 Task: Buy 4 Slave Cylinder Kits from Alignment Tools section under best seller category for shipping address: Dylan Clark, 1080 Charack Road, Terre Haute, Indiana 47807, Cell Number 8122376812. Pay from credit card ending with 5759, CVV 953
Action: Key pressed amazon.com<Key.enter>
Screenshot: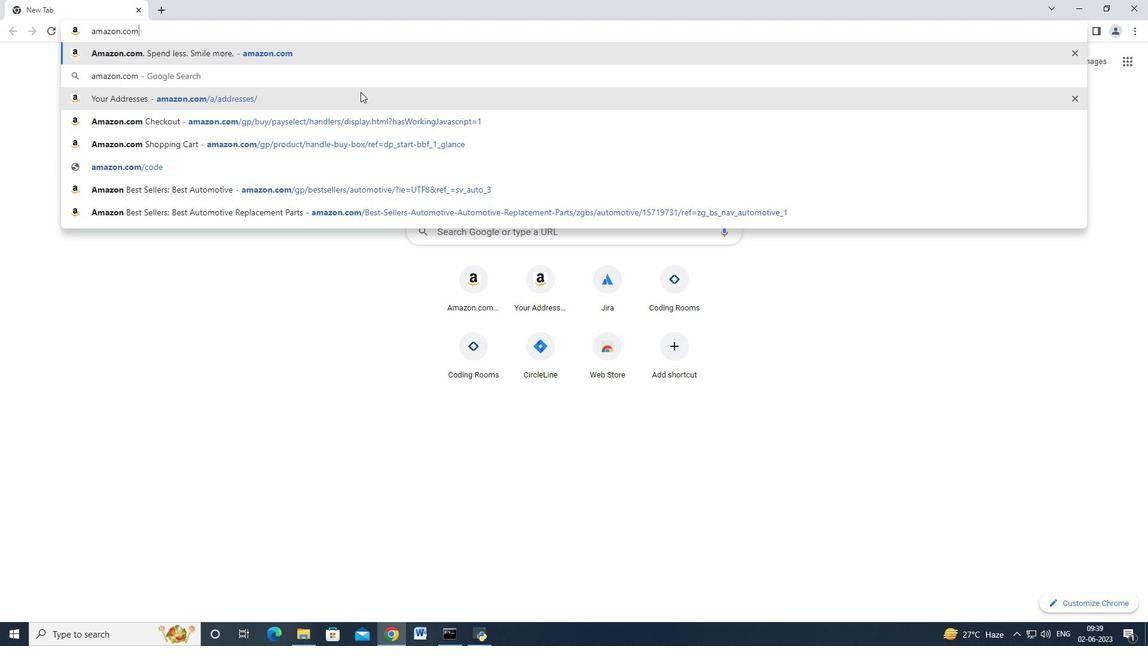 
Action: Mouse moved to (20, 94)
Screenshot: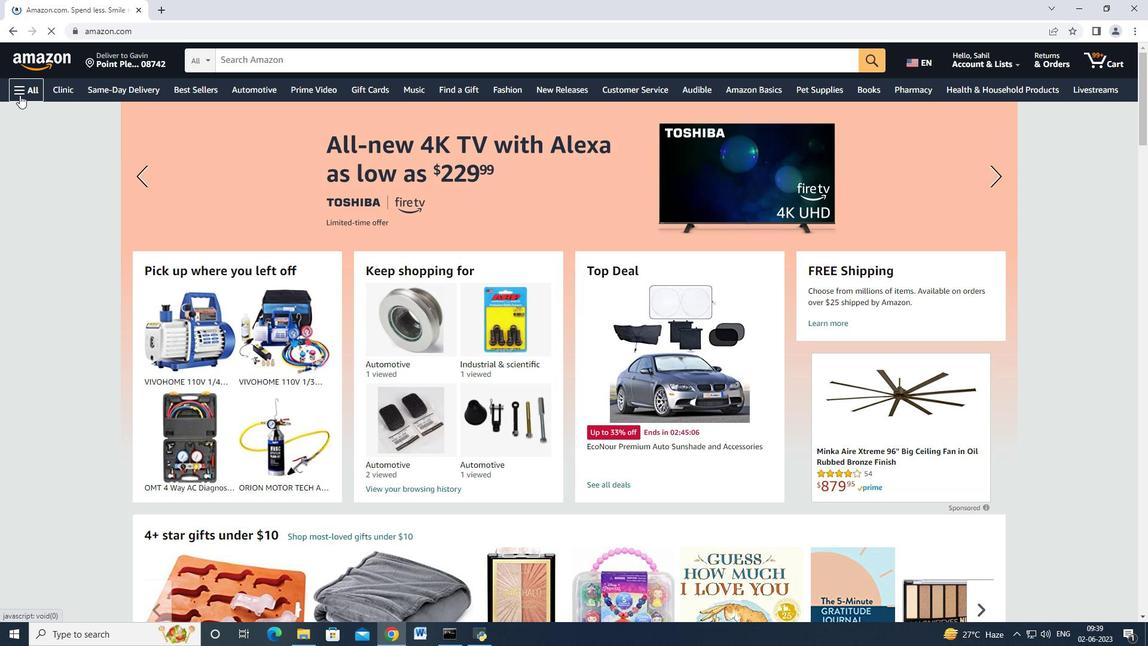 
Action: Mouse pressed left at (20, 94)
Screenshot: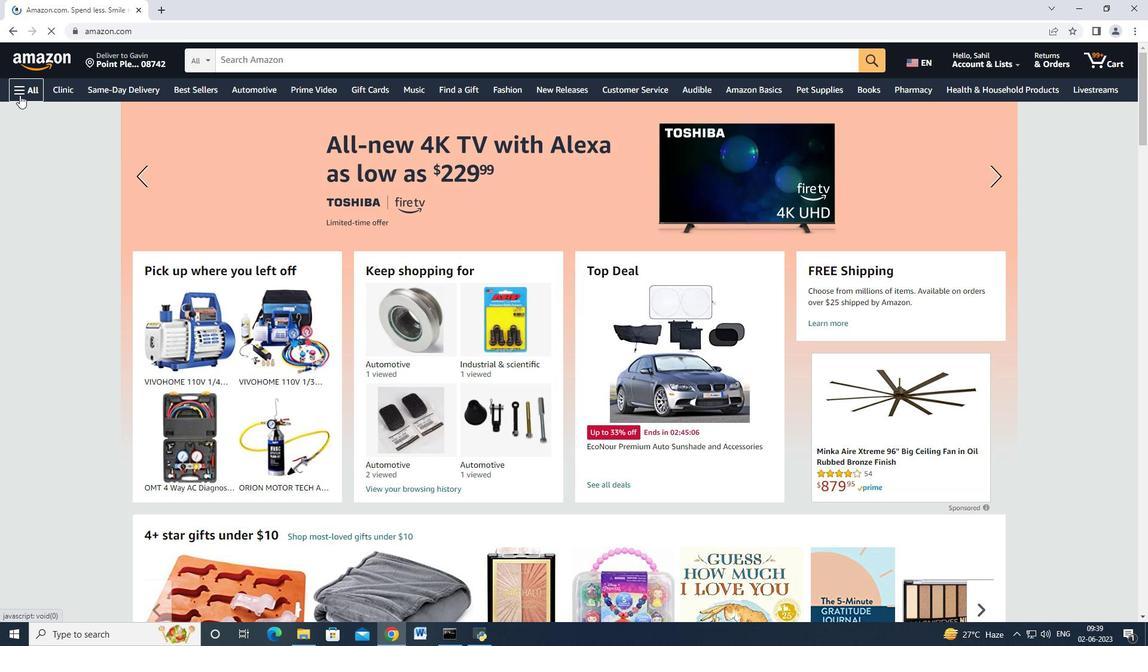 
Action: Mouse moved to (151, 464)
Screenshot: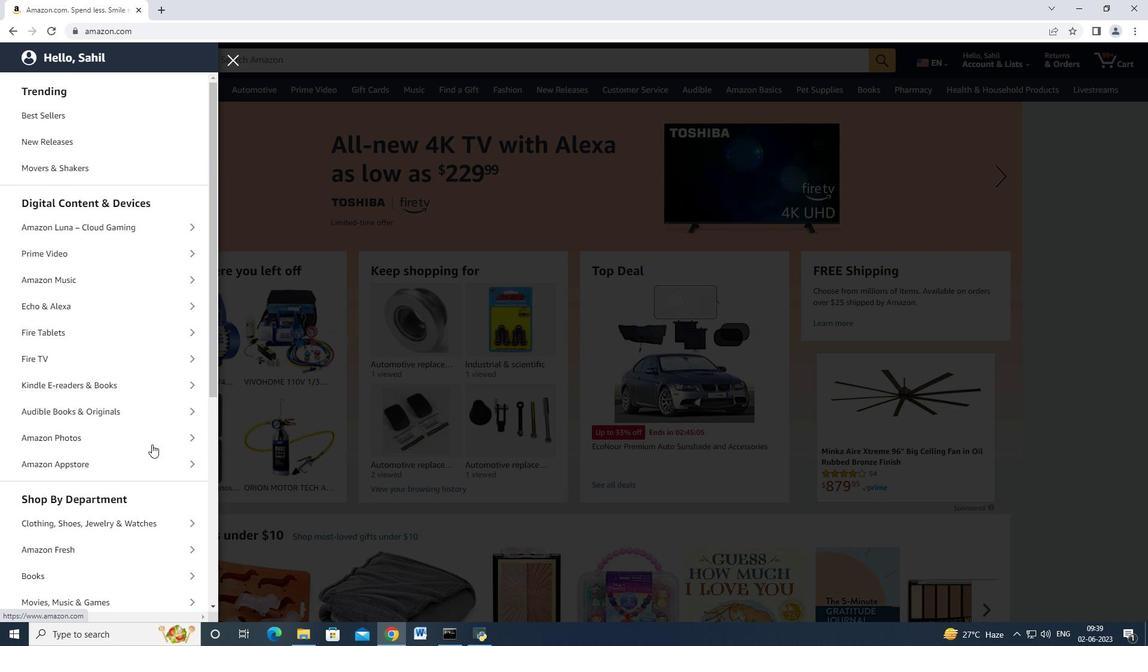 
Action: Mouse scrolled (151, 464) with delta (0, 0)
Screenshot: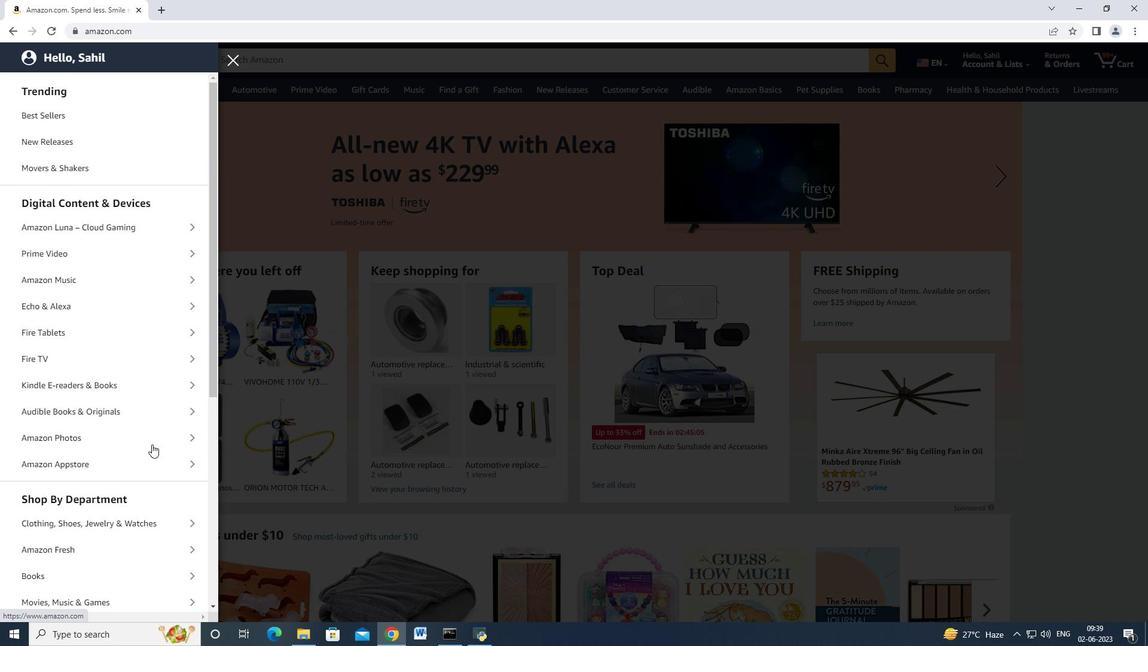 
Action: Mouse scrolled (151, 464) with delta (0, 0)
Screenshot: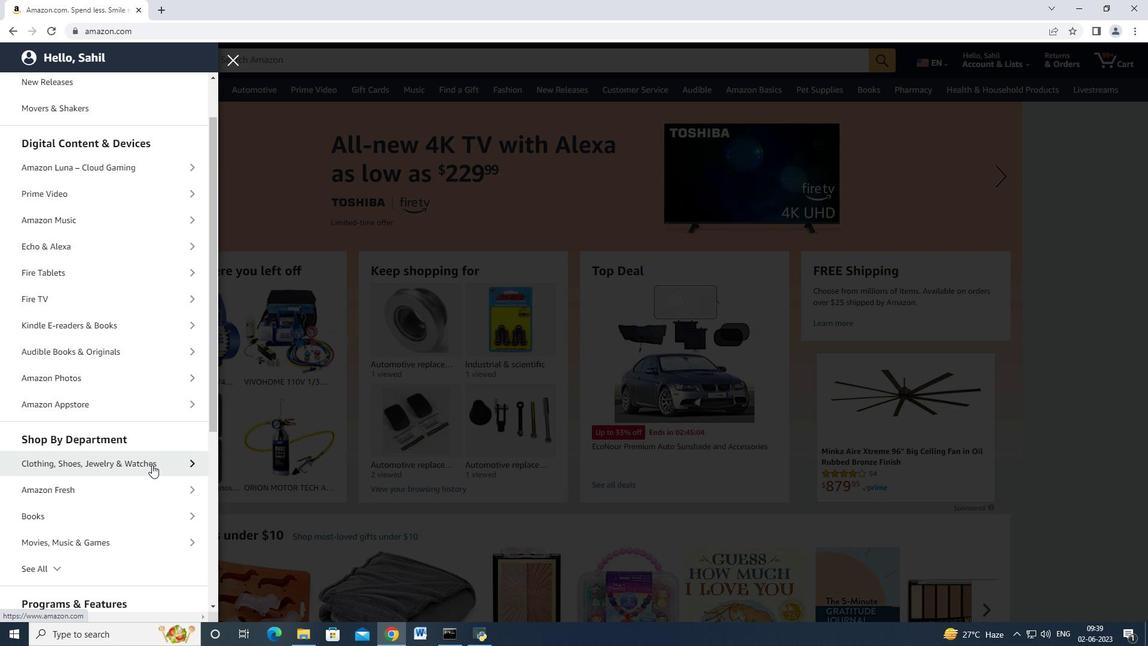 
Action: Mouse moved to (67, 505)
Screenshot: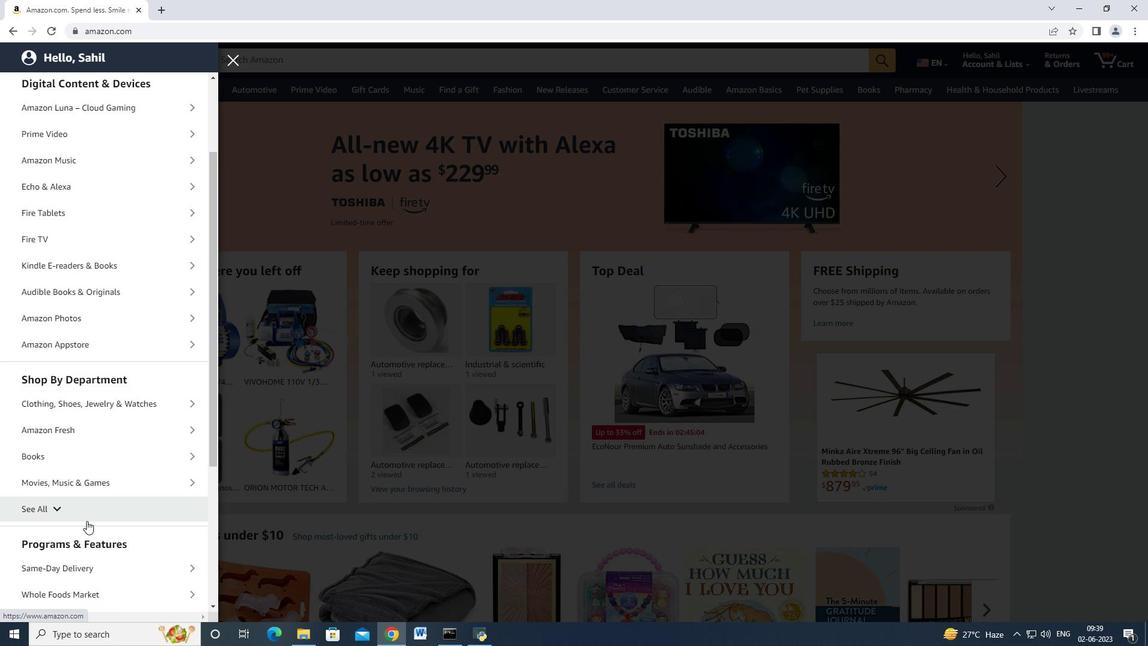 
Action: Mouse pressed left at (67, 505)
Screenshot: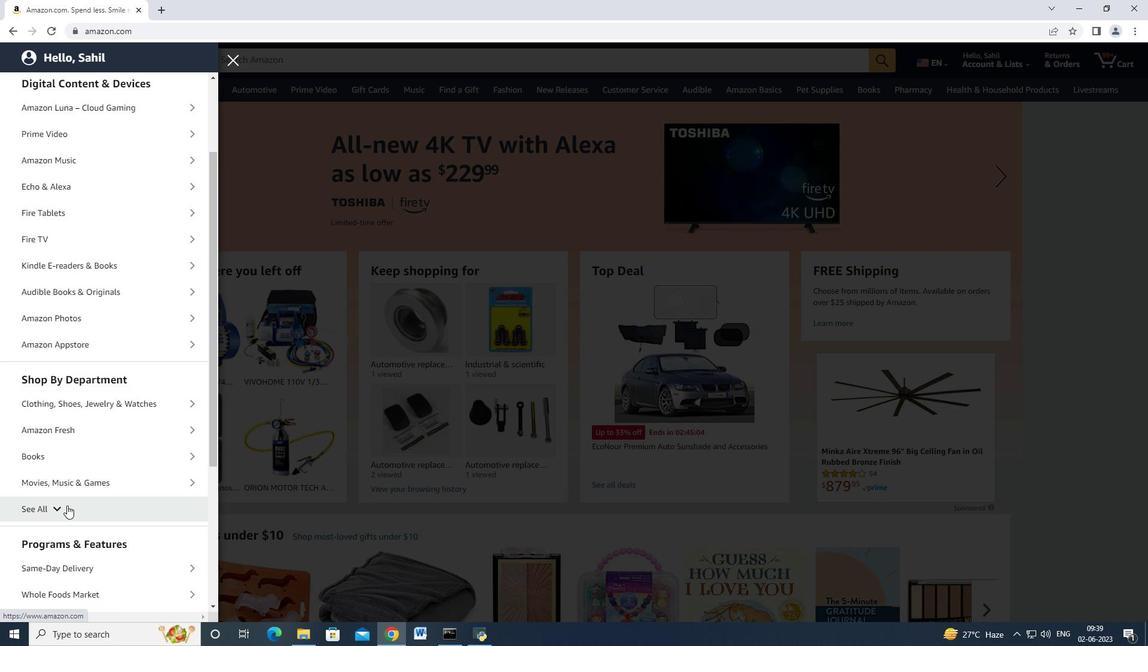 
Action: Mouse moved to (101, 458)
Screenshot: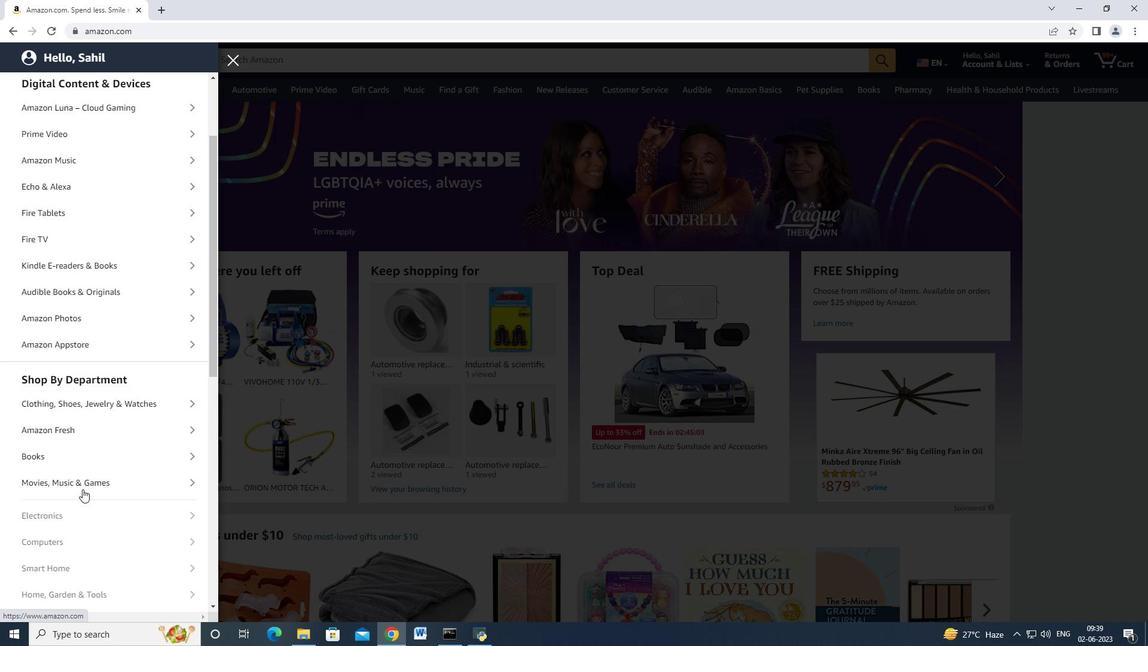 
Action: Mouse scrolled (101, 458) with delta (0, 0)
Screenshot: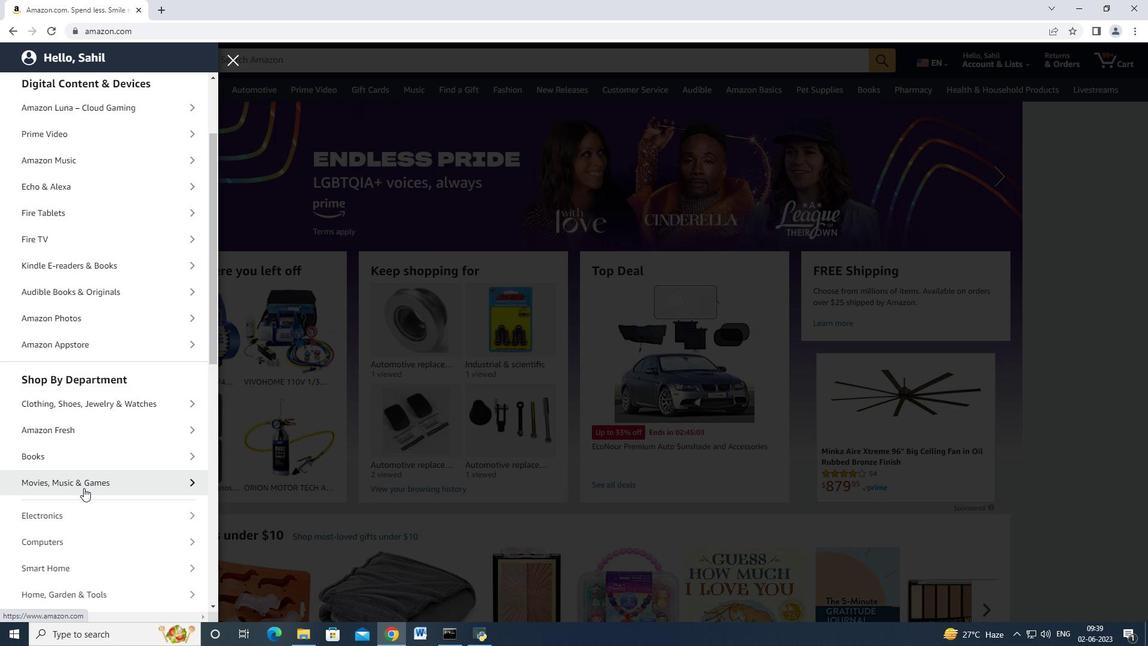 
Action: Mouse scrolled (101, 458) with delta (0, 0)
Screenshot: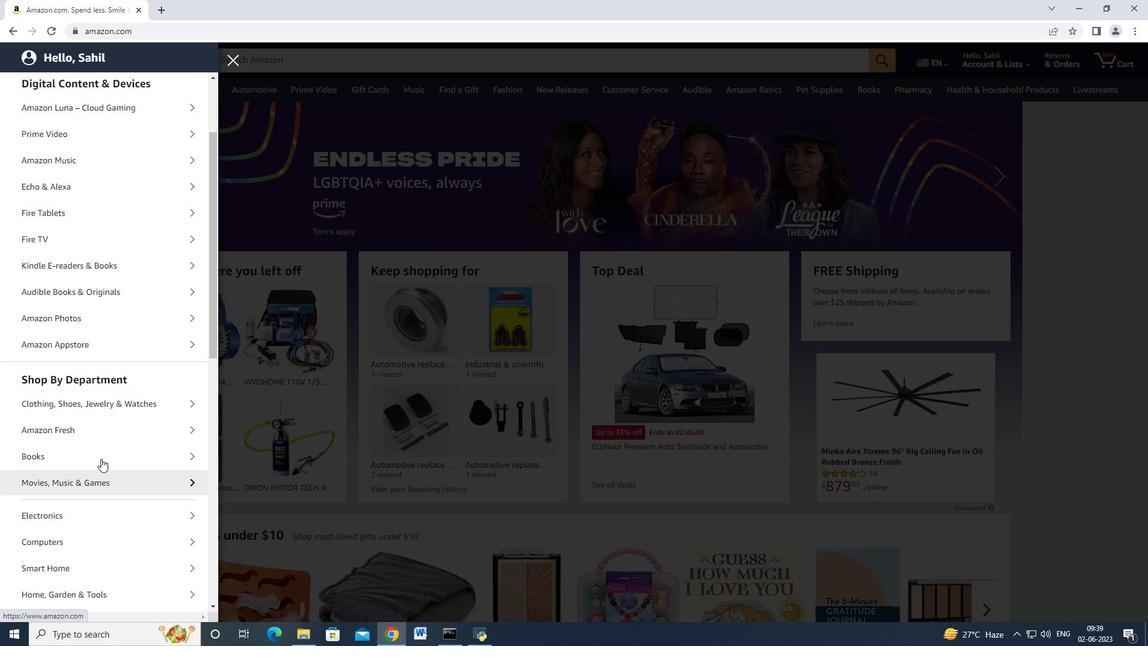 
Action: Mouse scrolled (101, 458) with delta (0, 0)
Screenshot: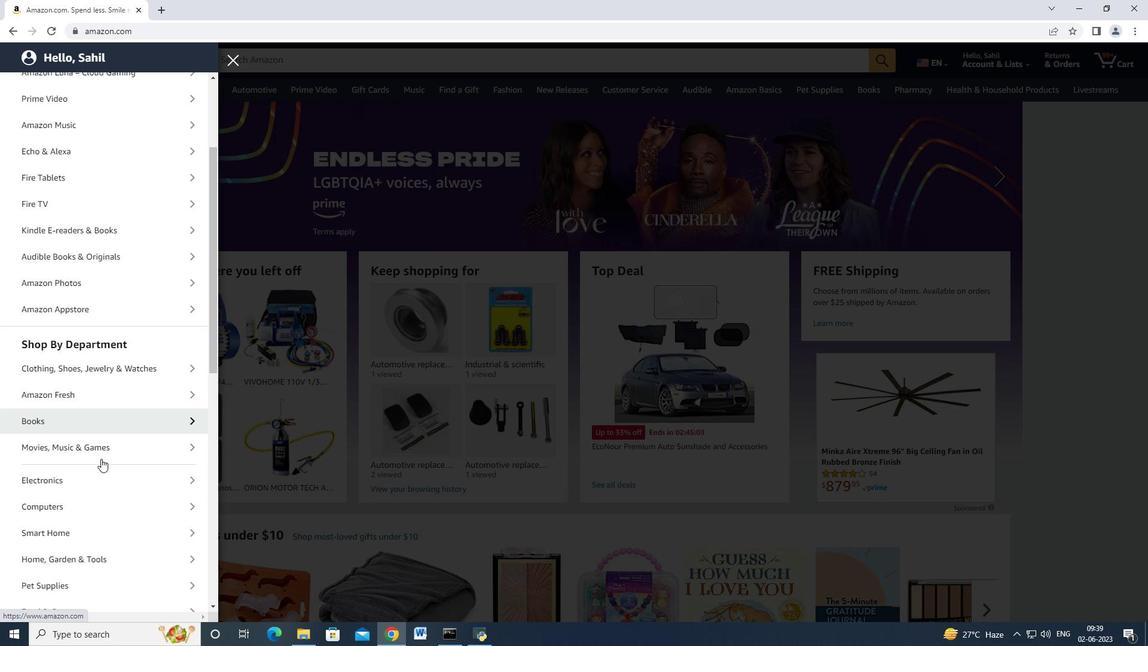 
Action: Mouse moved to (101, 459)
Screenshot: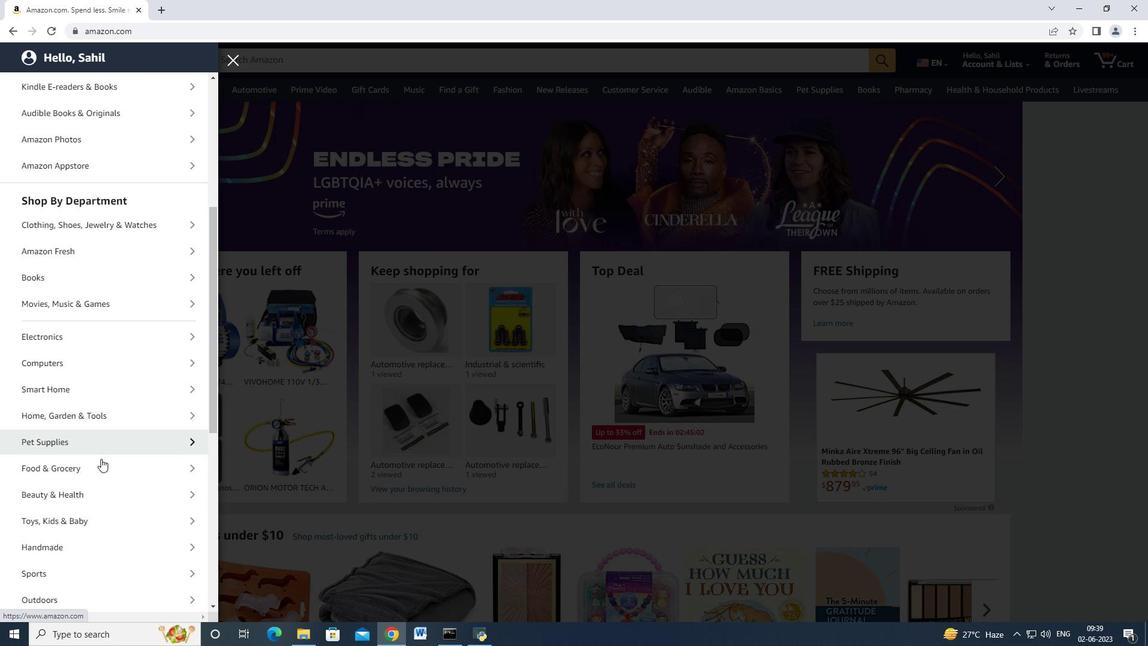 
Action: Mouse scrolled (101, 458) with delta (0, 0)
Screenshot: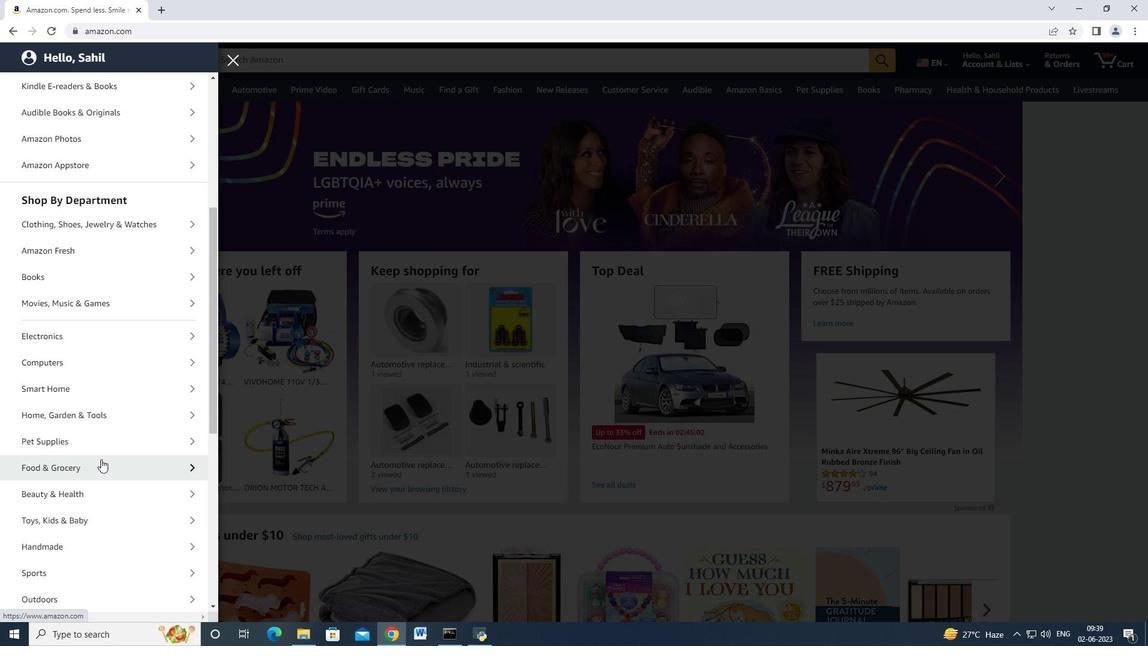 
Action: Mouse scrolled (101, 458) with delta (0, 0)
Screenshot: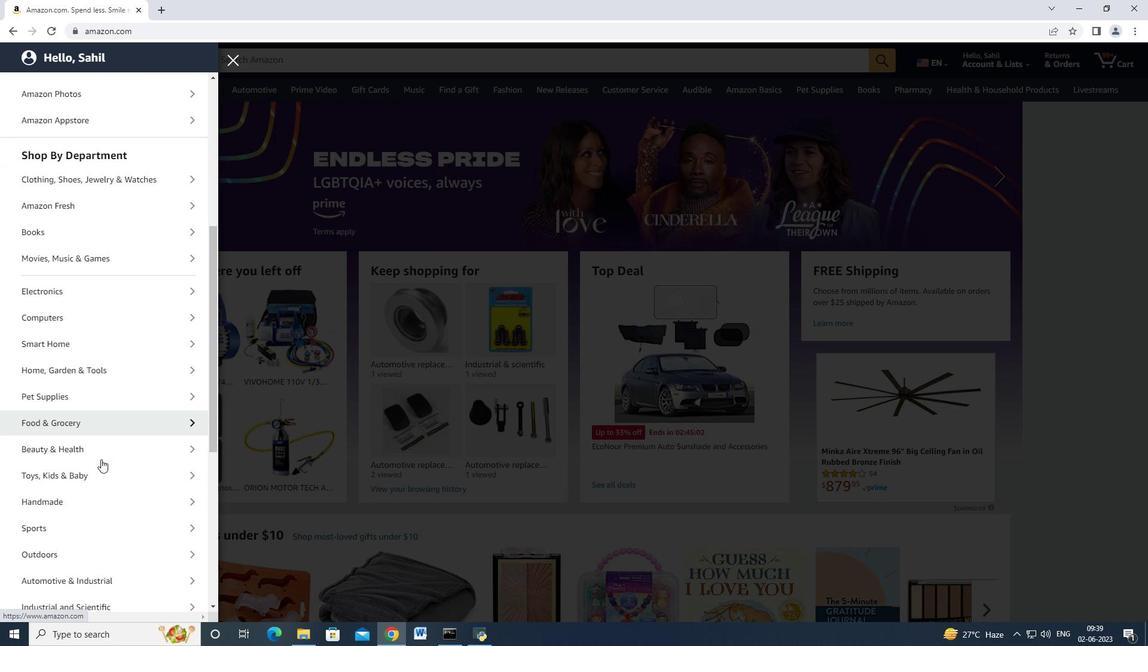 
Action: Mouse moved to (84, 499)
Screenshot: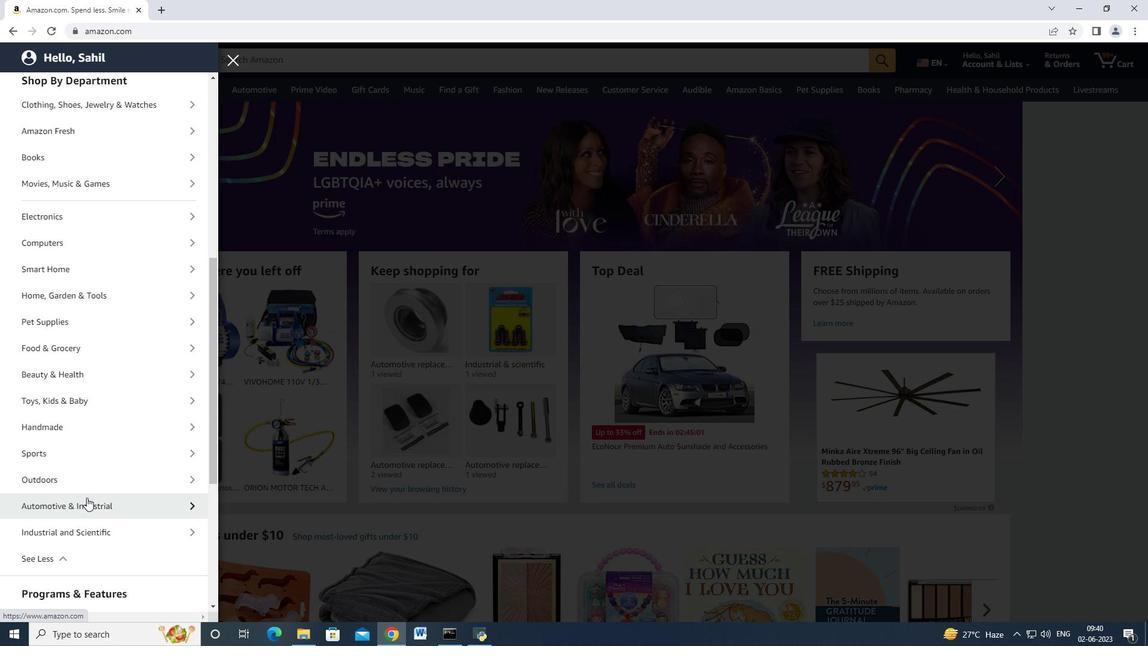 
Action: Mouse pressed left at (84, 499)
Screenshot: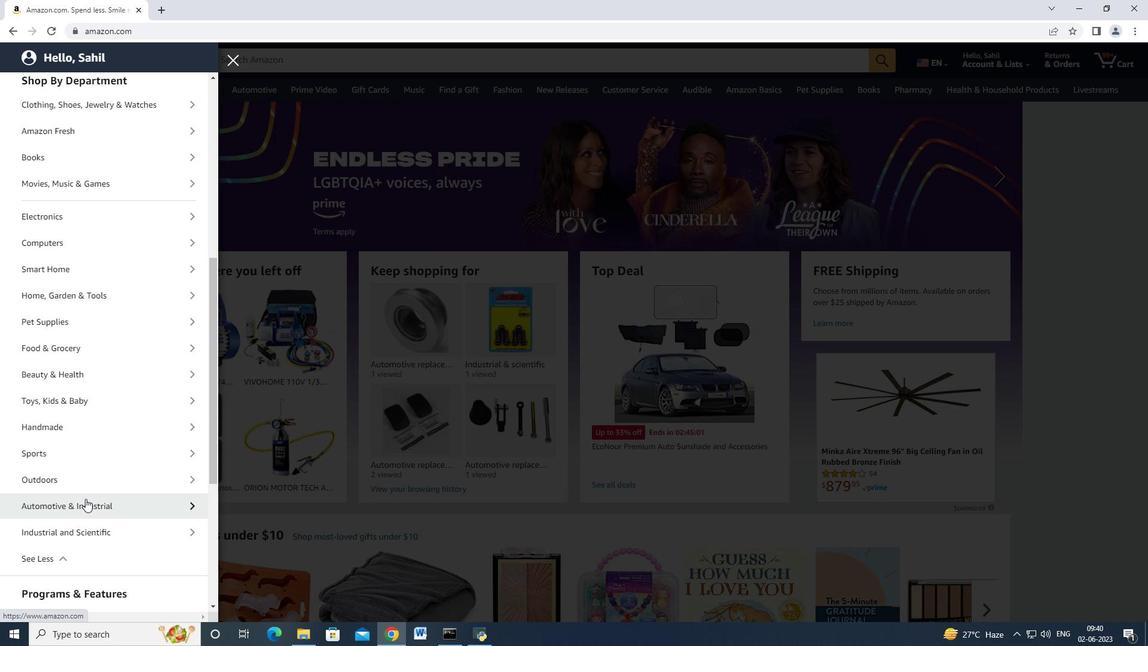 
Action: Mouse moved to (114, 131)
Screenshot: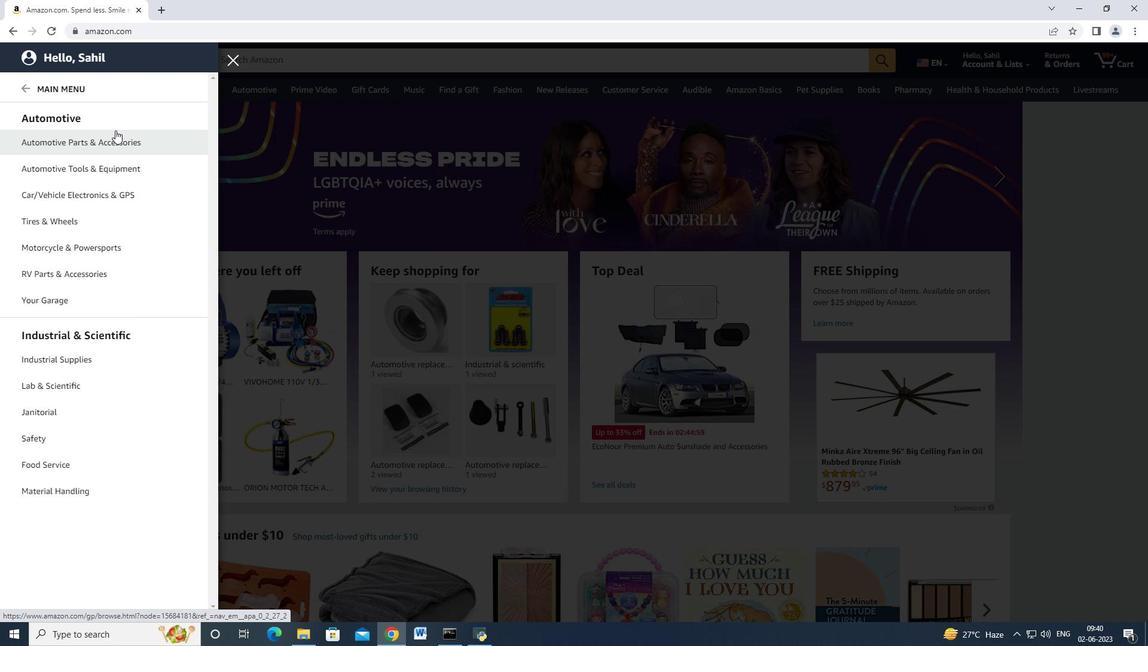 
Action: Mouse pressed left at (114, 131)
Screenshot: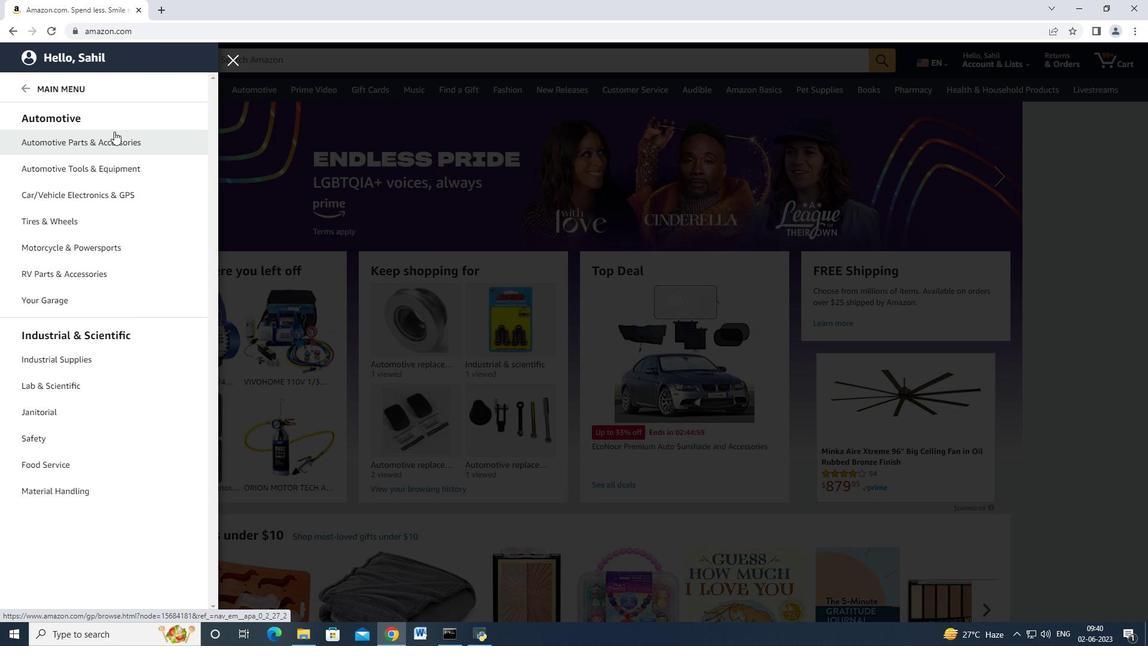 
Action: Mouse moved to (196, 115)
Screenshot: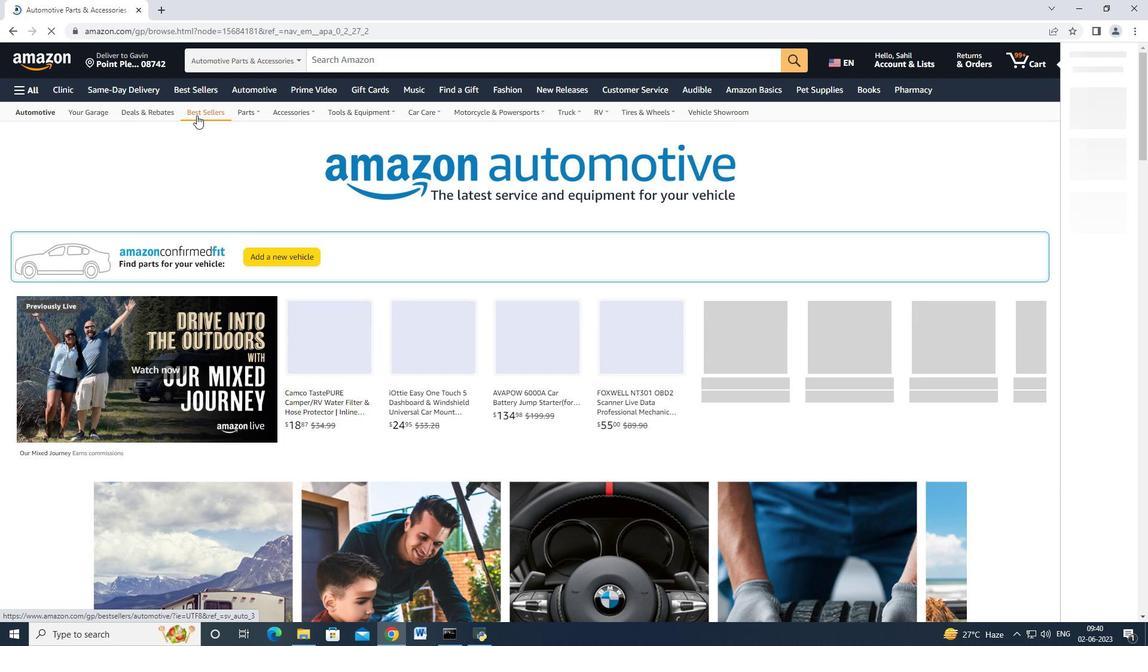 
Action: Mouse pressed left at (196, 115)
Screenshot: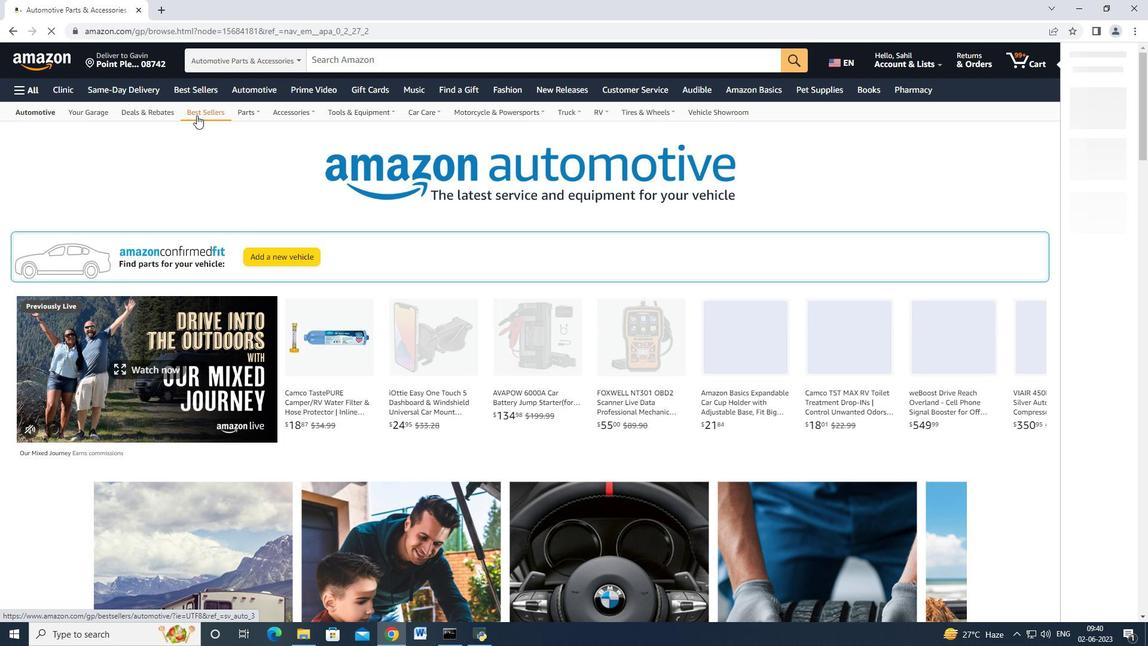 
Action: Mouse moved to (87, 379)
Screenshot: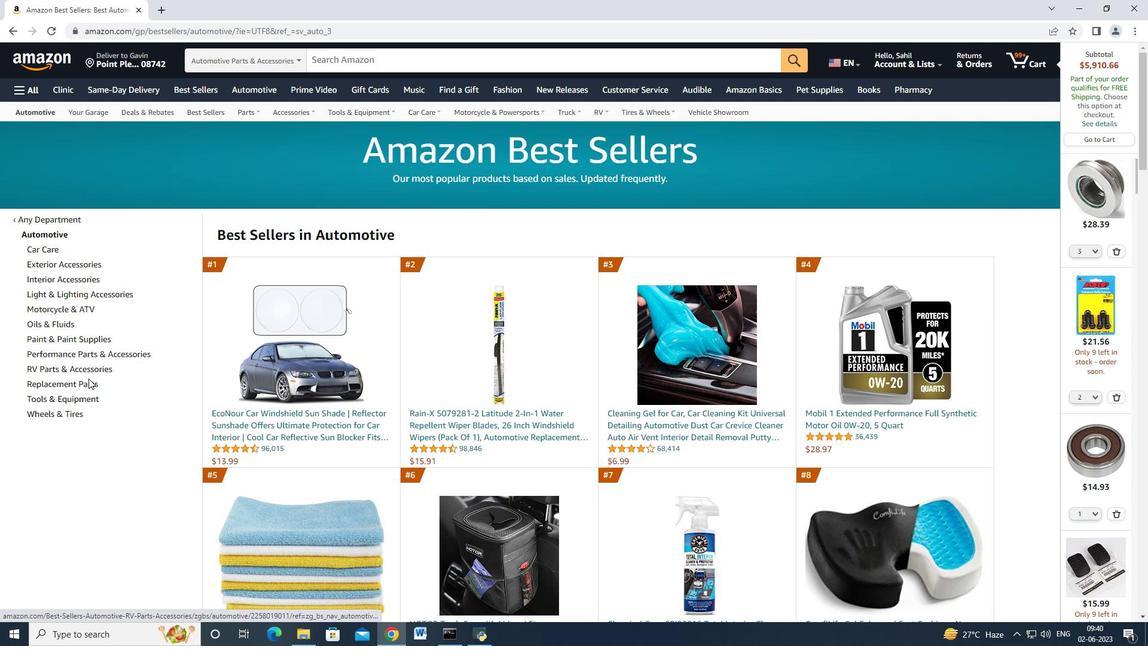
Action: Mouse pressed left at (87, 379)
Screenshot: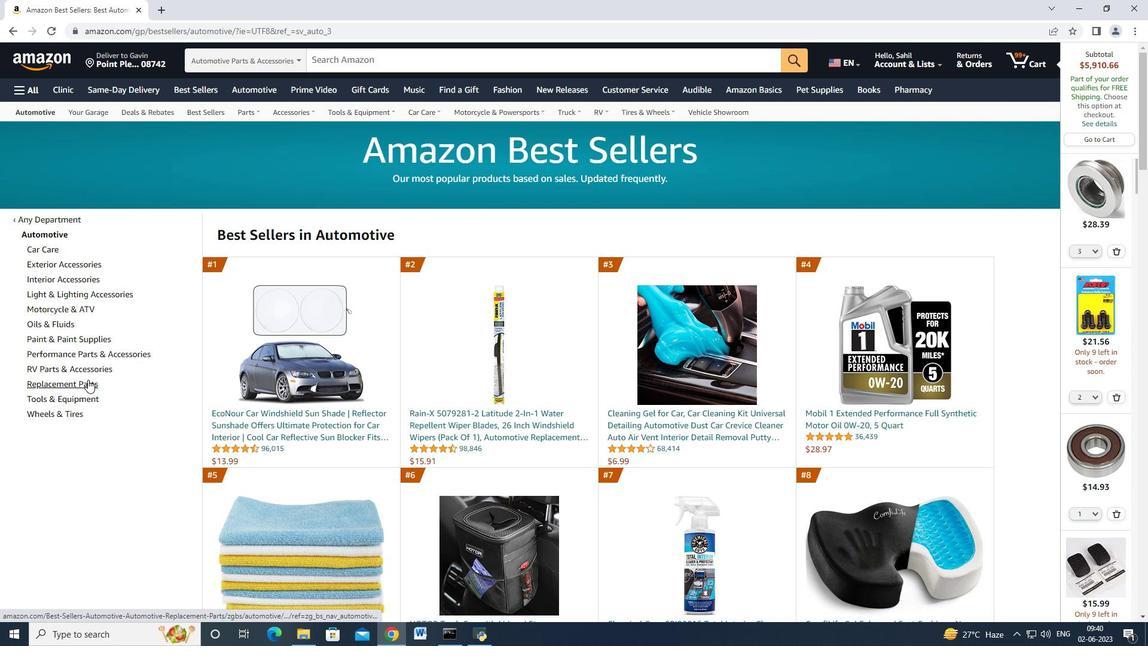 
Action: Mouse moved to (155, 281)
Screenshot: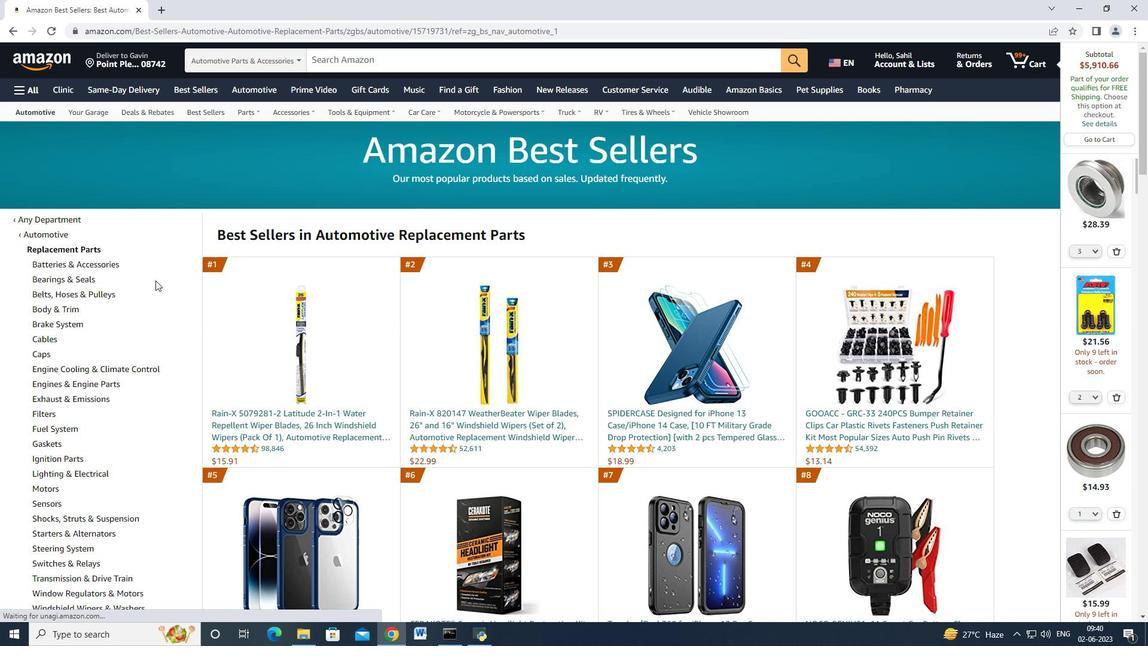 
Action: Mouse scrolled (155, 280) with delta (0, 0)
Screenshot: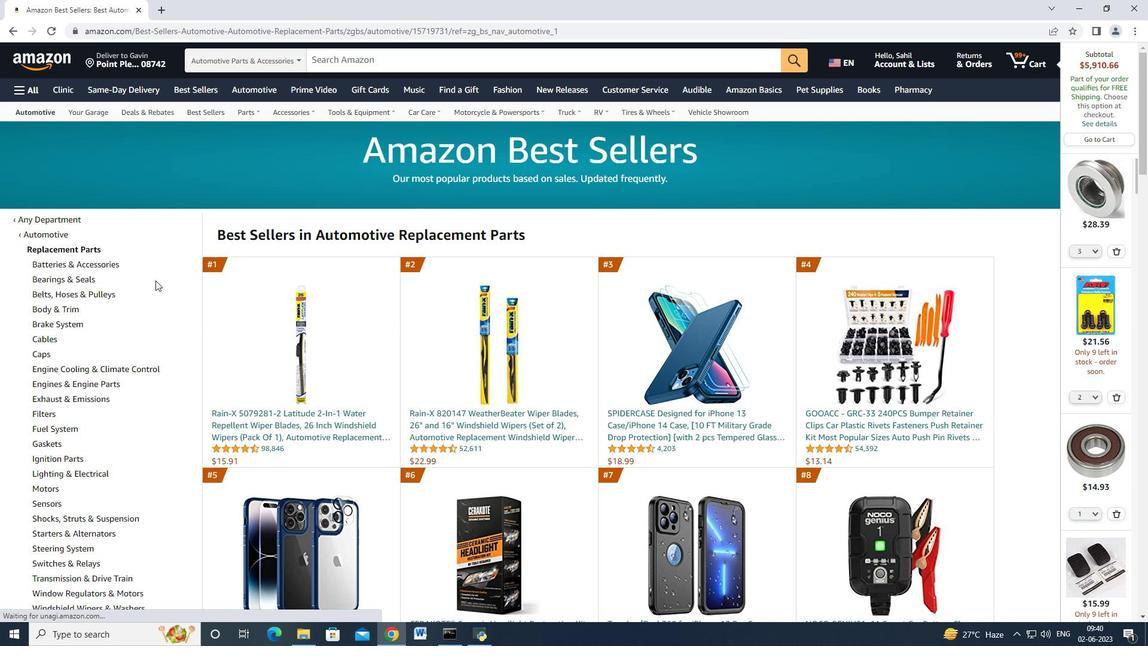 
Action: Mouse scrolled (155, 280) with delta (0, 0)
Screenshot: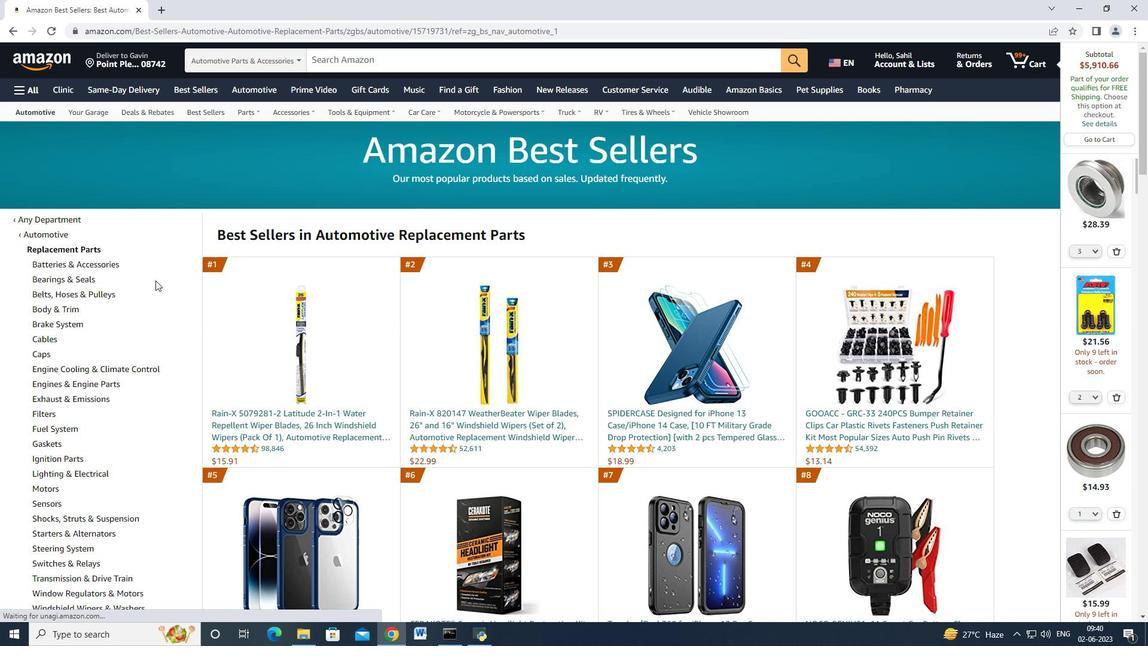 
Action: Mouse scrolled (155, 280) with delta (0, 0)
Screenshot: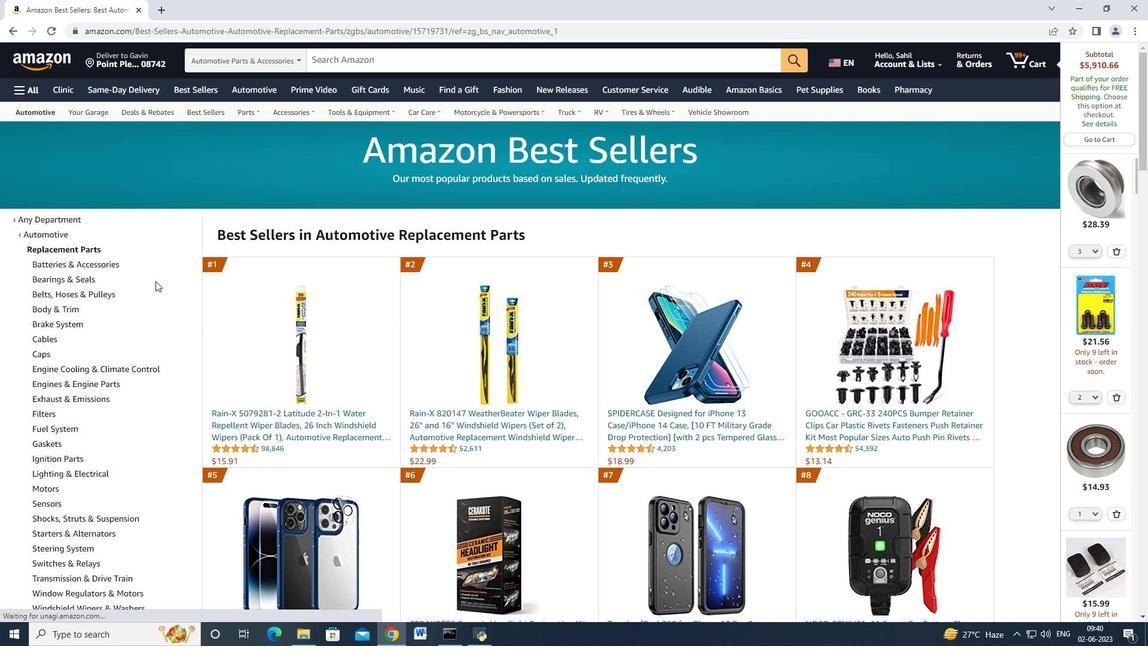 
Action: Mouse moved to (44, 56)
Screenshot: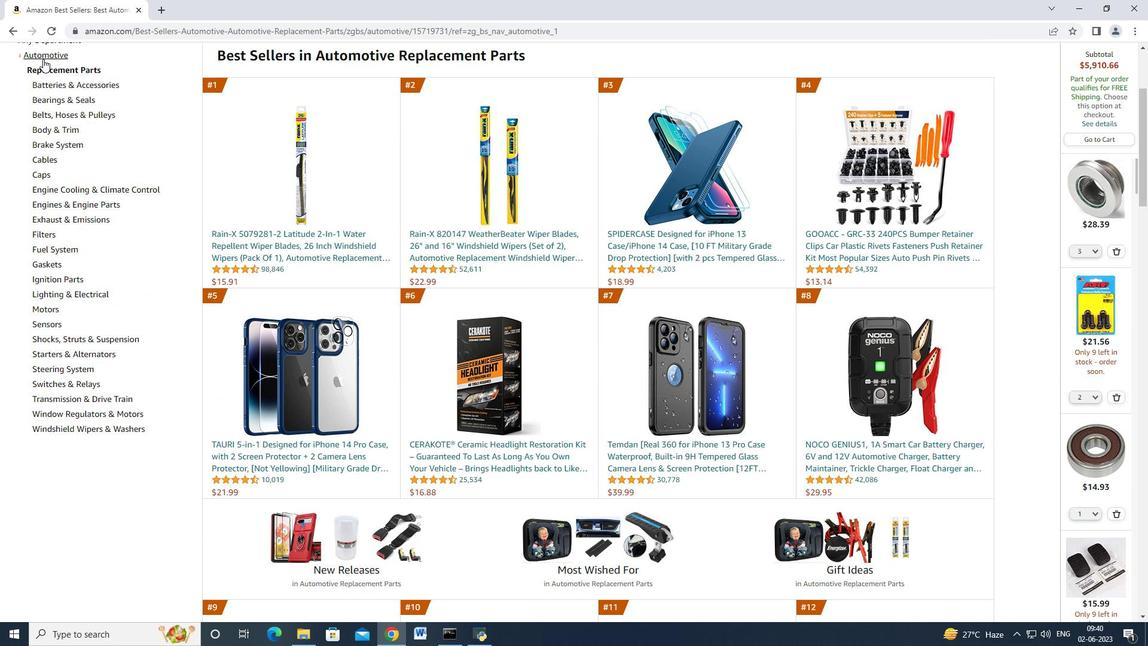 
Action: Mouse pressed left at (44, 56)
Screenshot: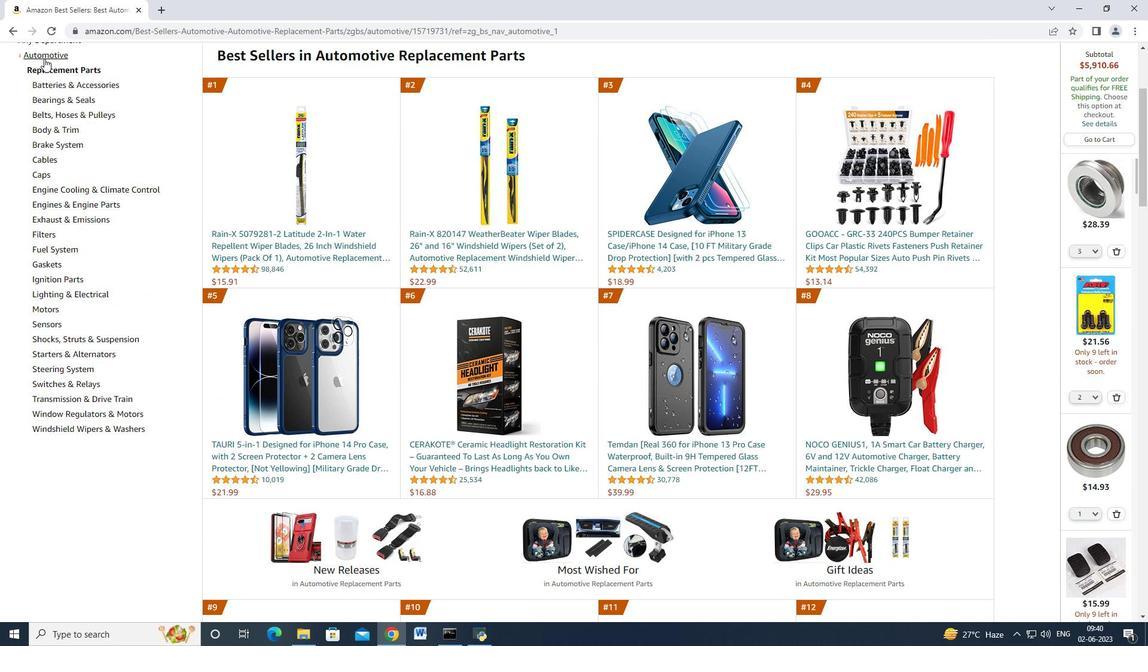 
Action: Mouse moved to (82, 397)
Screenshot: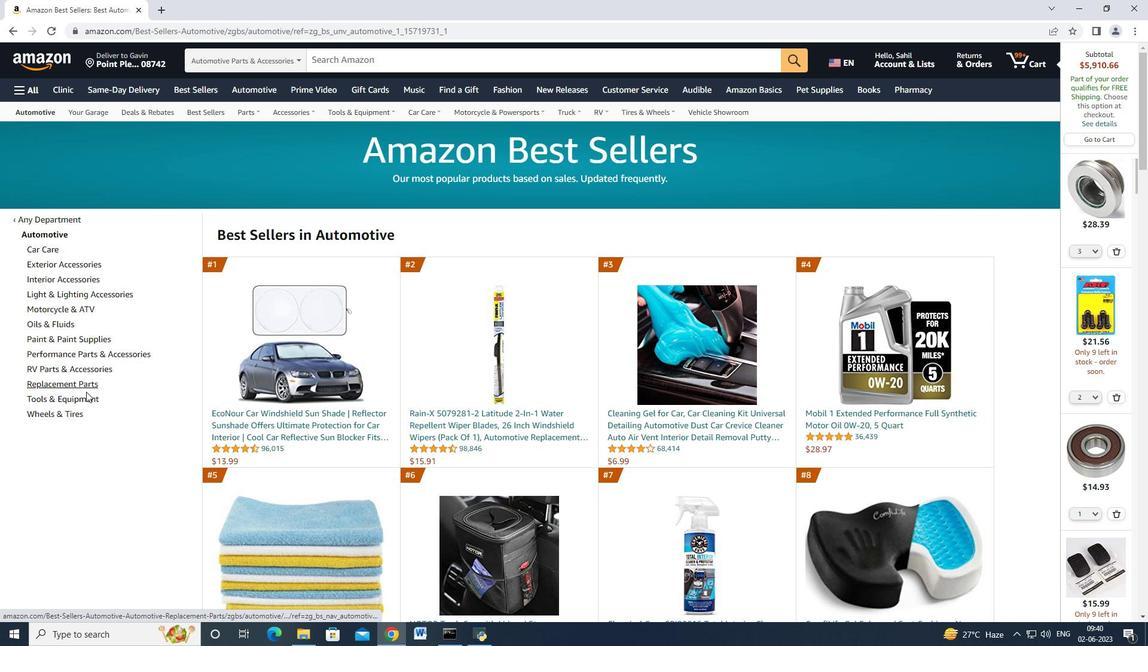 
Action: Mouse pressed left at (82, 397)
Screenshot: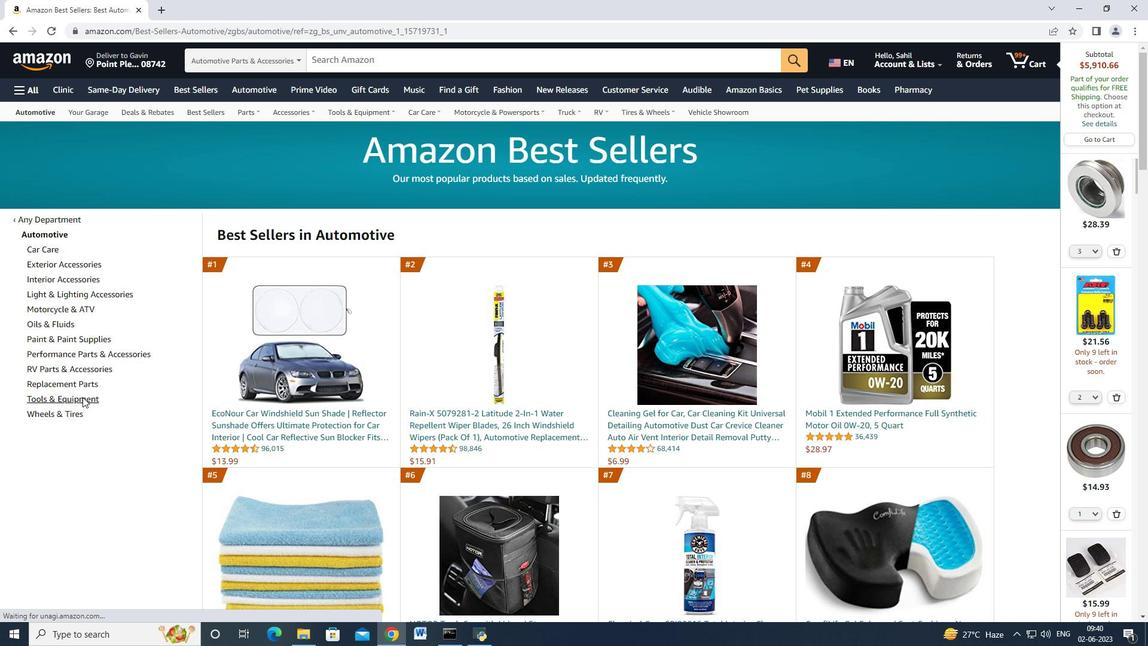 
Action: Mouse moved to (90, 369)
Screenshot: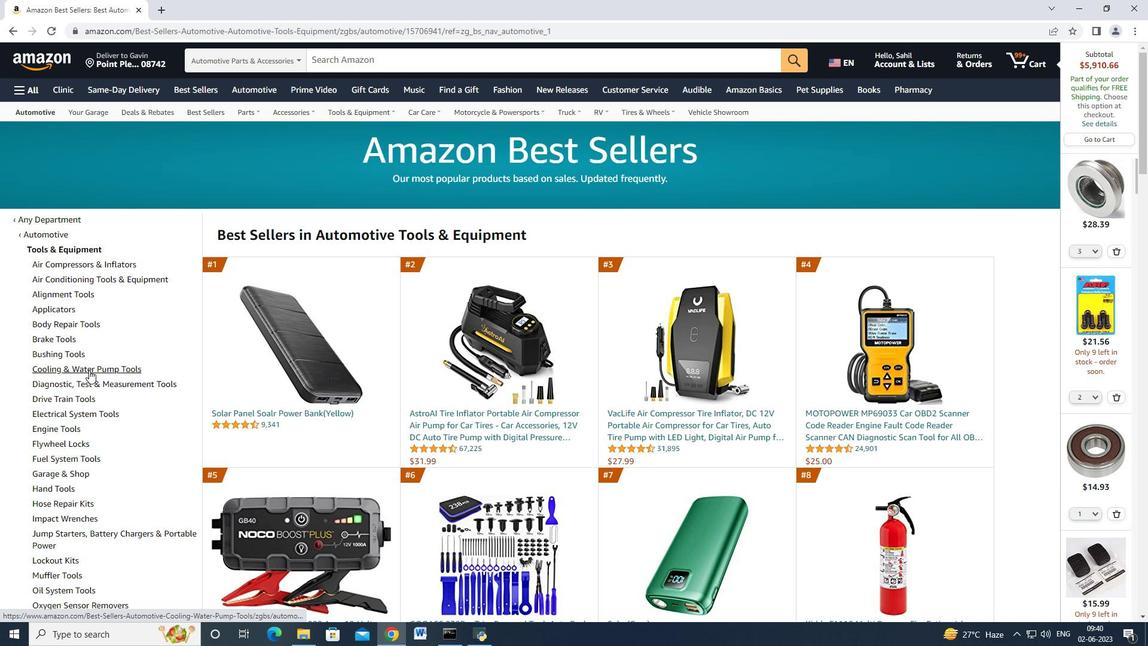 
Action: Mouse scrolled (90, 369) with delta (0, 0)
Screenshot: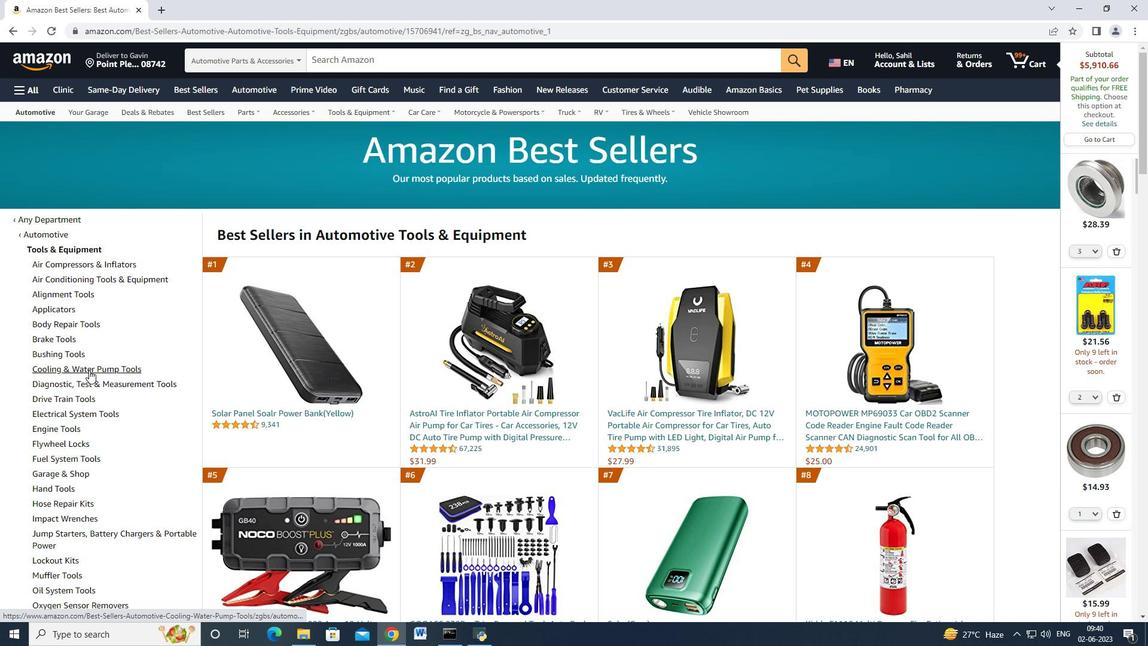
Action: Mouse scrolled (90, 369) with delta (0, 0)
Screenshot: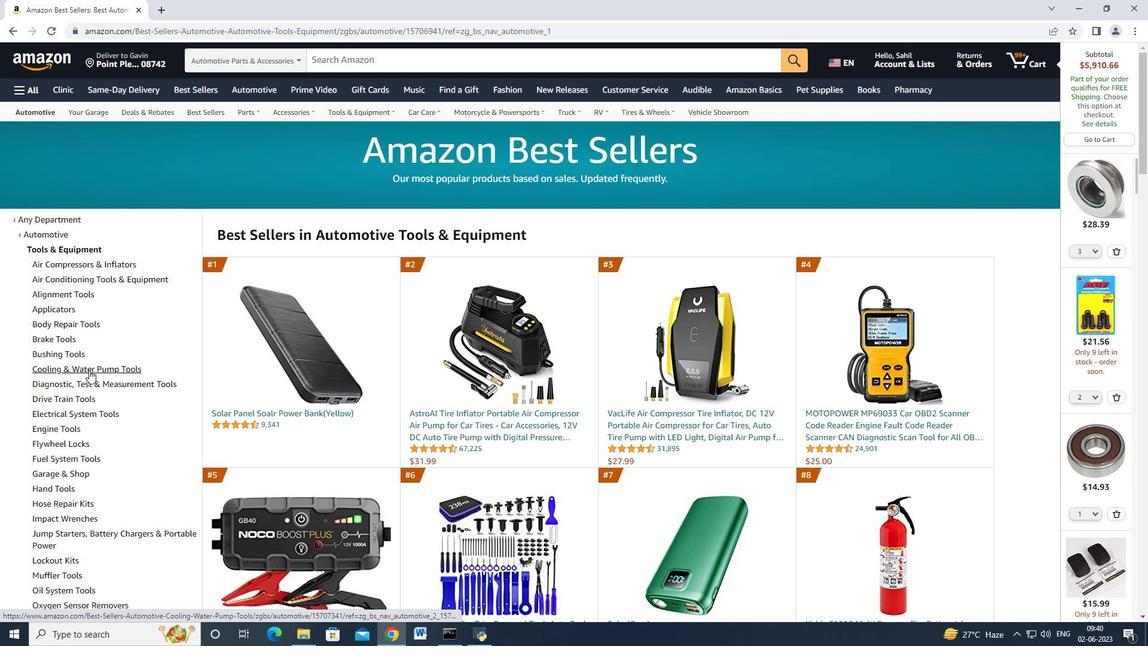 
Action: Mouse scrolled (90, 369) with delta (0, 0)
Screenshot: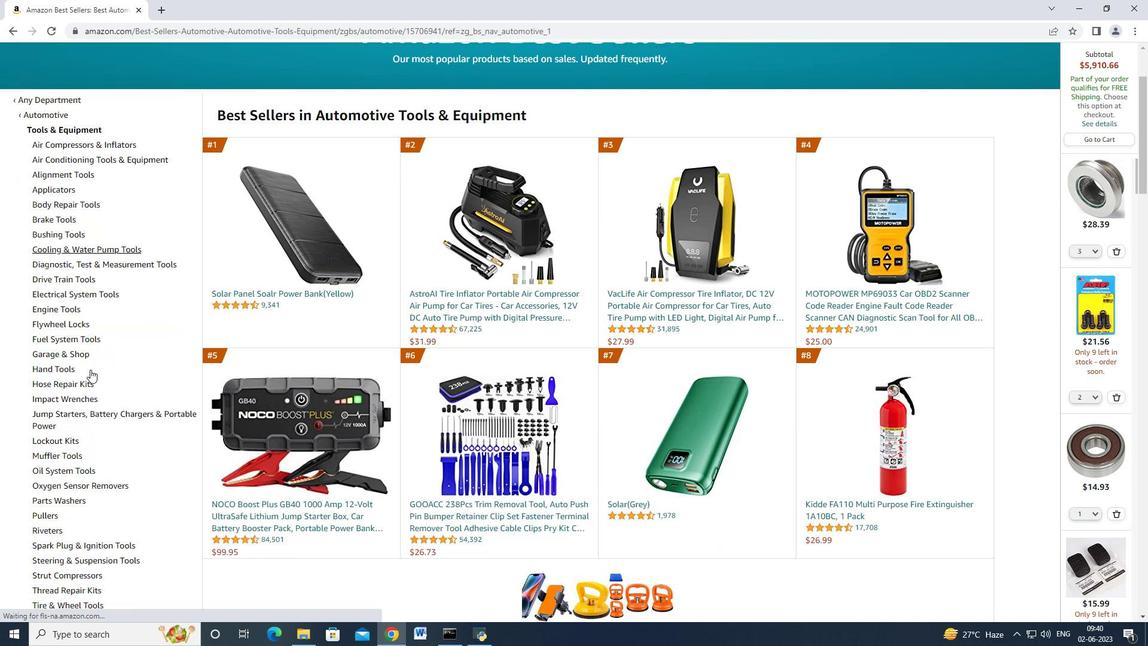 
Action: Mouse scrolled (90, 369) with delta (0, 0)
Screenshot: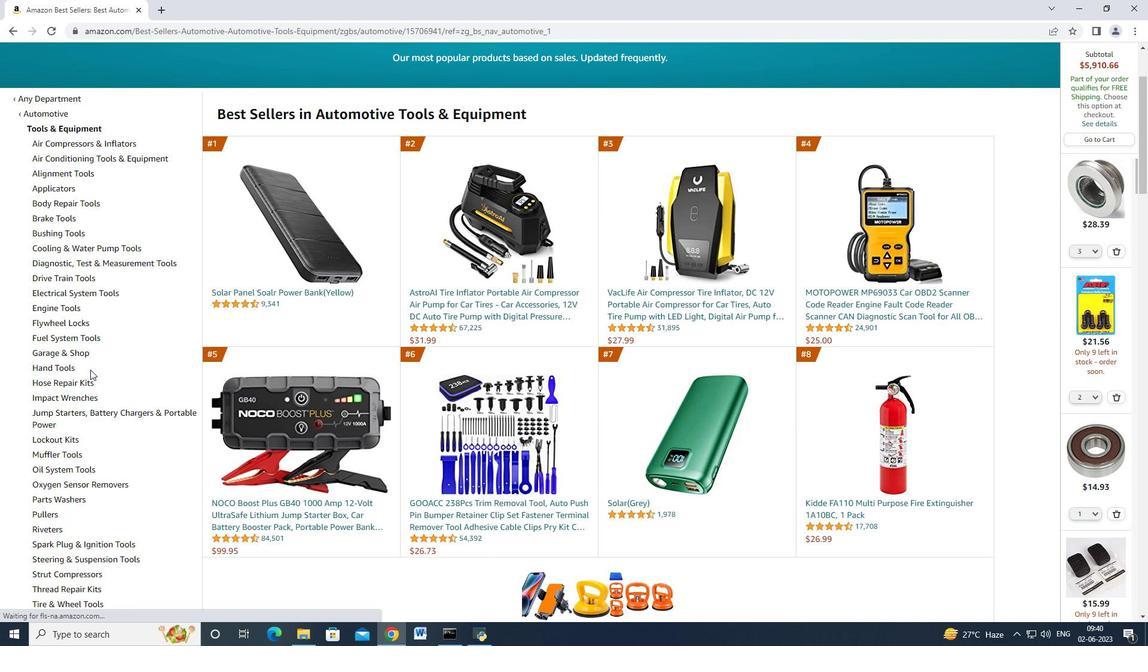 
Action: Mouse scrolled (90, 369) with delta (0, 0)
Screenshot: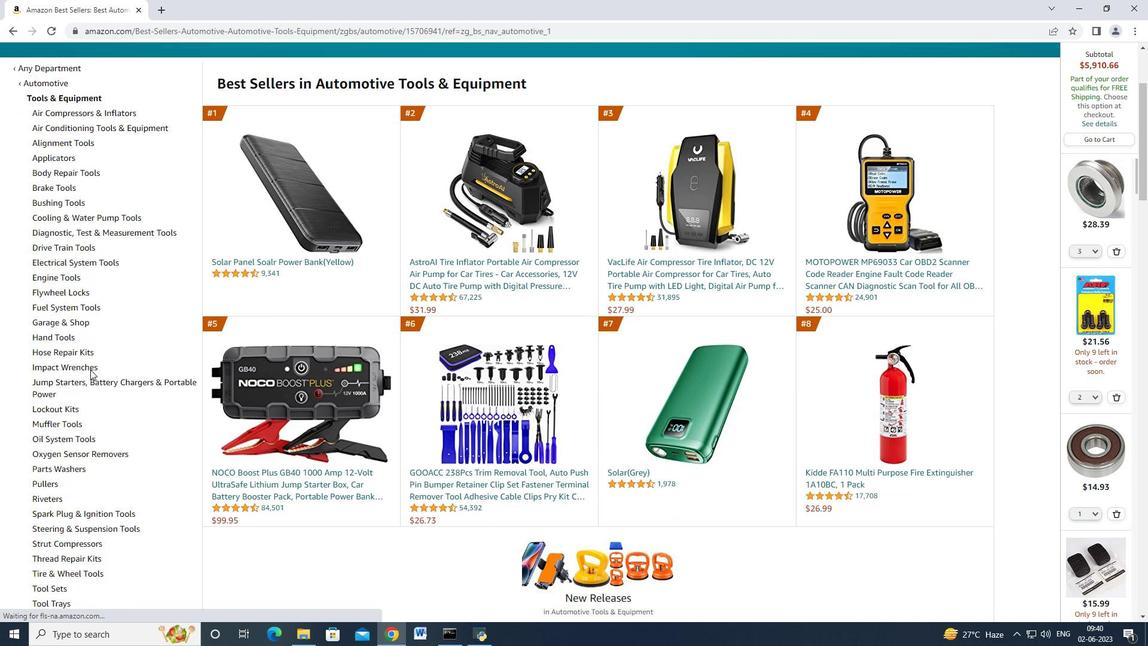 
Action: Mouse scrolled (90, 369) with delta (0, 0)
Screenshot: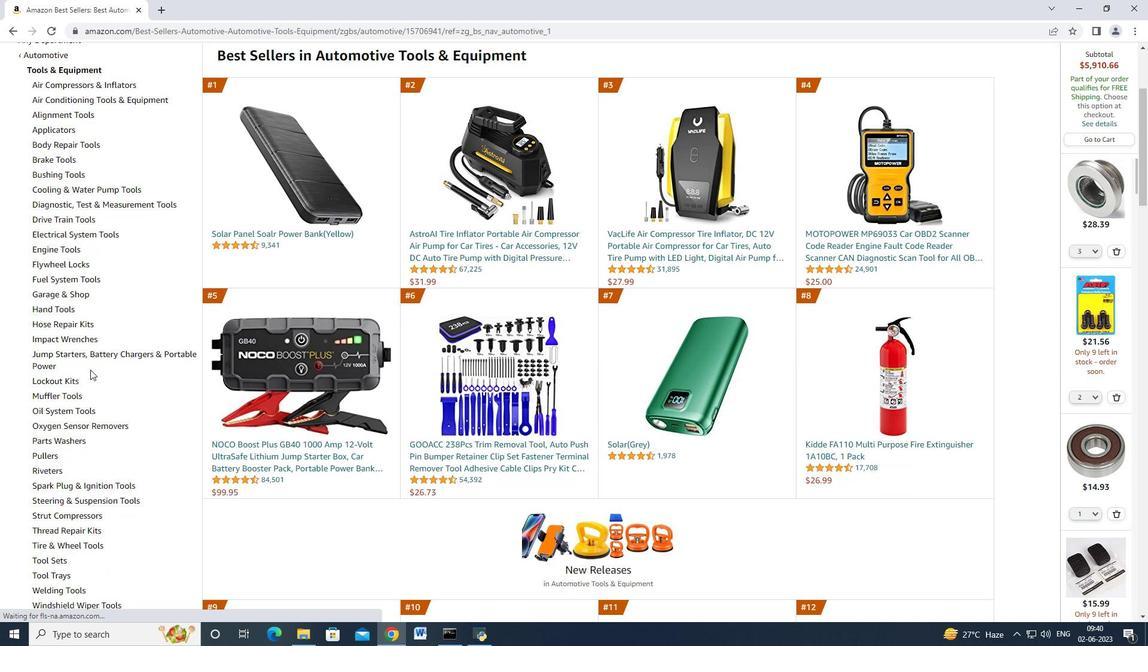 
Action: Mouse moved to (90, 370)
Screenshot: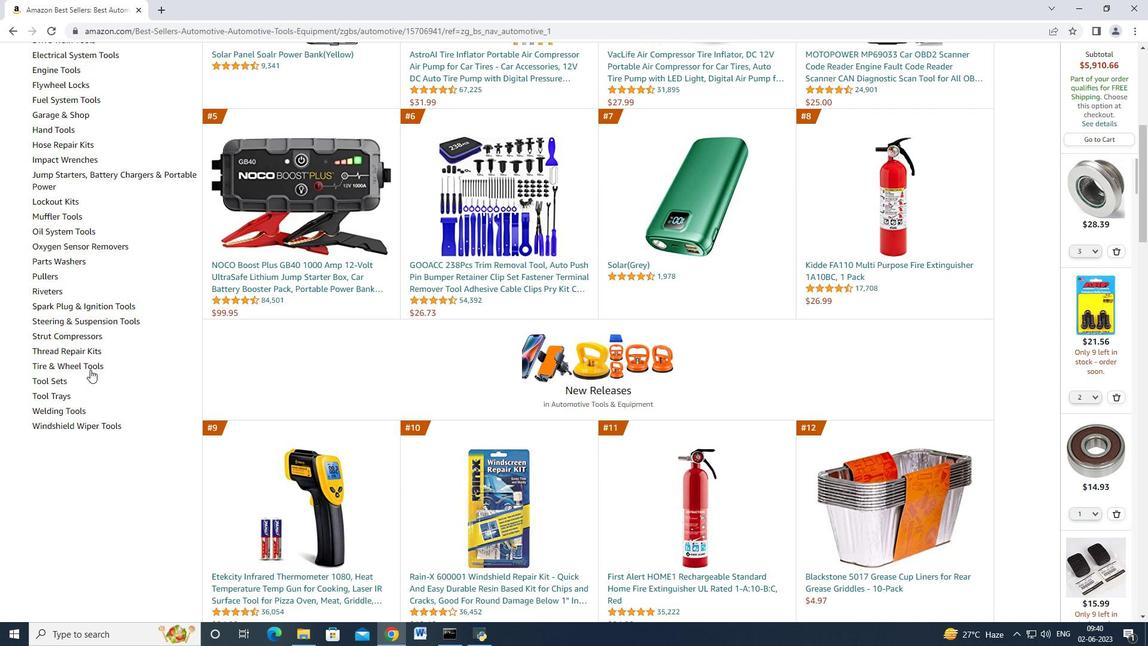 
Action: Mouse scrolled (90, 371) with delta (0, 0)
Screenshot: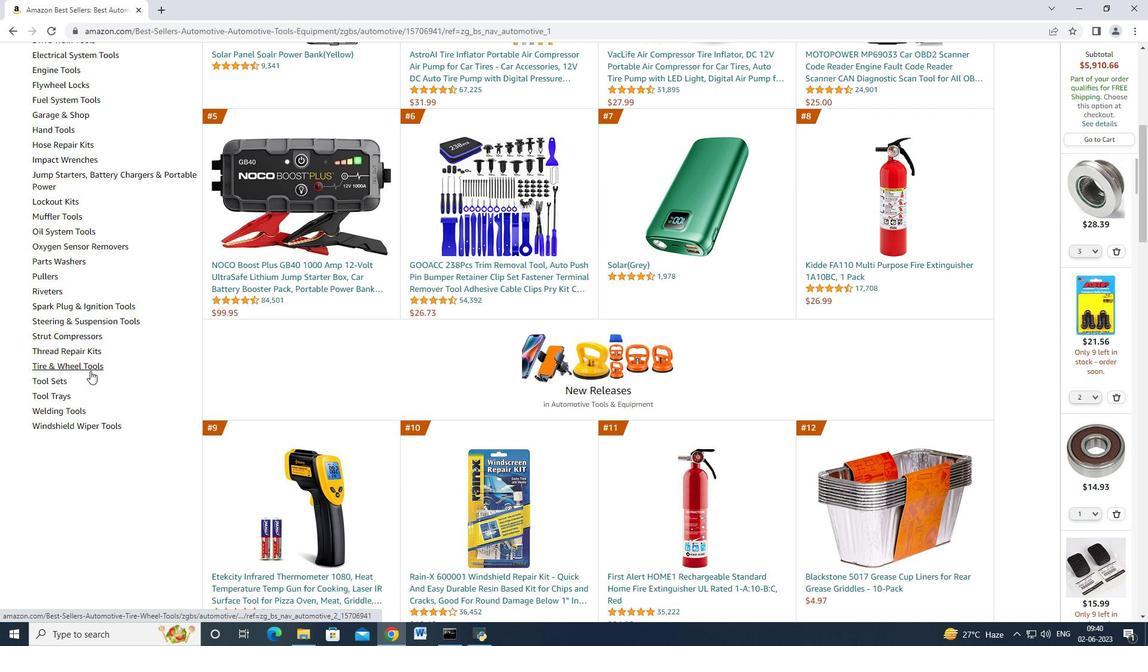 
Action: Mouse scrolled (90, 371) with delta (0, 0)
Screenshot: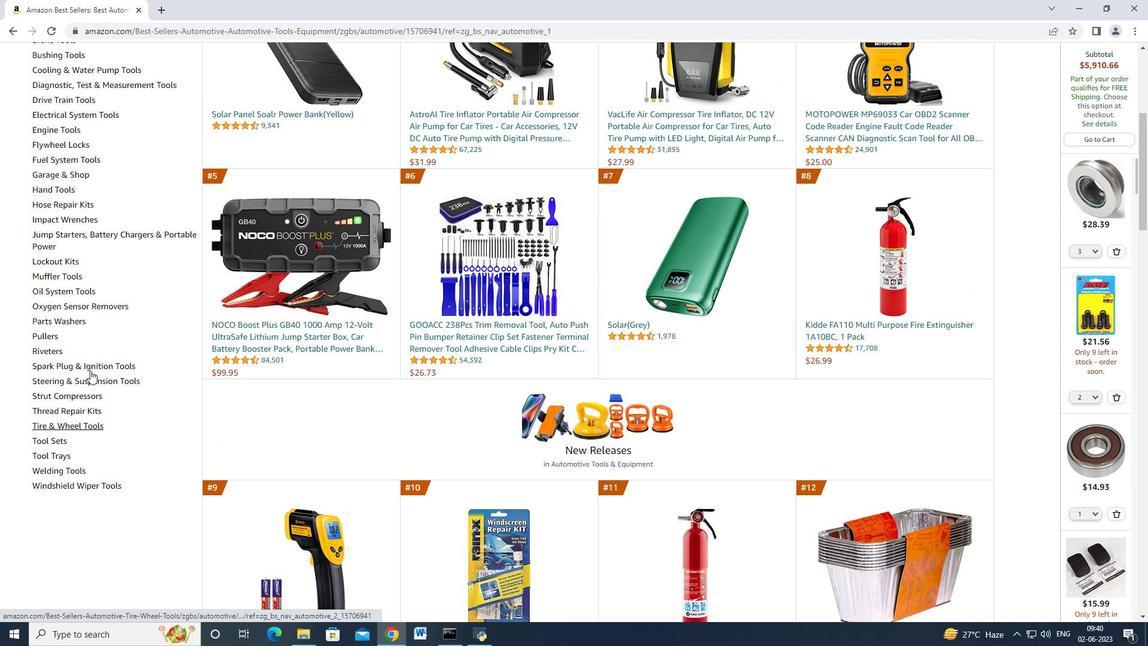
Action: Mouse scrolled (90, 371) with delta (0, 0)
Screenshot: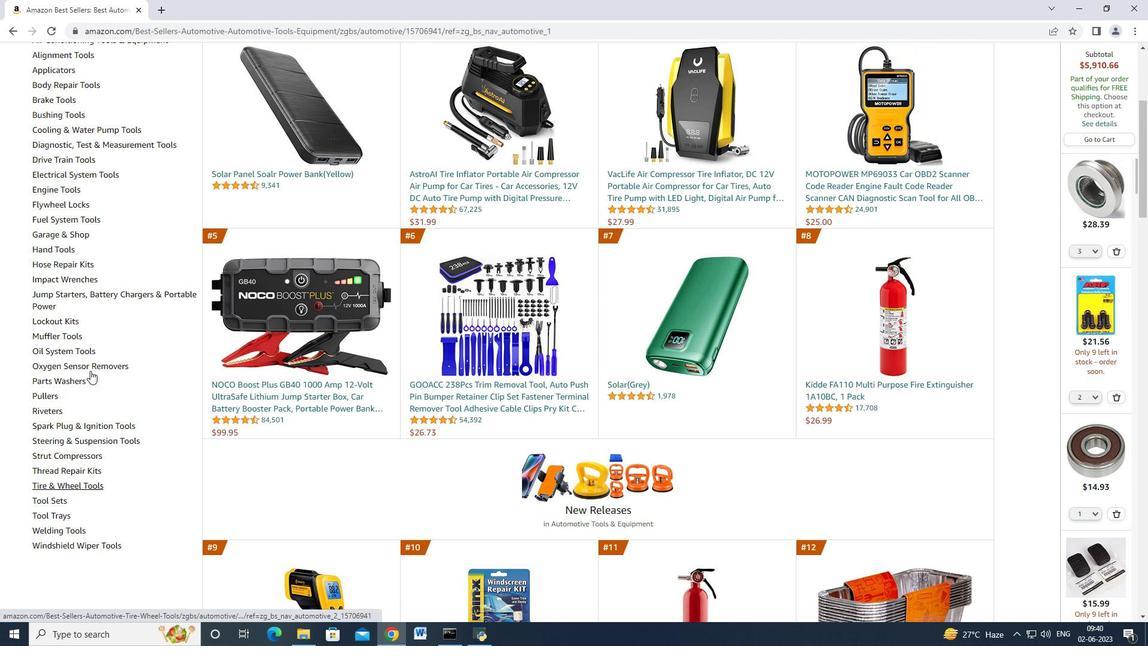 
Action: Mouse moved to (85, 117)
Screenshot: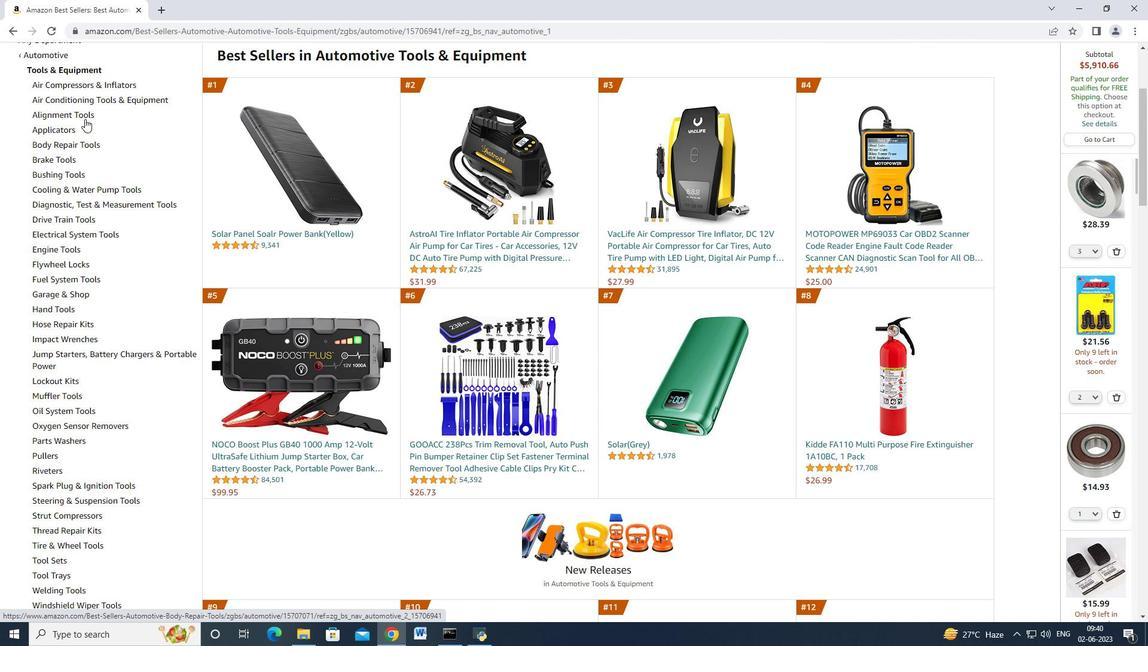 
Action: Mouse pressed left at (85, 117)
Screenshot: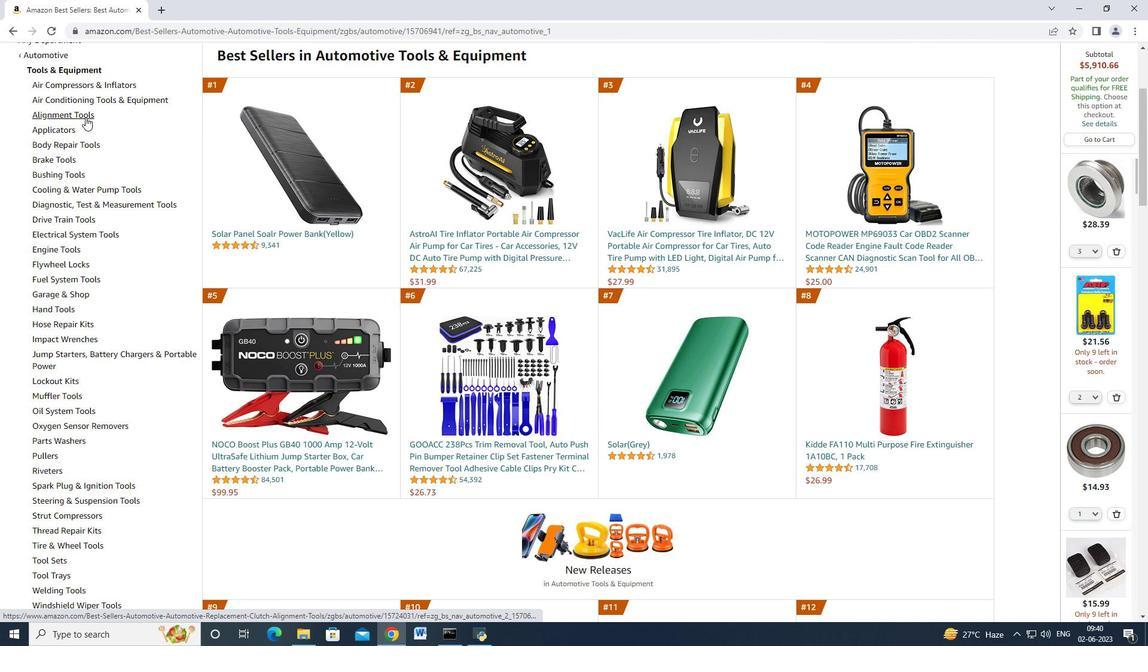 
Action: Mouse moved to (147, 326)
Screenshot: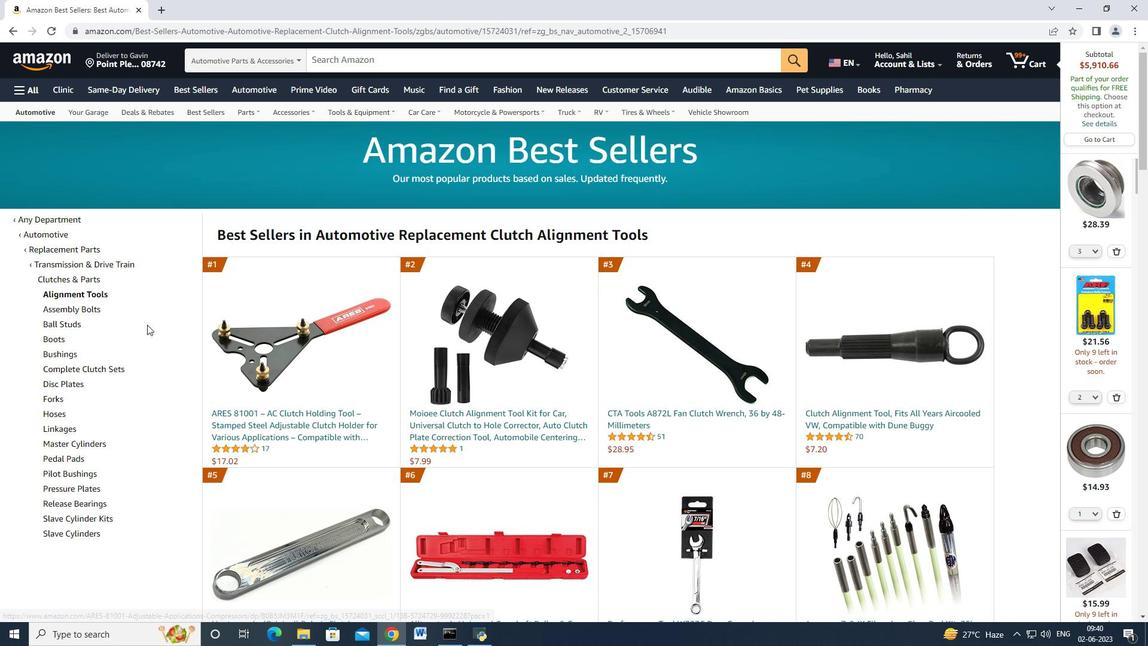 
Action: Mouse scrolled (147, 326) with delta (0, 0)
Screenshot: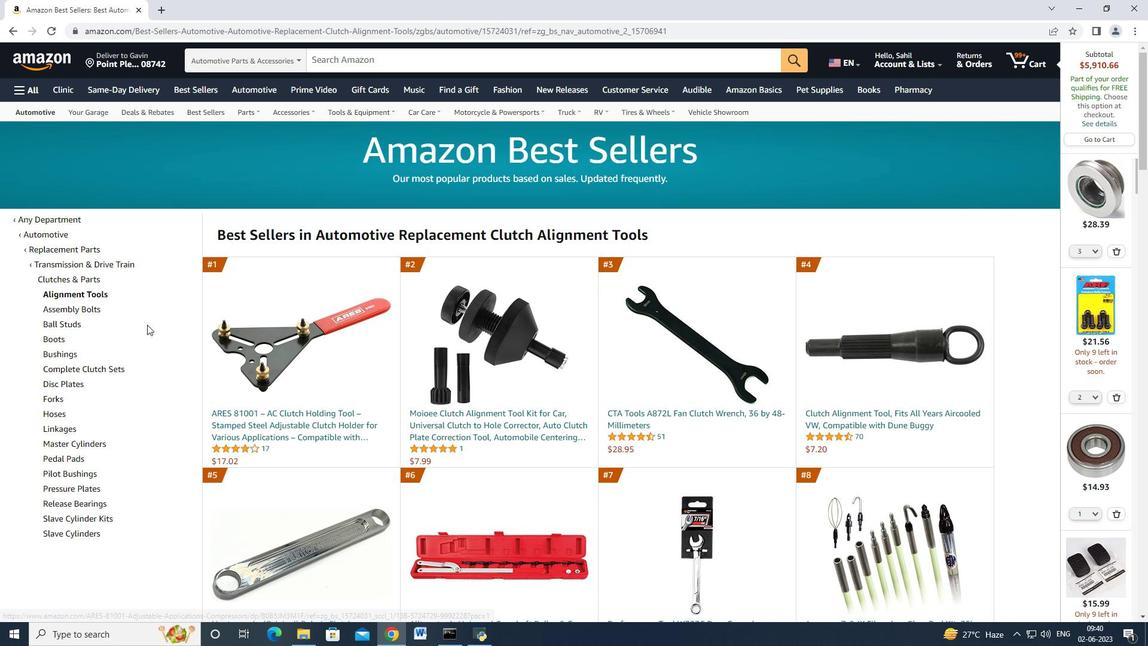 
Action: Mouse moved to (110, 455)
Screenshot: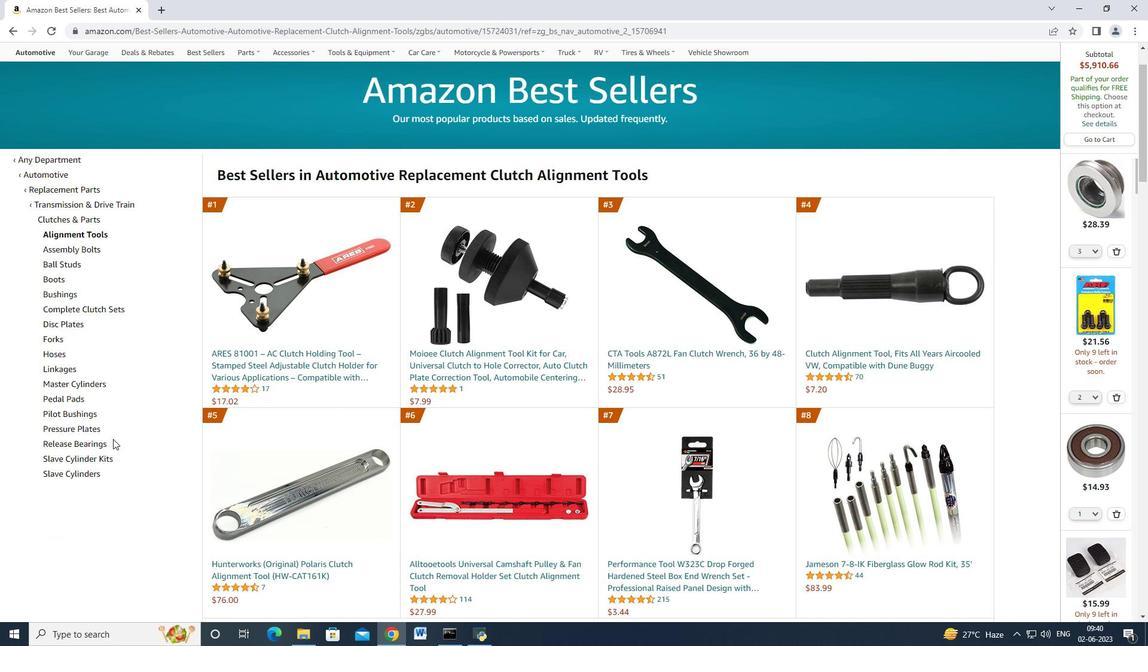 
Action: Mouse pressed left at (110, 455)
Screenshot: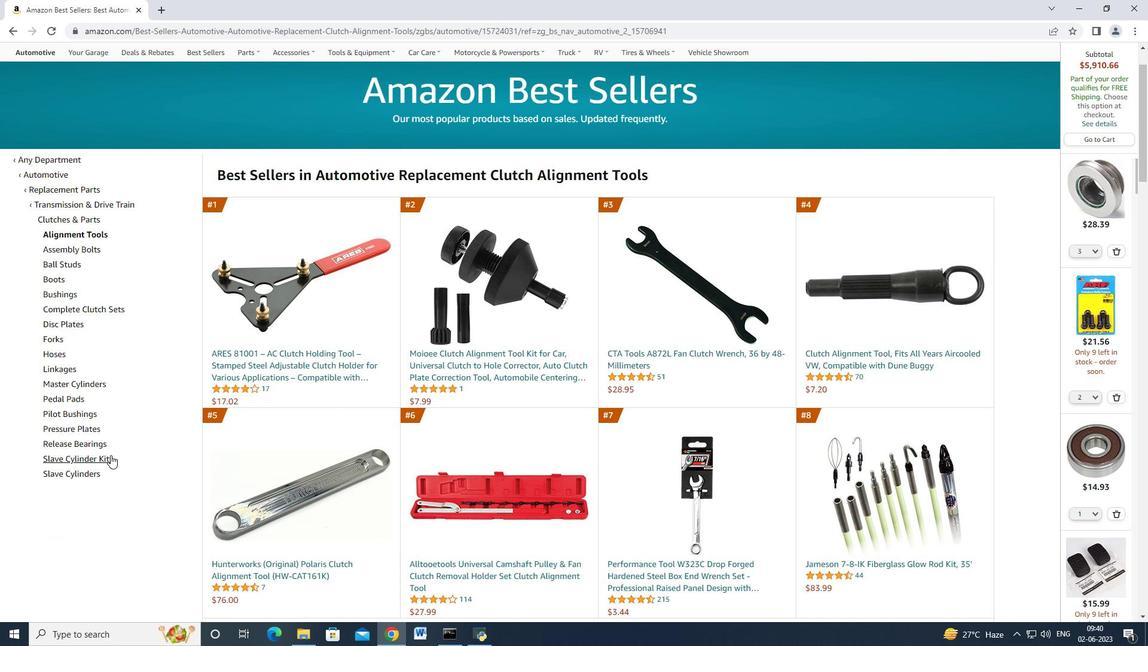 
Action: Mouse moved to (311, 354)
Screenshot: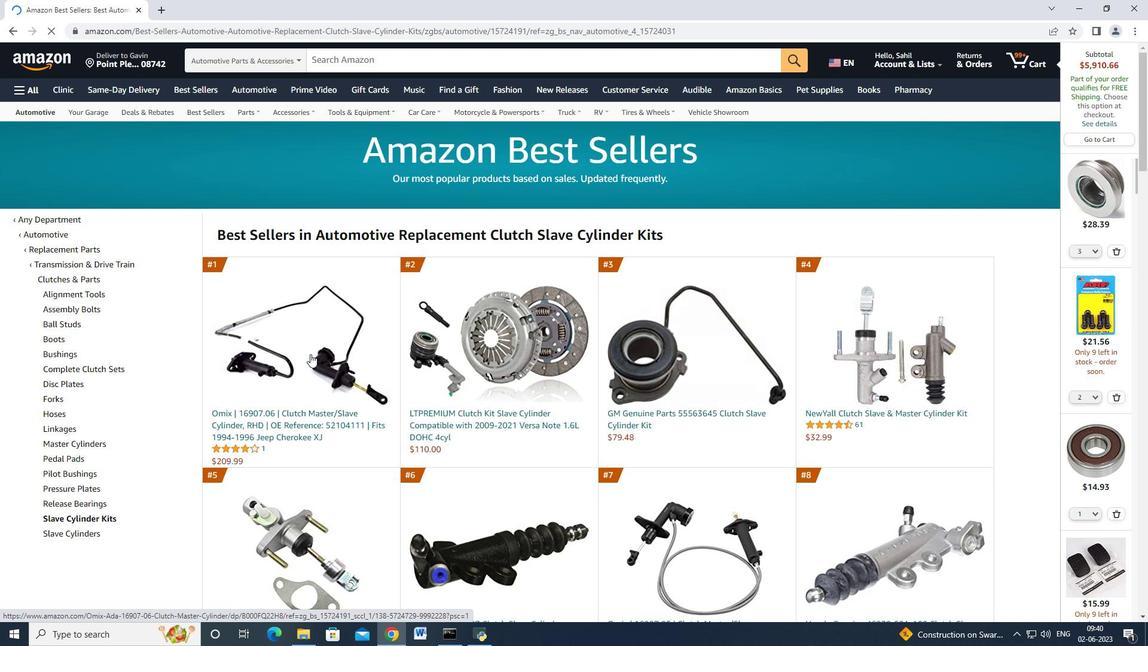 
Action: Mouse scrolled (311, 353) with delta (0, 0)
Screenshot: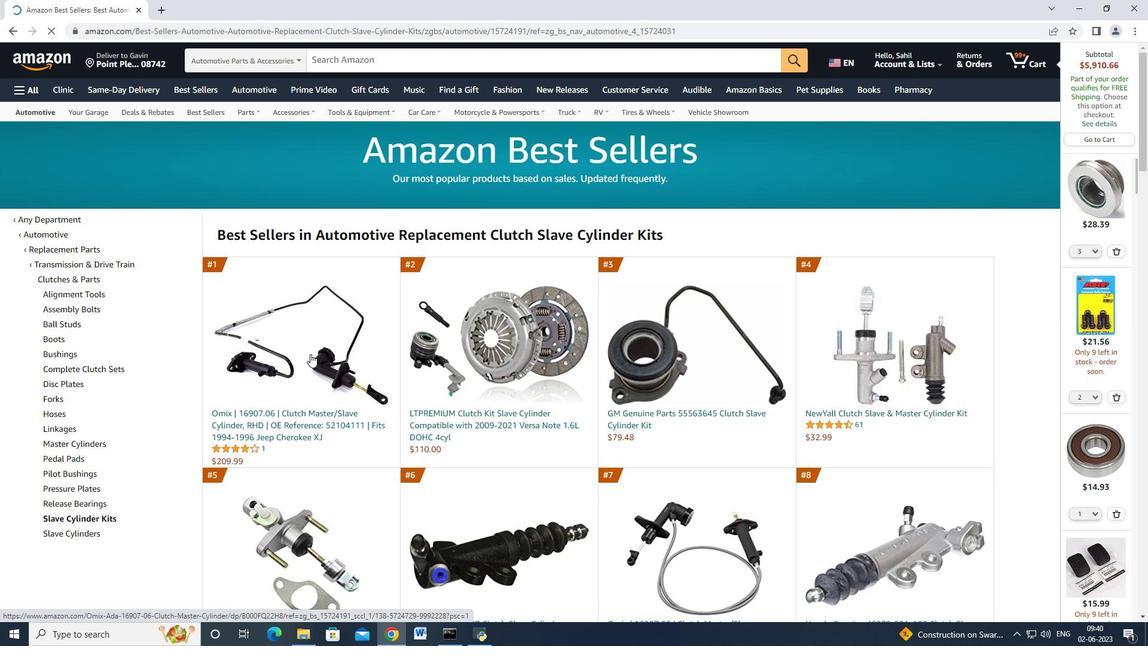 
Action: Mouse moved to (302, 373)
Screenshot: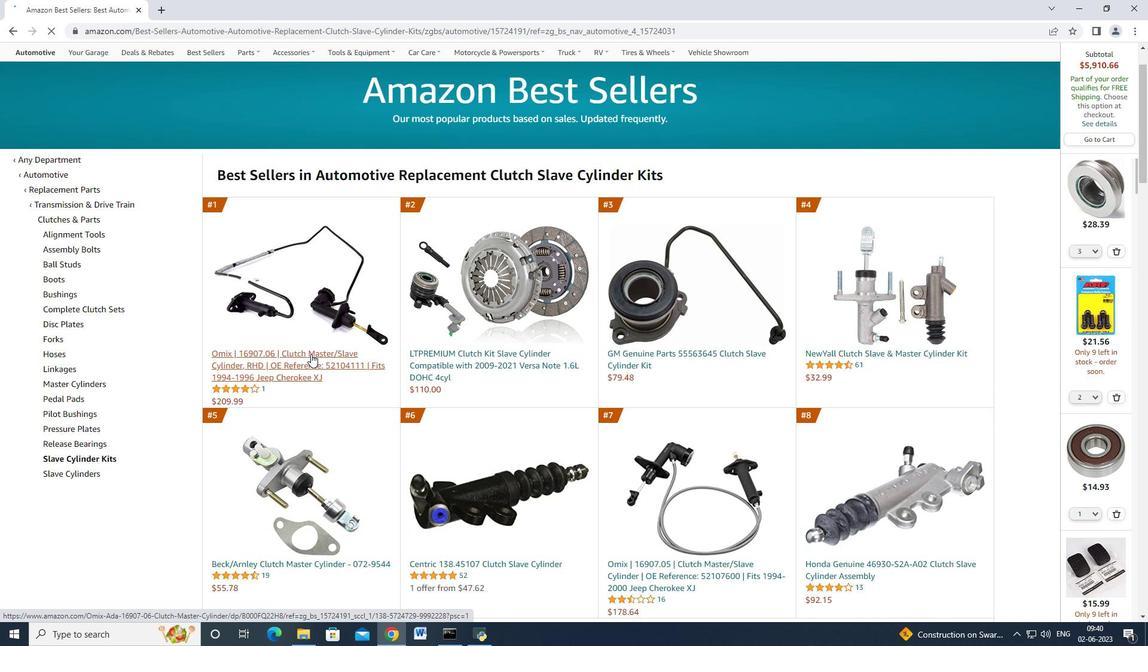 
Action: Mouse pressed left at (302, 373)
Screenshot: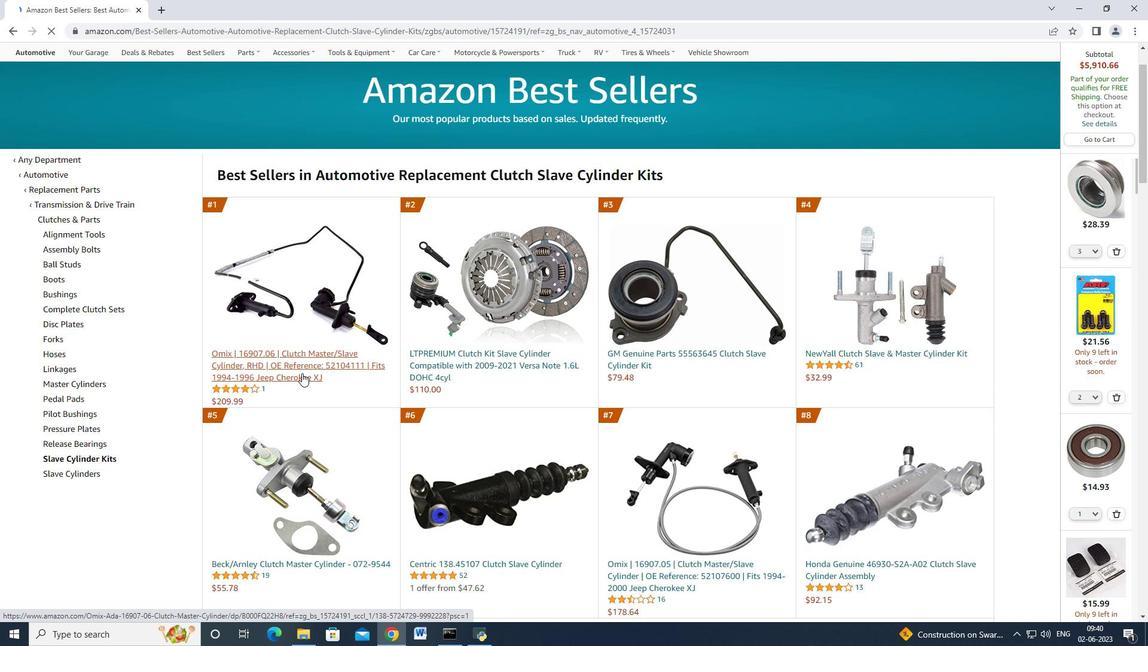 
Action: Mouse moved to (857, 428)
Screenshot: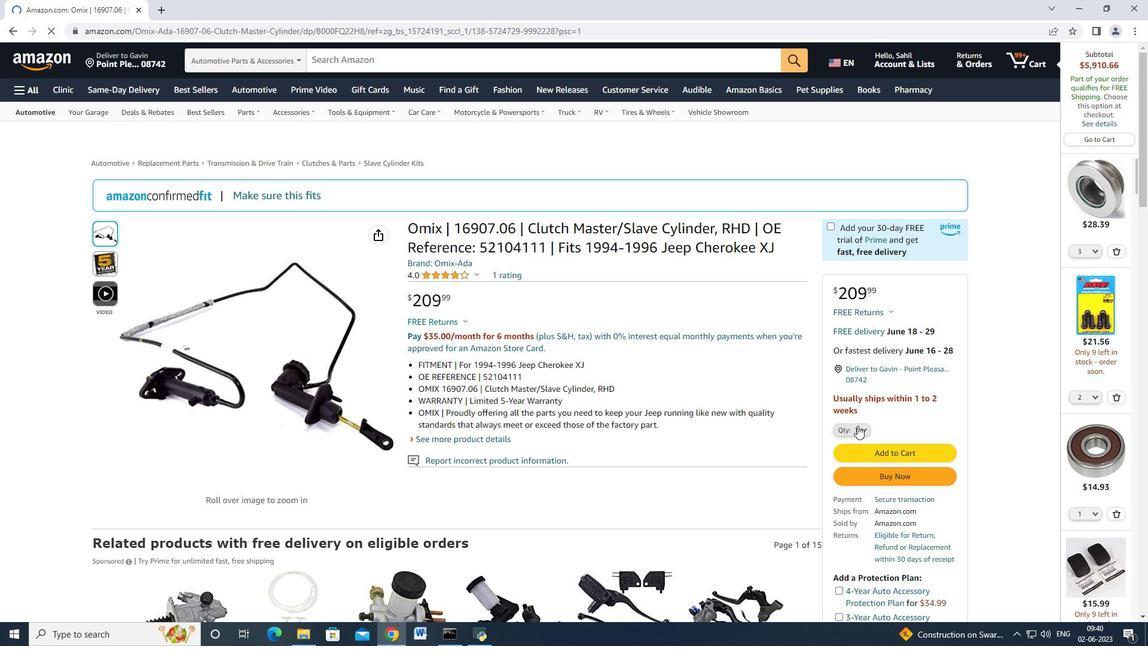 
Action: Mouse pressed left at (857, 428)
Screenshot: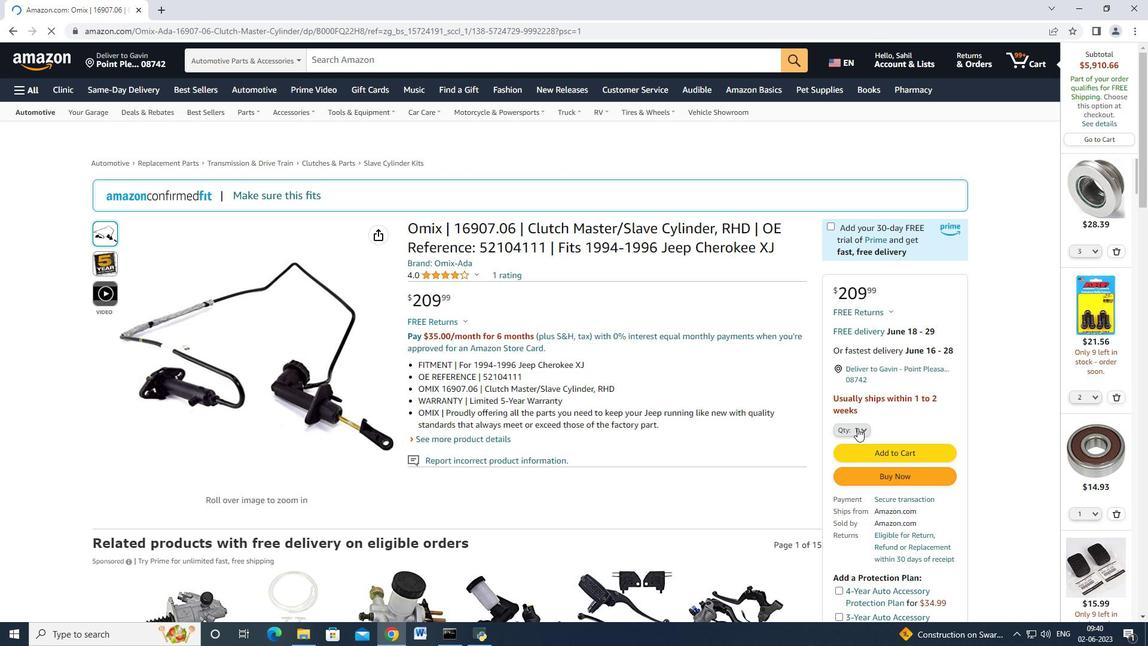 
Action: Mouse moved to (845, 108)
Screenshot: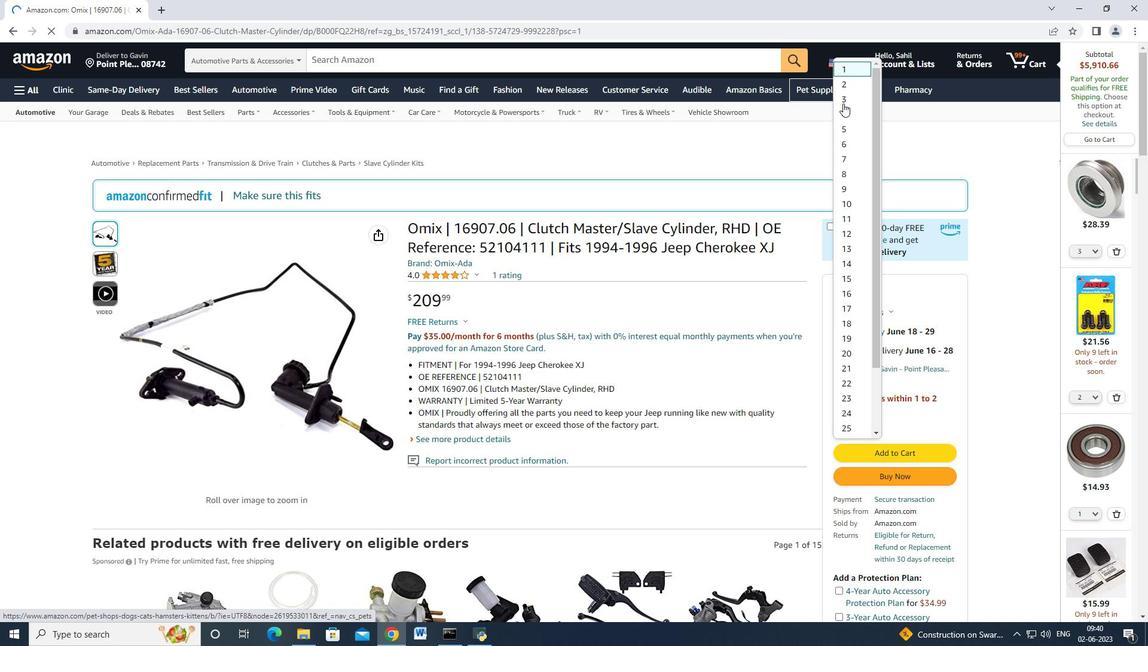 
Action: Mouse pressed left at (845, 108)
Screenshot: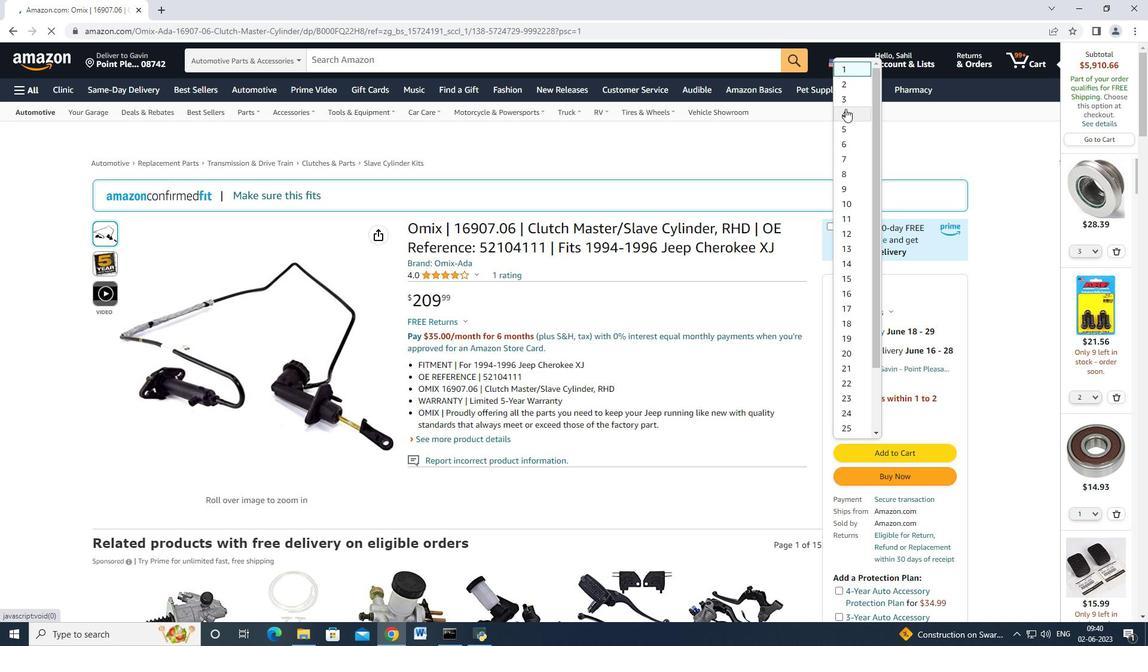 
Action: Mouse moved to (890, 474)
Screenshot: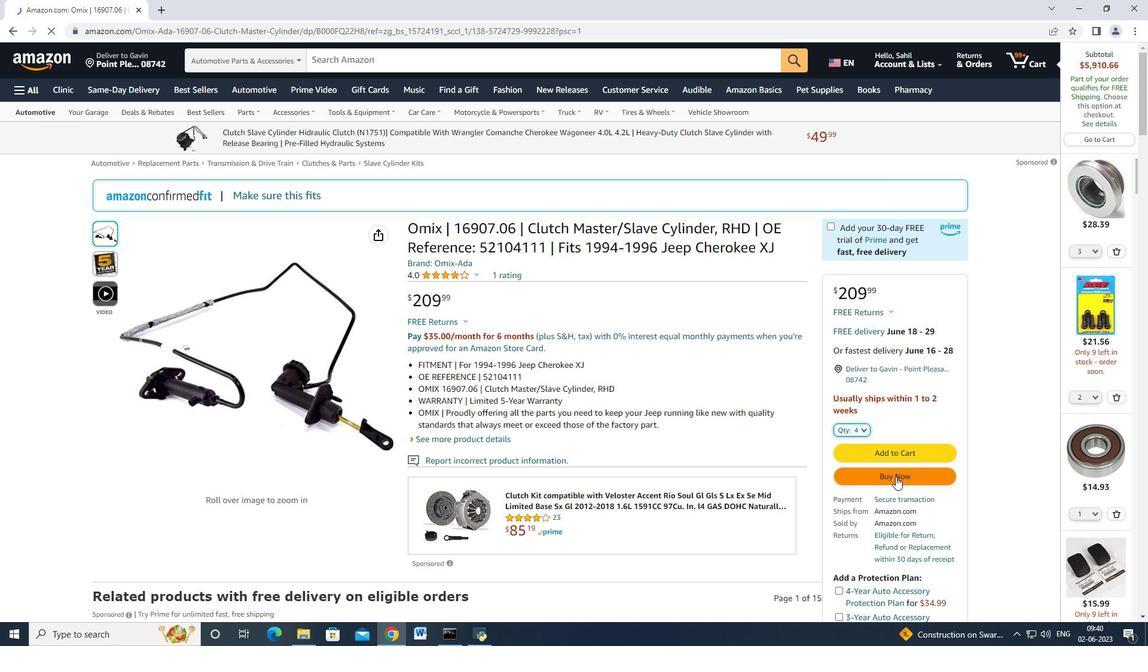 
Action: Mouse pressed left at (890, 474)
Screenshot: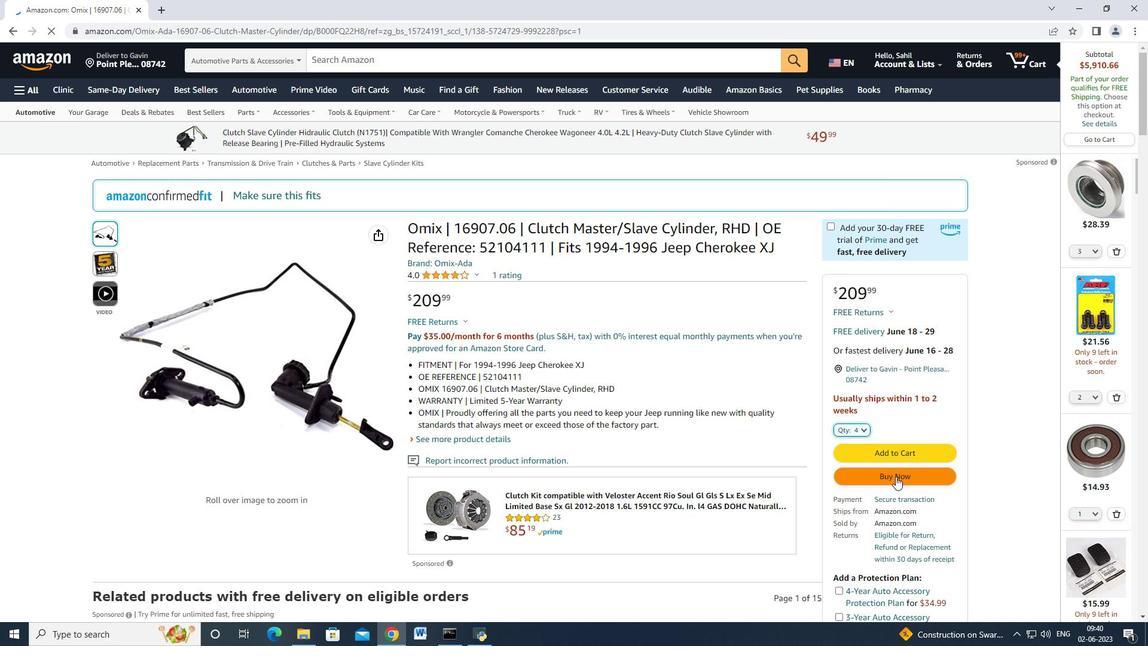 
Action: Mouse moved to (696, 97)
Screenshot: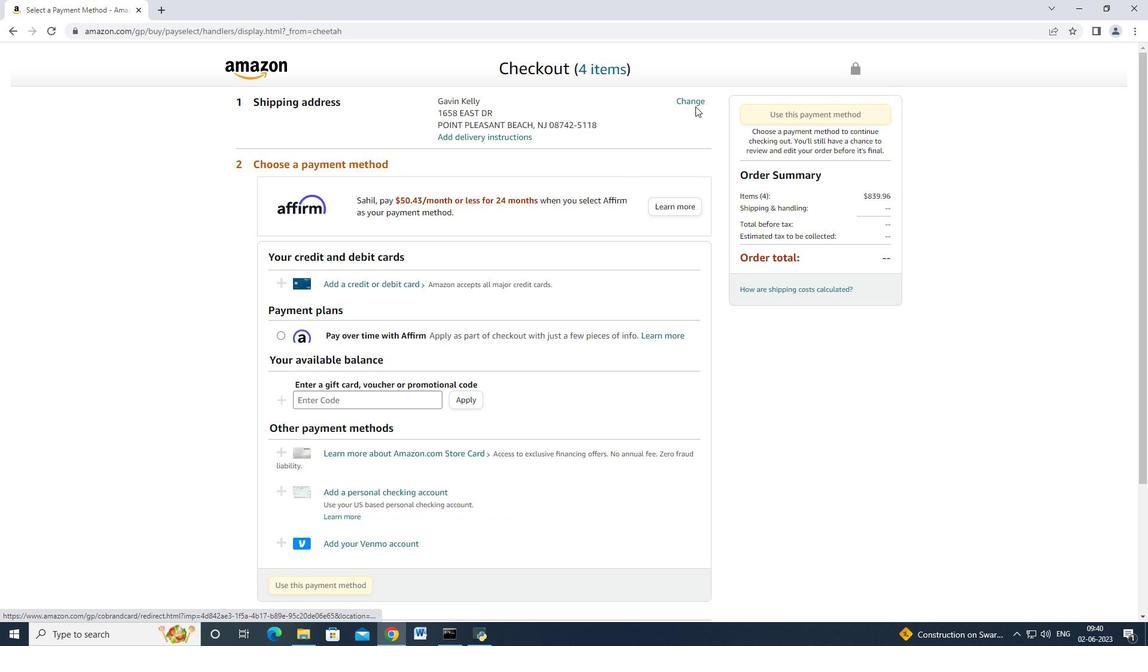 
Action: Mouse pressed left at (696, 97)
Screenshot: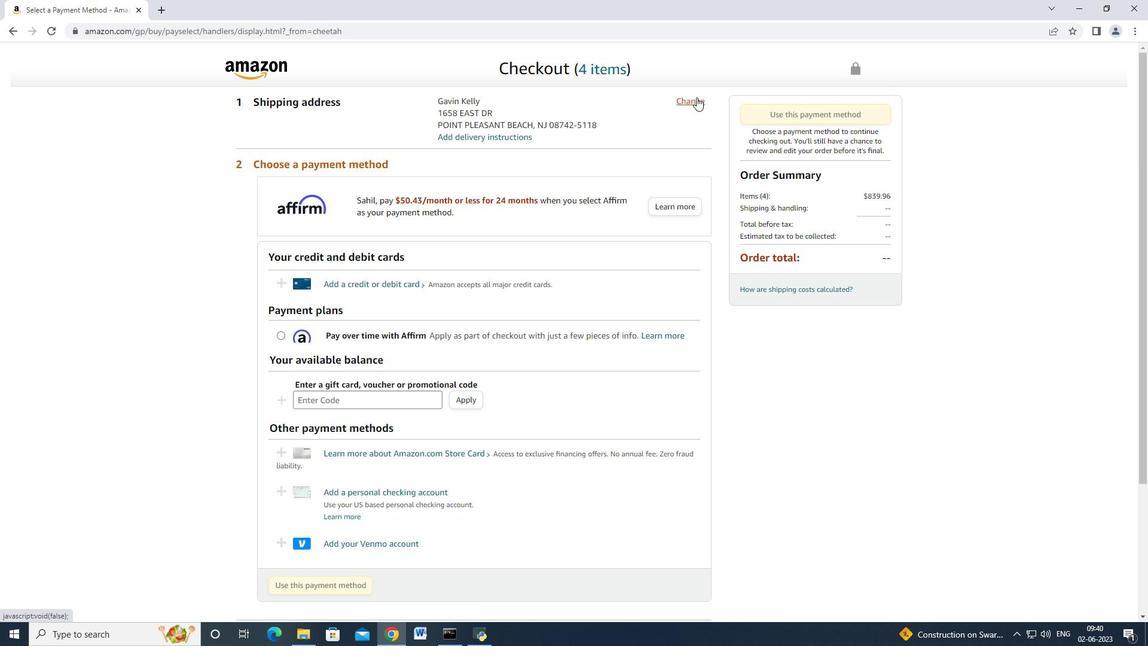 
Action: Mouse moved to (478, 326)
Screenshot: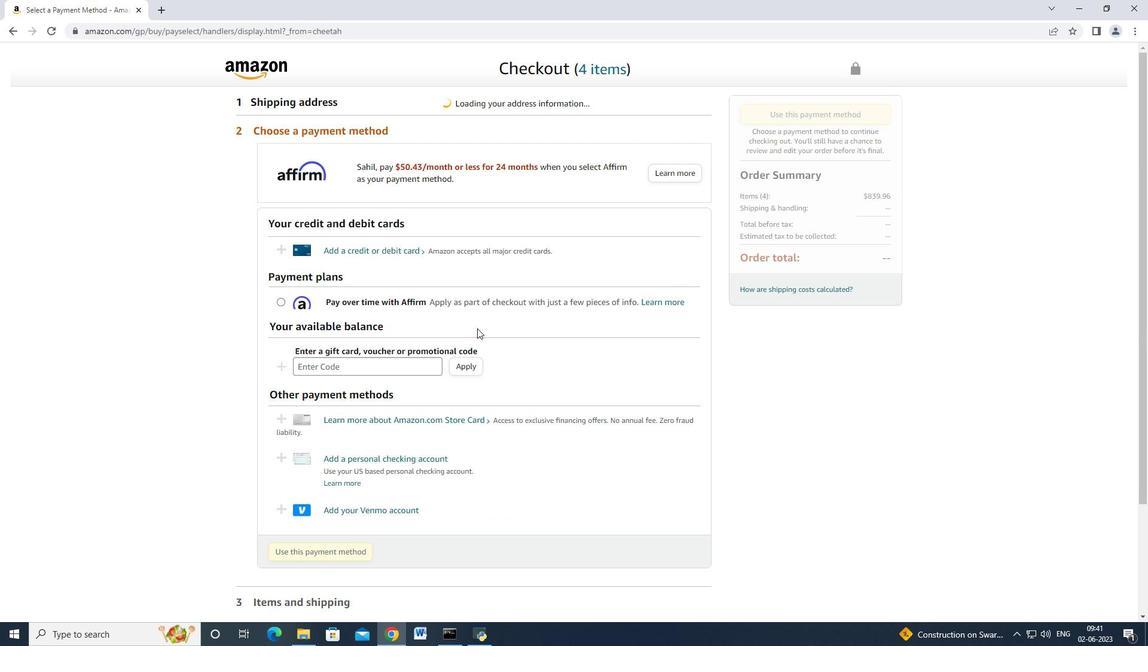 
Action: Mouse scrolled (478, 325) with delta (0, 0)
Screenshot: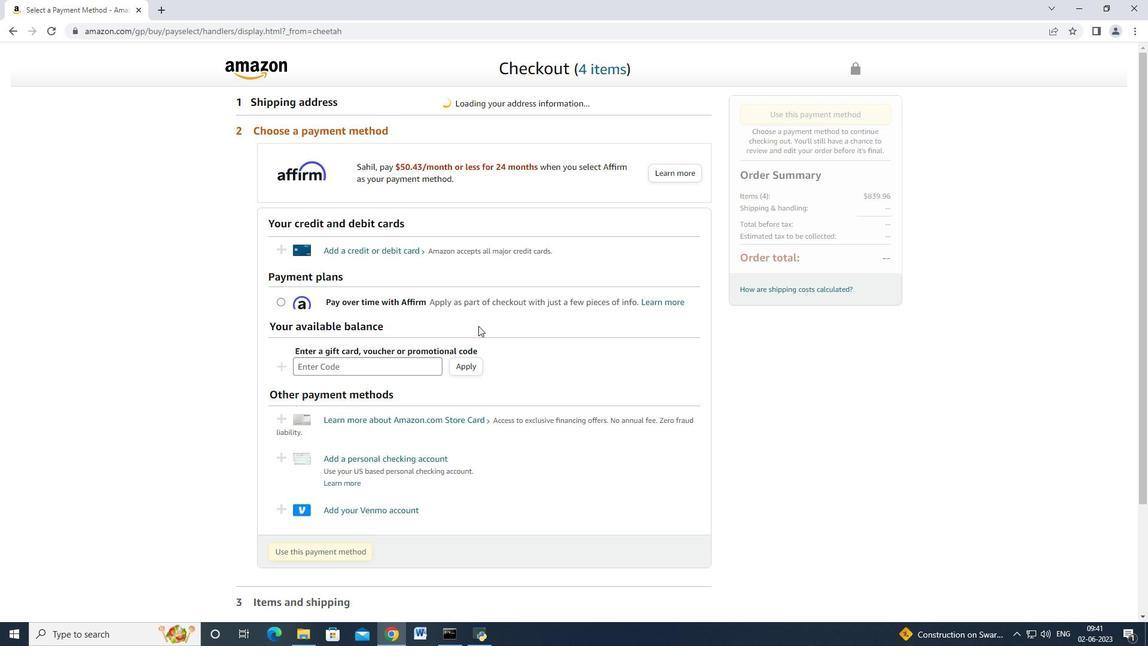 
Action: Mouse scrolled (478, 325) with delta (0, 0)
Screenshot: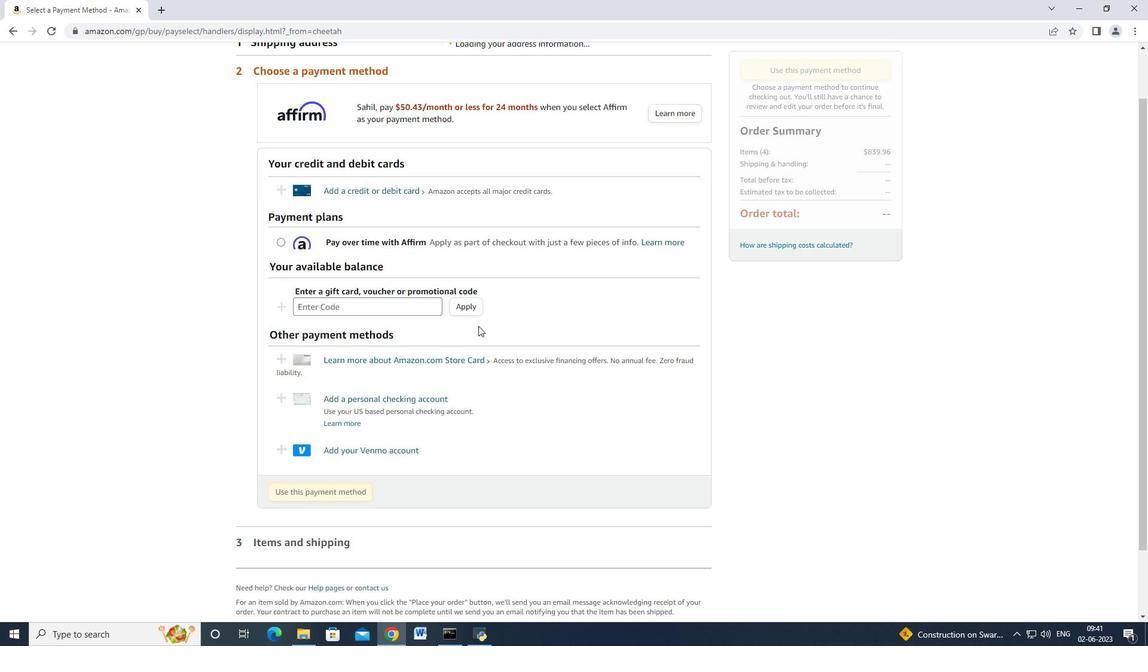 
Action: Mouse scrolled (478, 325) with delta (0, 0)
Screenshot: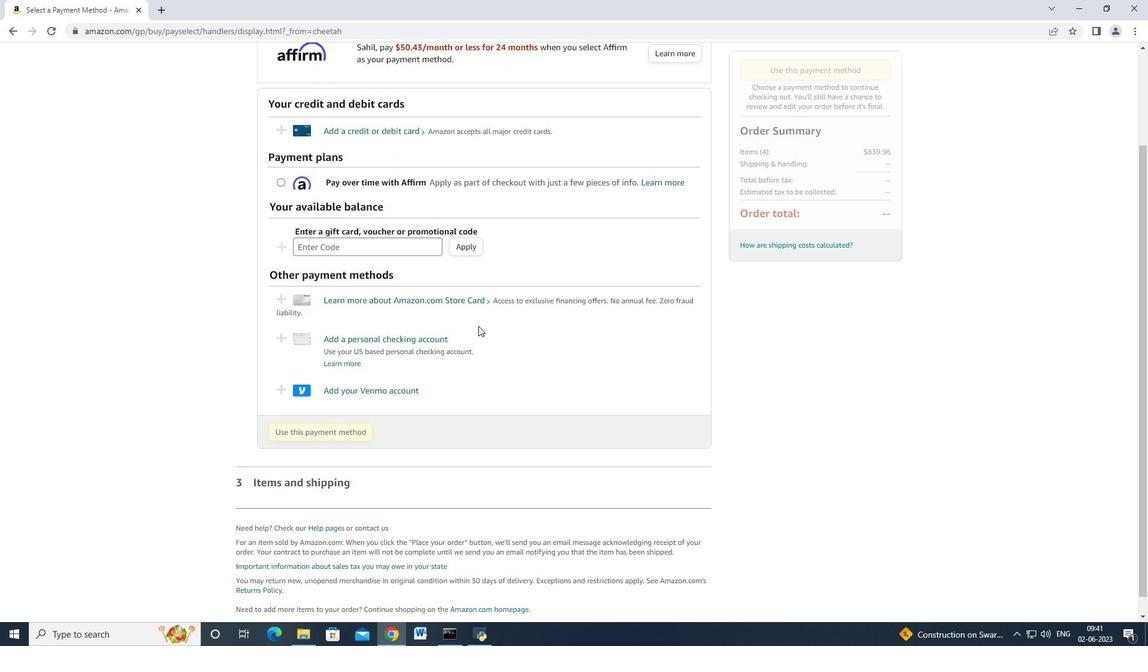 
Action: Mouse scrolled (478, 325) with delta (0, 0)
Screenshot: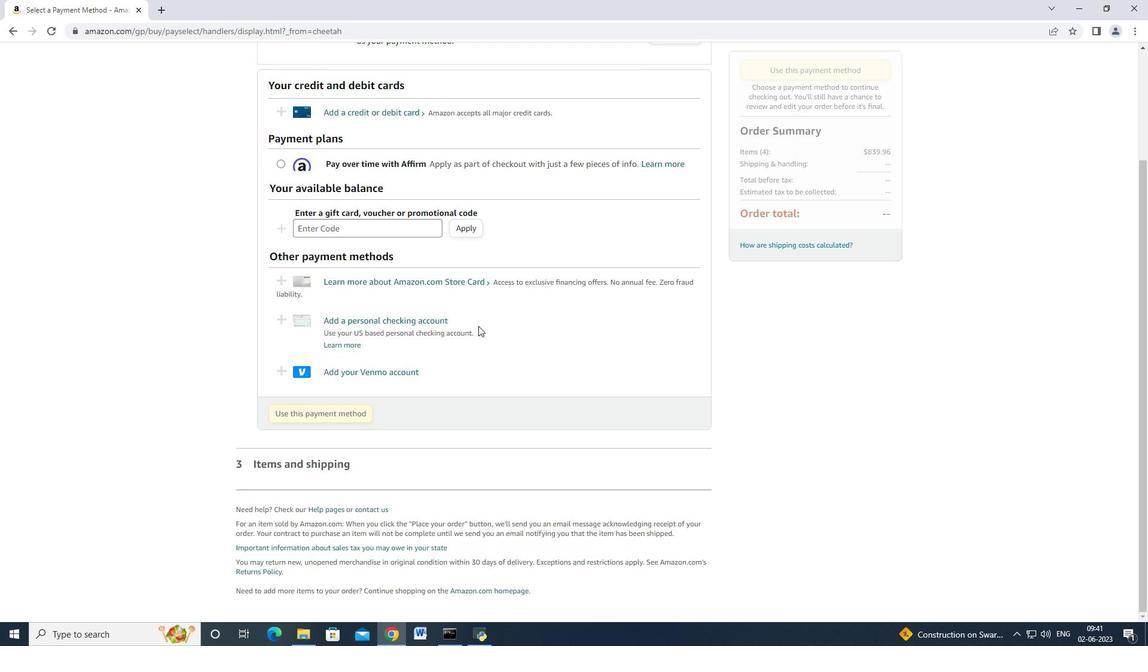 
Action: Mouse scrolled (478, 325) with delta (0, 0)
Screenshot: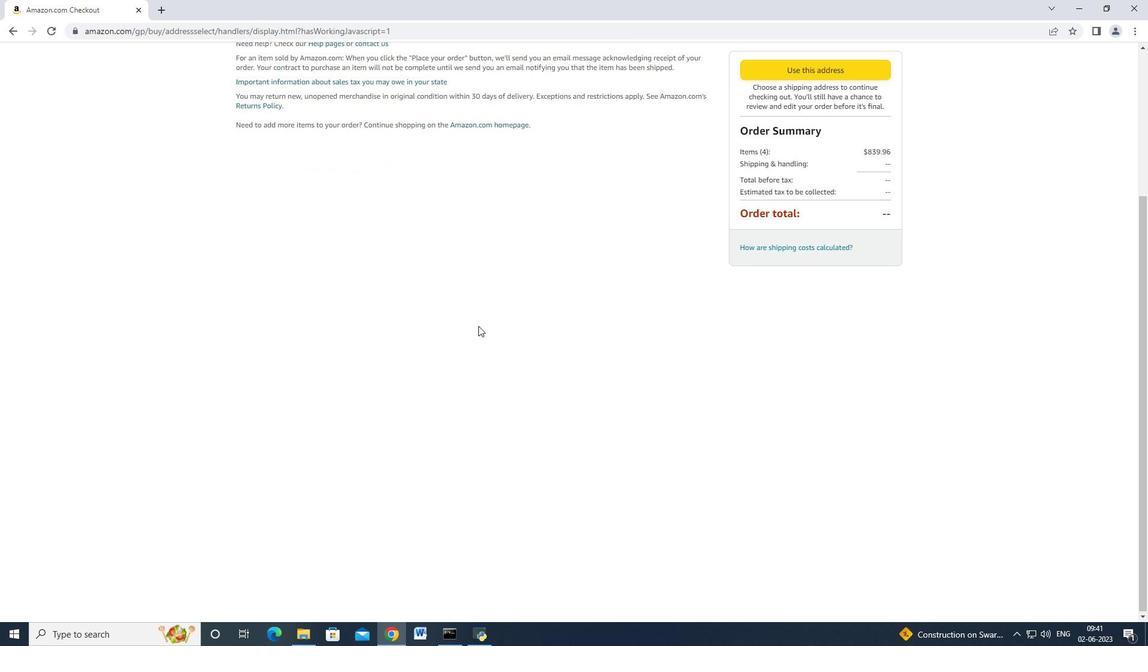 
Action: Mouse scrolled (478, 326) with delta (0, 0)
Screenshot: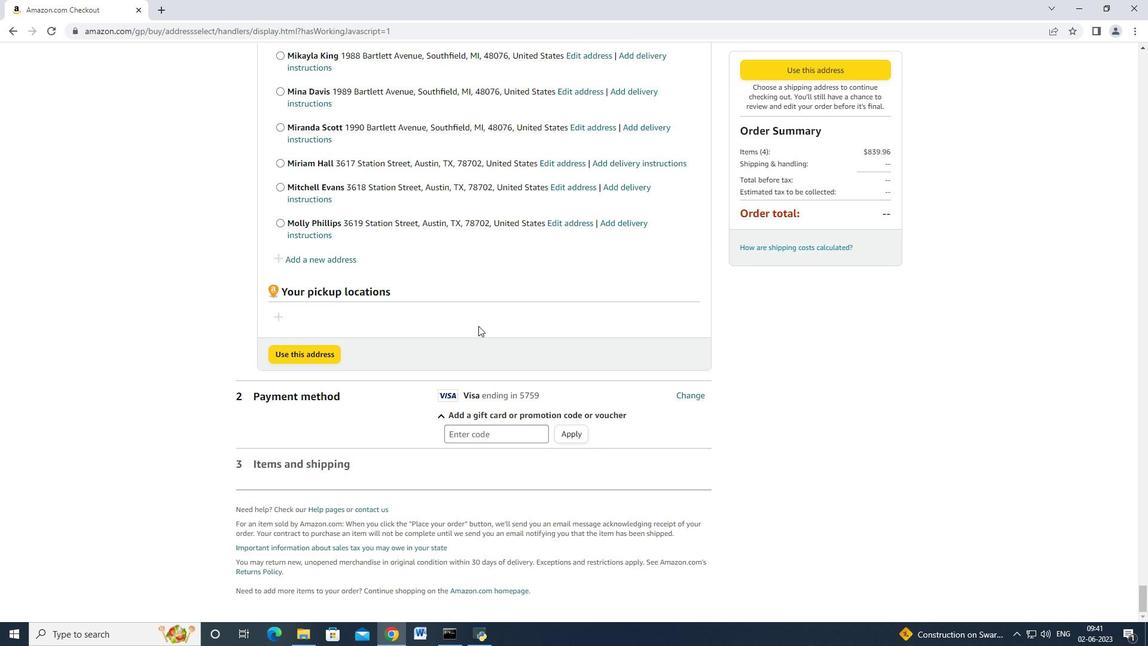 
Action: Mouse scrolled (478, 326) with delta (0, 0)
Screenshot: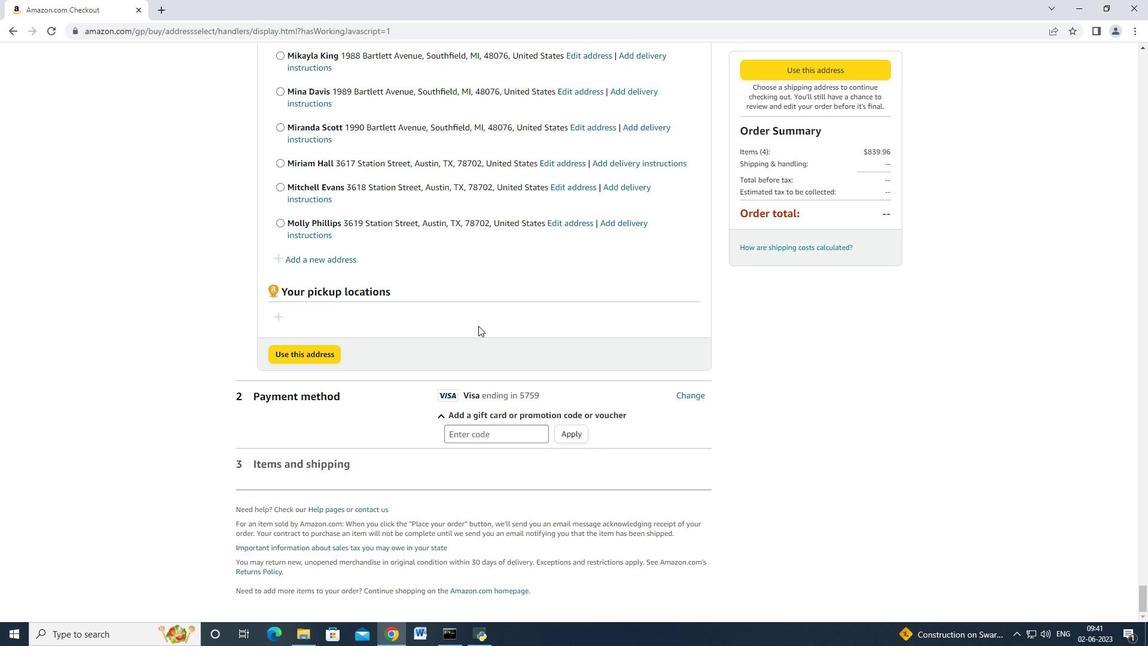 
Action: Mouse moved to (340, 376)
Screenshot: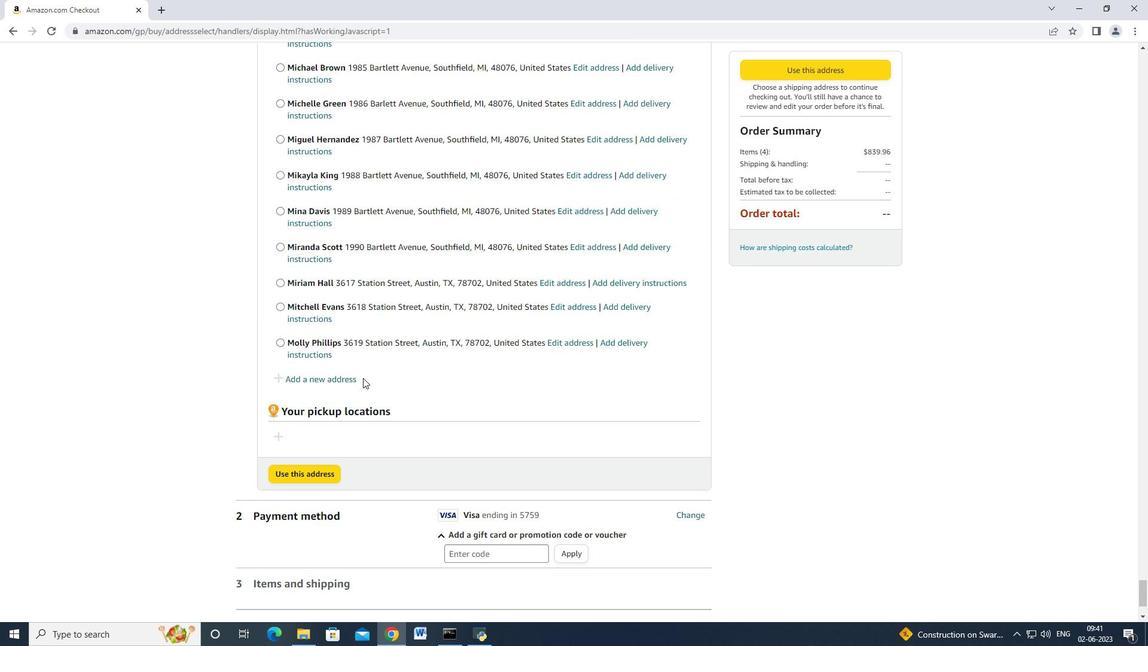 
Action: Mouse pressed left at (340, 376)
Screenshot: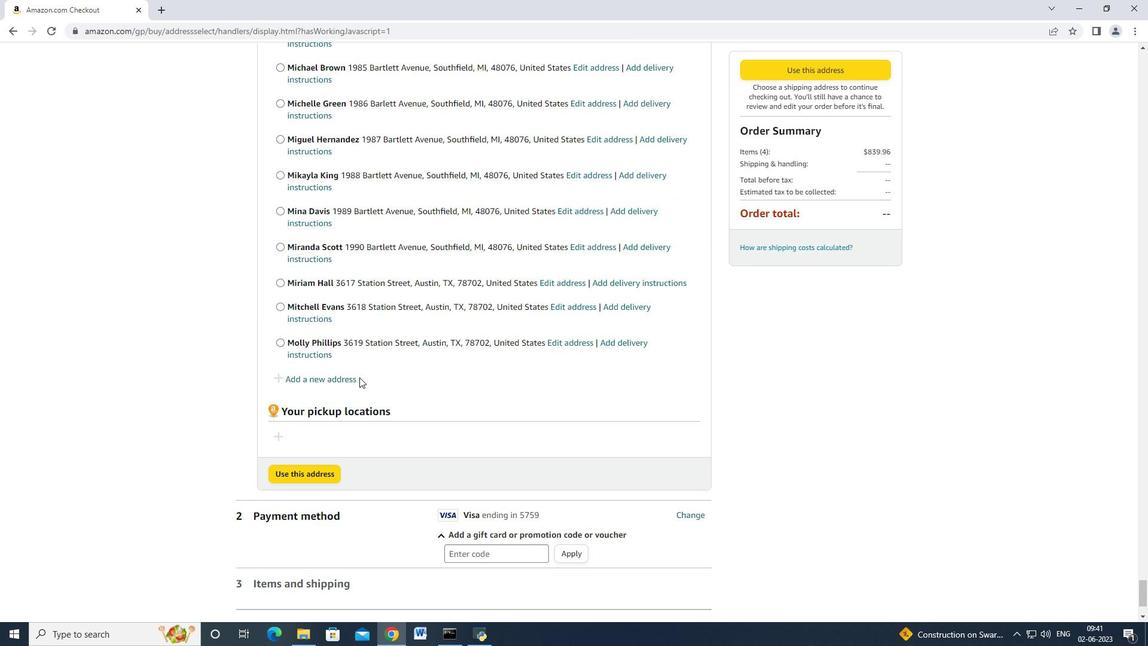 
Action: Mouse moved to (418, 287)
Screenshot: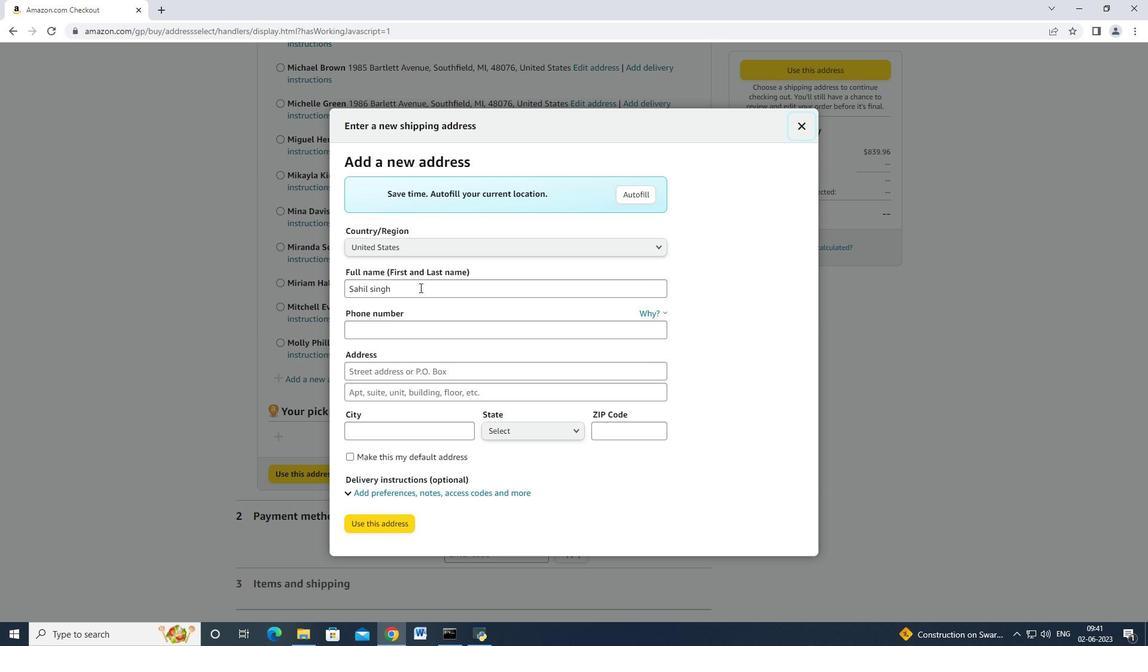
Action: Mouse pressed left at (418, 287)
Screenshot: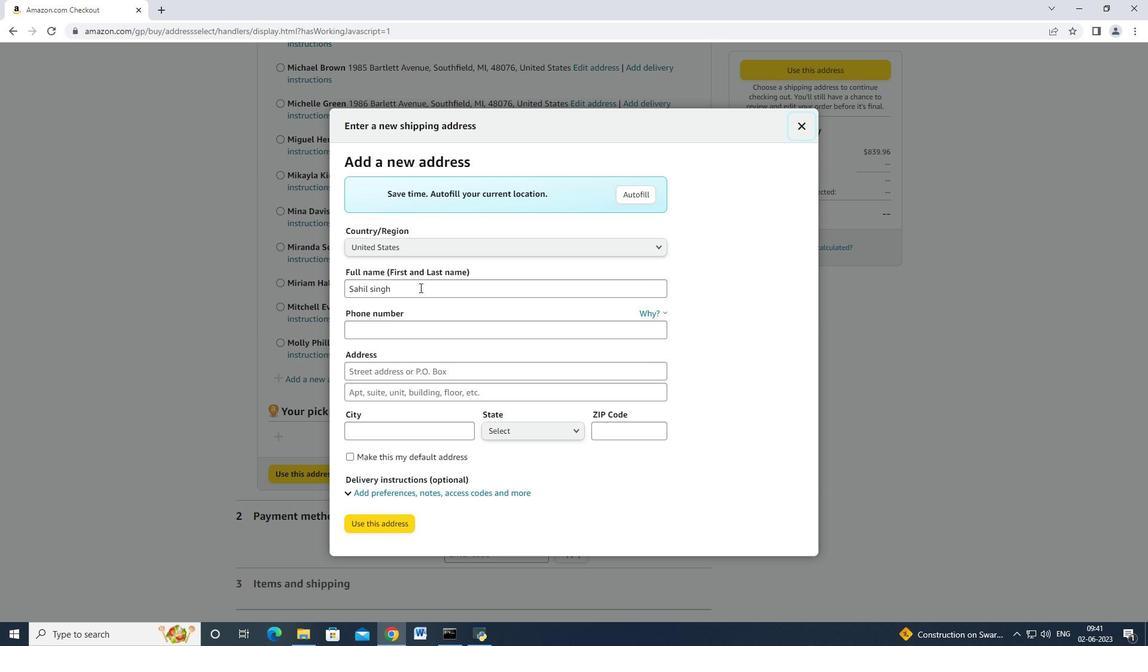 
Action: Mouse moved to (349, 286)
Screenshot: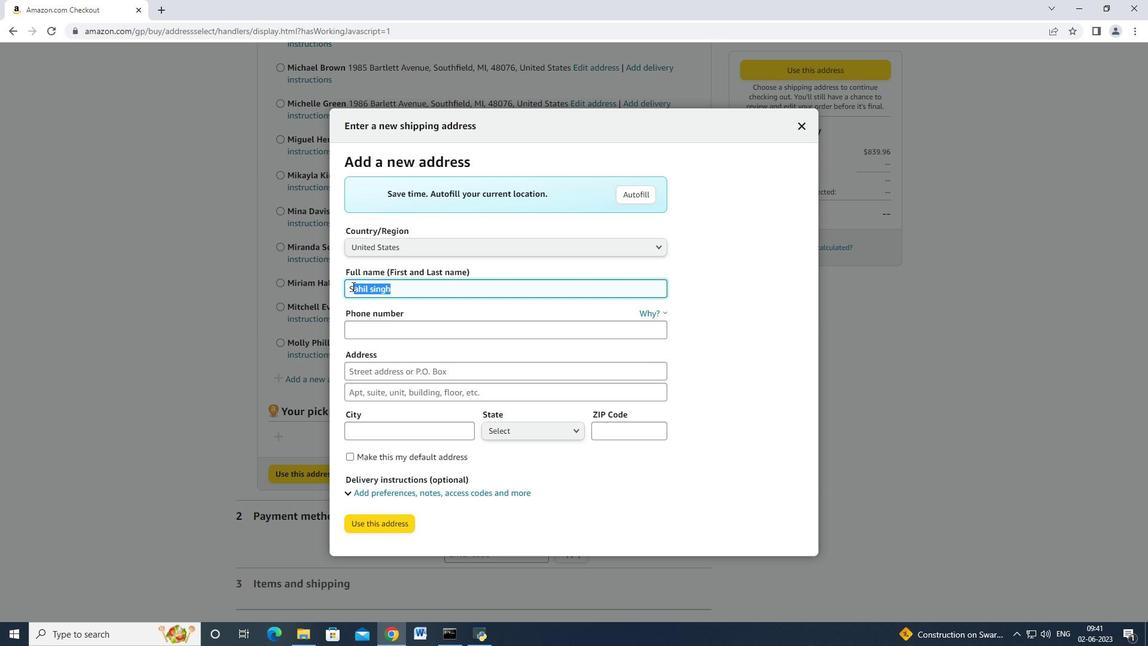 
Action: Key pressed <Key.backspace><Key.shift_r>Dylan<Key.space><Key.shift>Clark<Key.tab><Key.tab>8122376812<Key.tab>1080<Key.space><Key.shift>Charack<Key.space><Key.shift>Road<Key.tab><Key.tab><Key.shift_r>Terre<Key.space><Key.shift>Haute
Screenshot: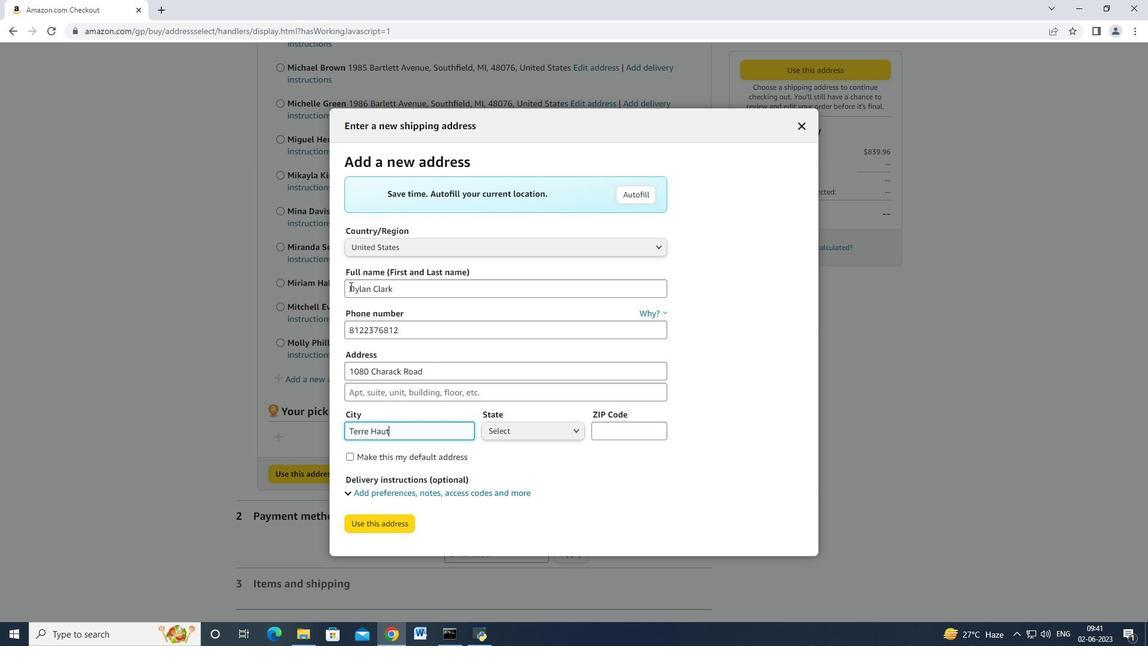 
Action: Mouse moved to (518, 433)
Screenshot: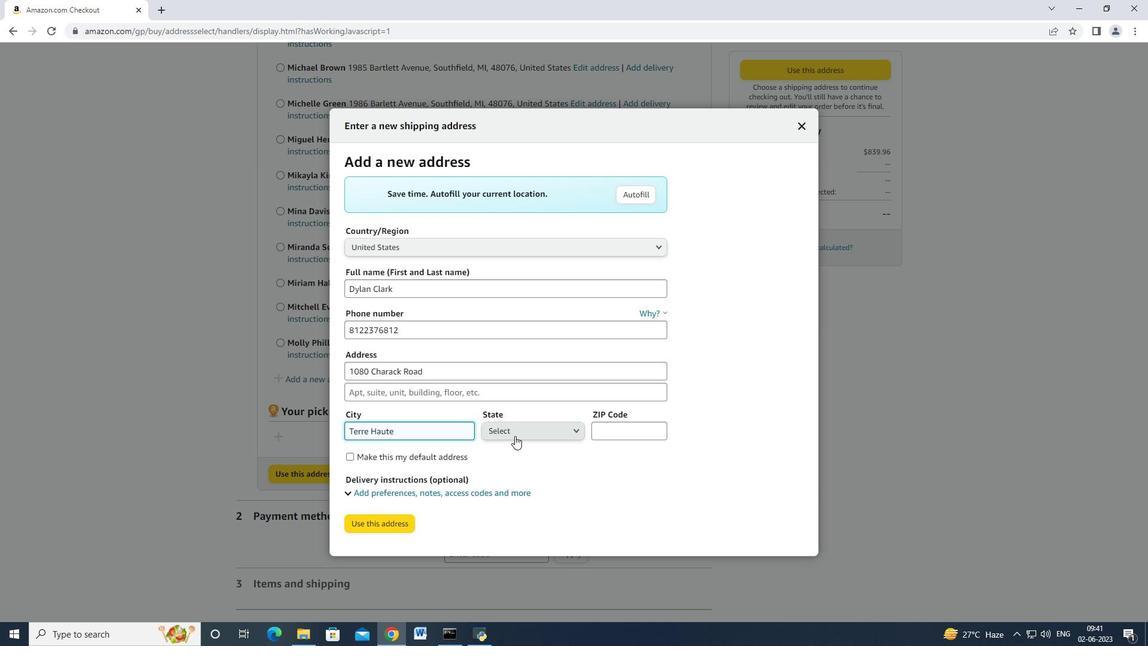 
Action: Mouse pressed left at (518, 433)
Screenshot: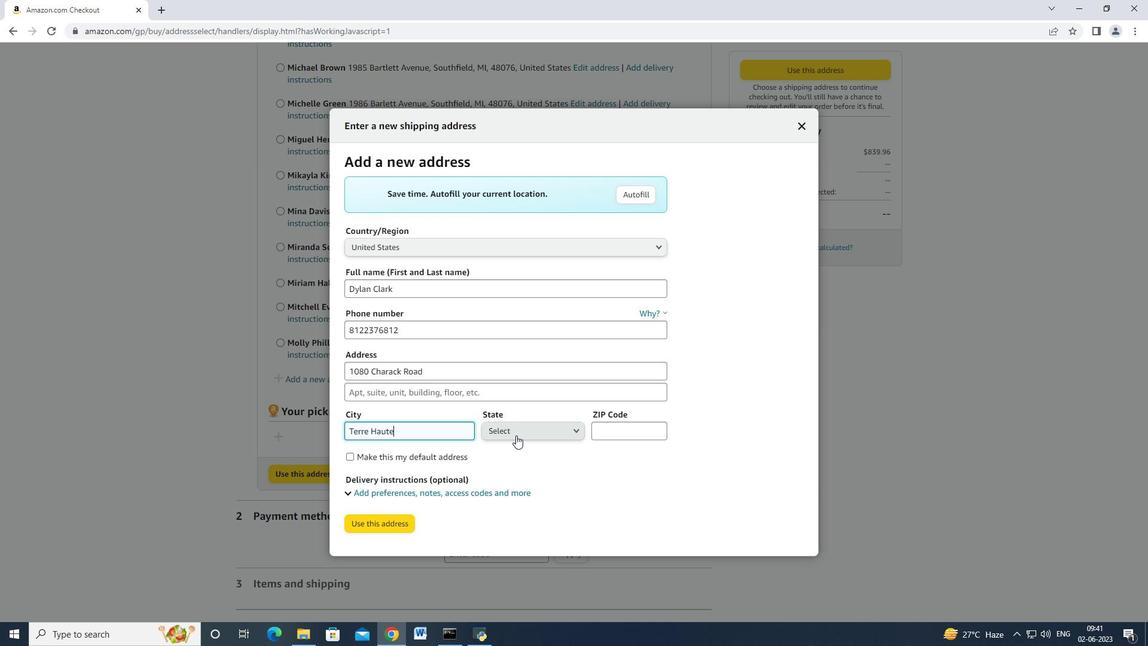 
Action: Mouse moved to (529, 361)
Screenshot: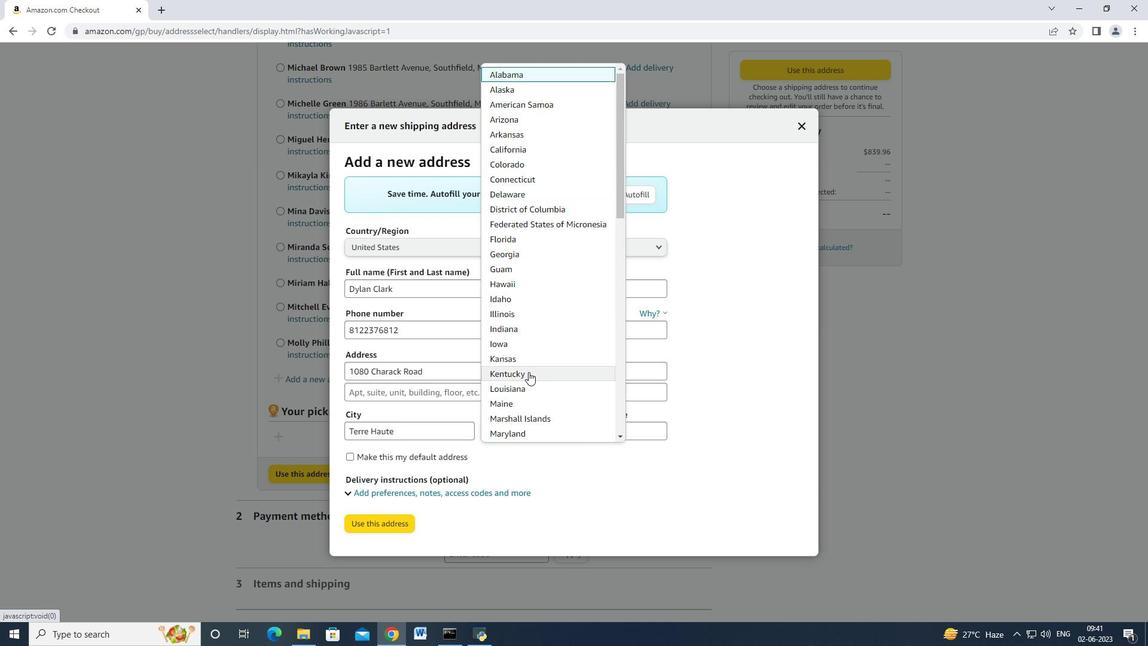 
Action: Mouse scrolled (529, 361) with delta (0, 0)
Screenshot: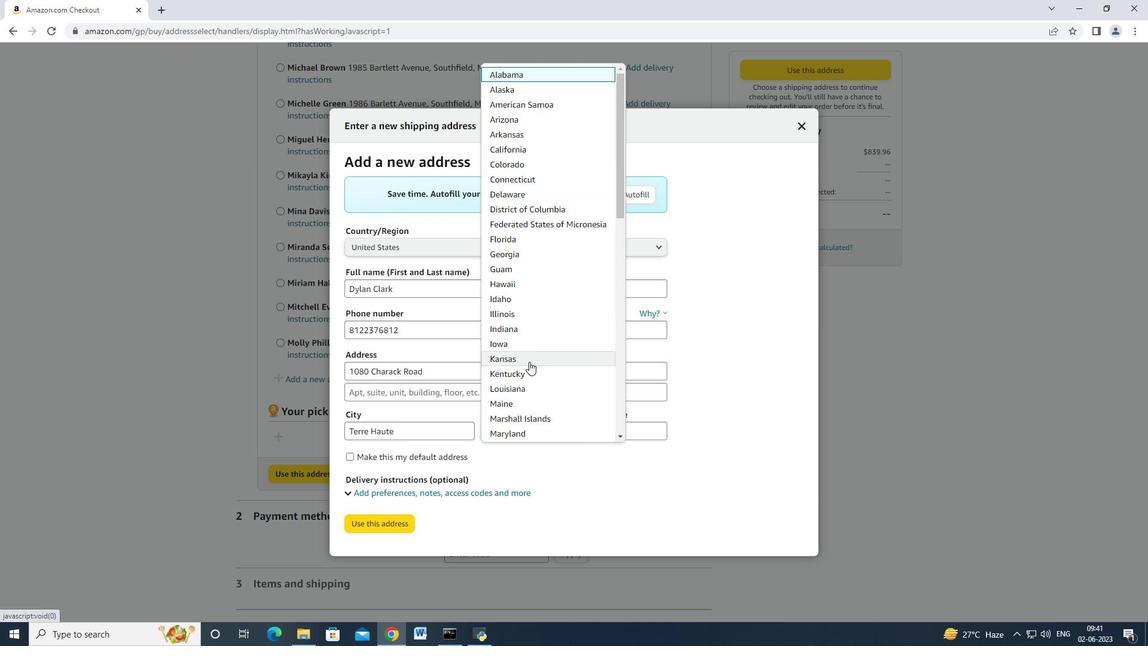 
Action: Mouse scrolled (529, 361) with delta (0, 0)
Screenshot: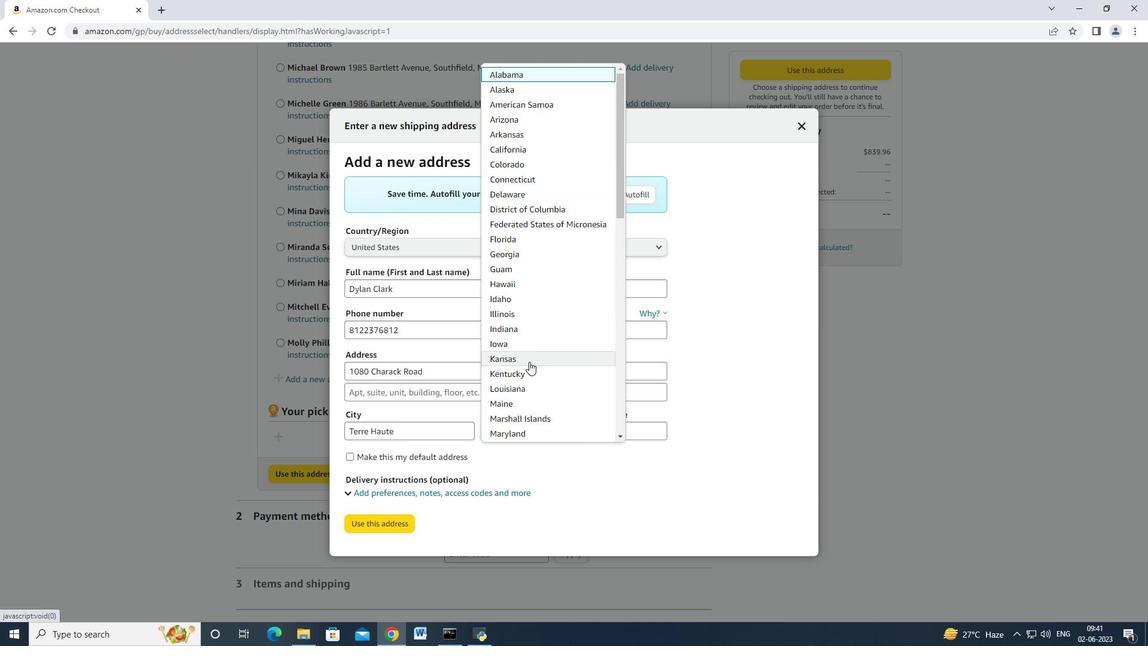 
Action: Mouse moved to (532, 211)
Screenshot: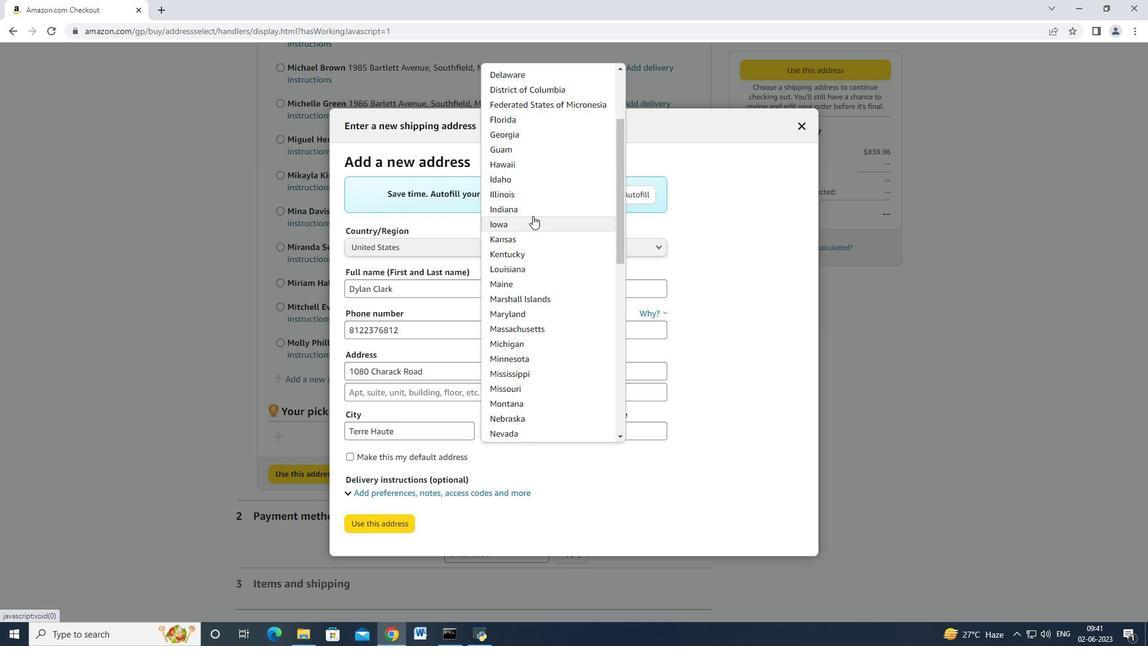 
Action: Mouse pressed left at (532, 211)
Screenshot: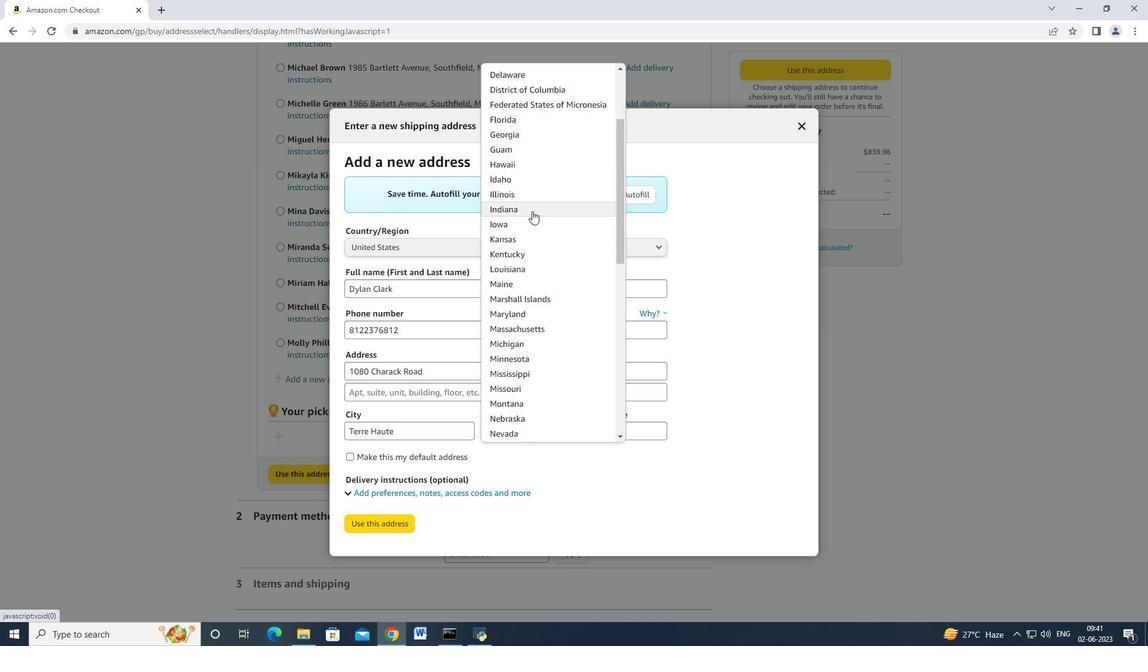 
Action: Mouse moved to (614, 437)
Screenshot: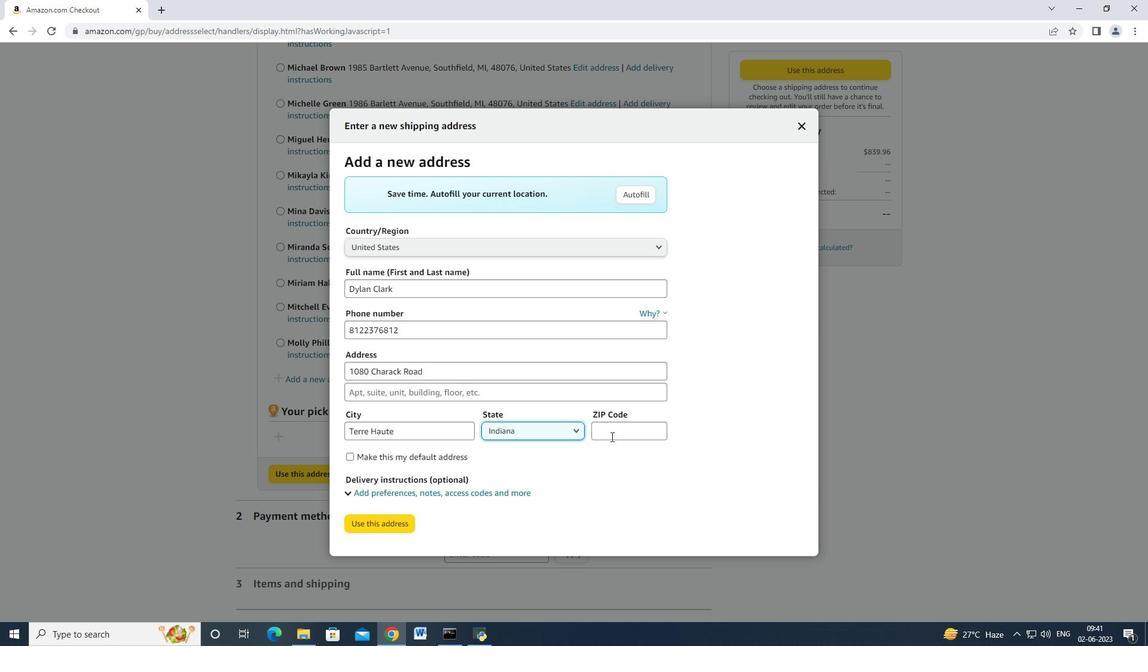 
Action: Mouse pressed left at (614, 437)
Screenshot: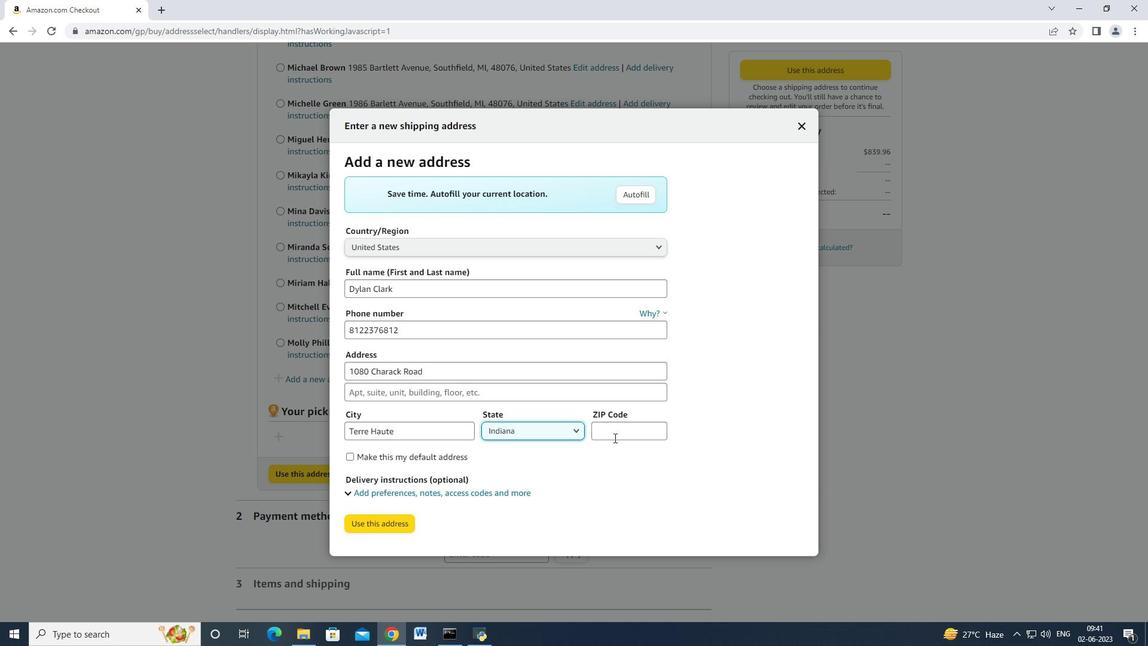 
Action: Key pressed 47807<Key.tab>
Screenshot: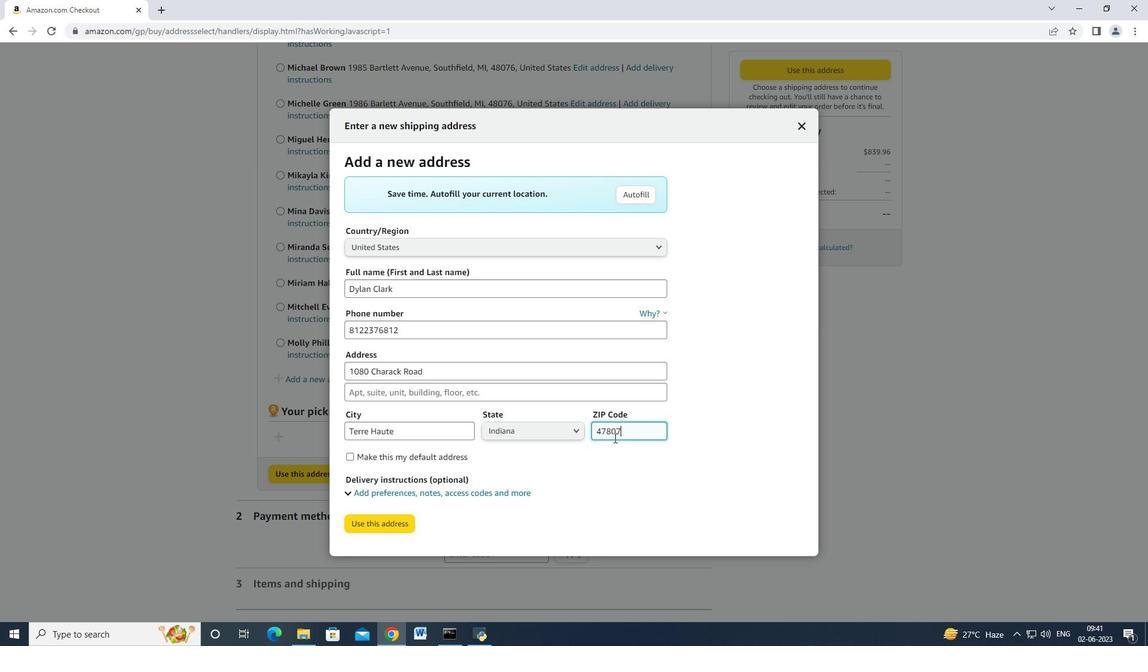 
Action: Mouse moved to (380, 524)
Screenshot: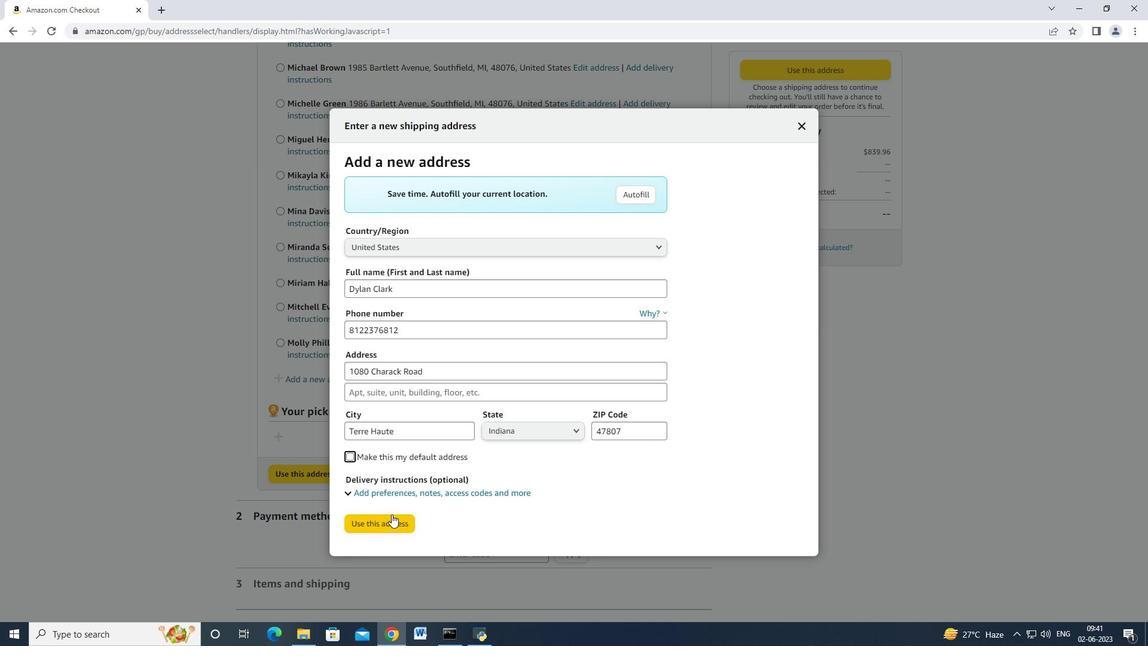 
Action: Mouse pressed left at (380, 524)
Screenshot: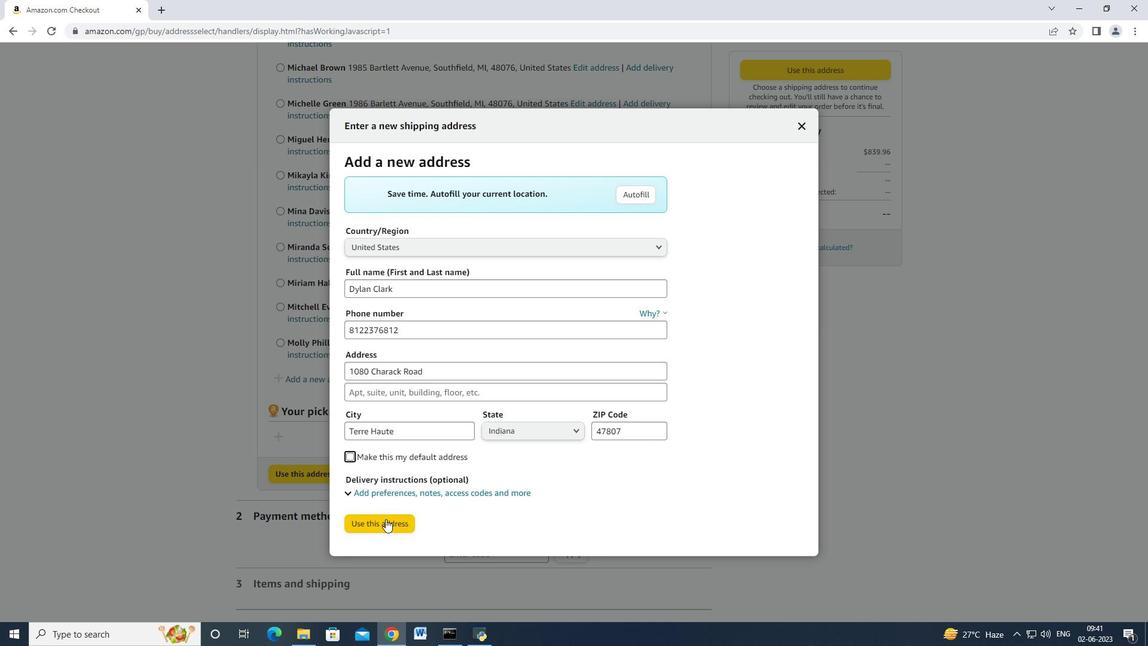 
Action: Mouse moved to (404, 466)
Screenshot: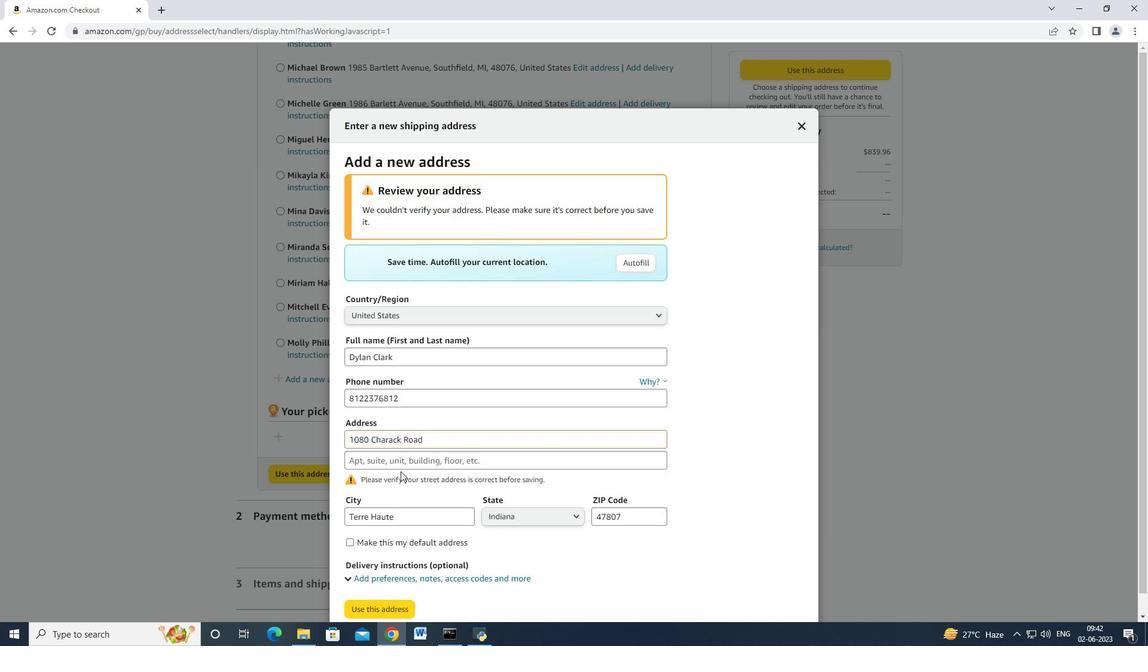 
Action: Mouse scrolled (404, 465) with delta (0, 0)
Screenshot: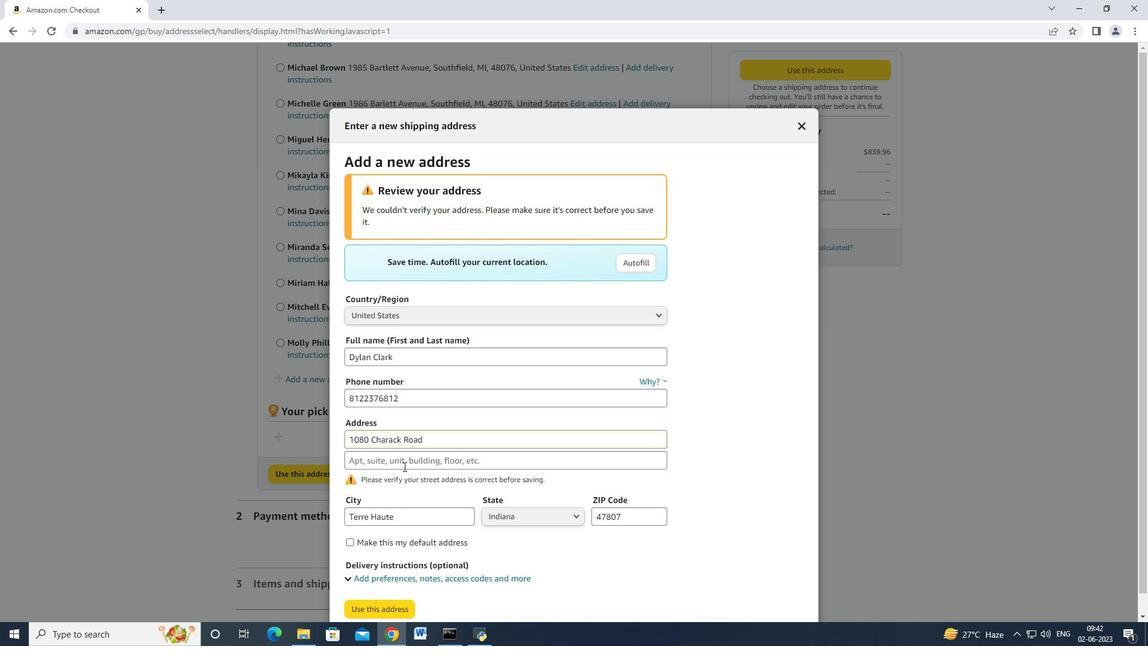 
Action: Mouse moved to (404, 465)
Screenshot: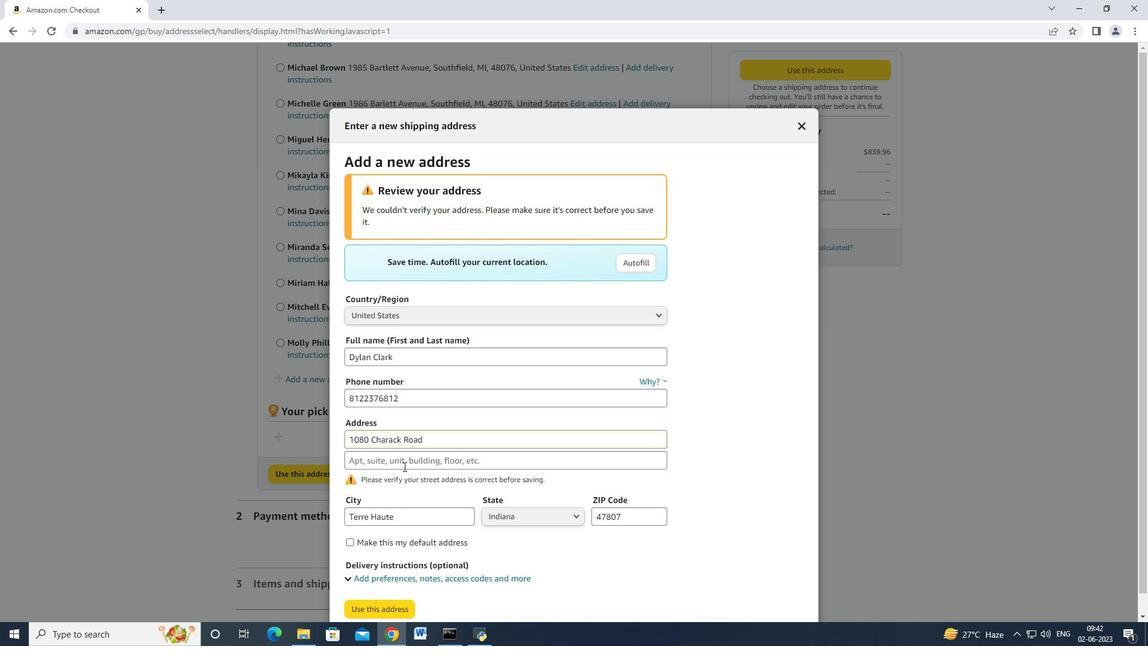 
Action: Mouse scrolled (404, 464) with delta (0, 0)
Screenshot: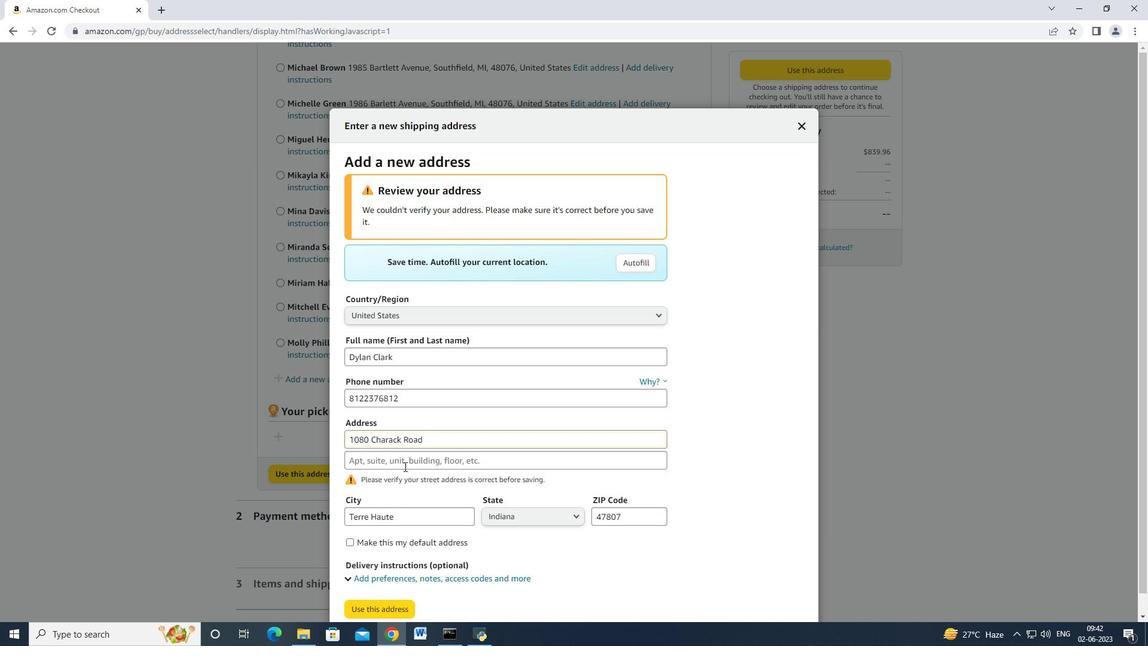 
Action: Mouse scrolled (404, 464) with delta (0, 0)
Screenshot: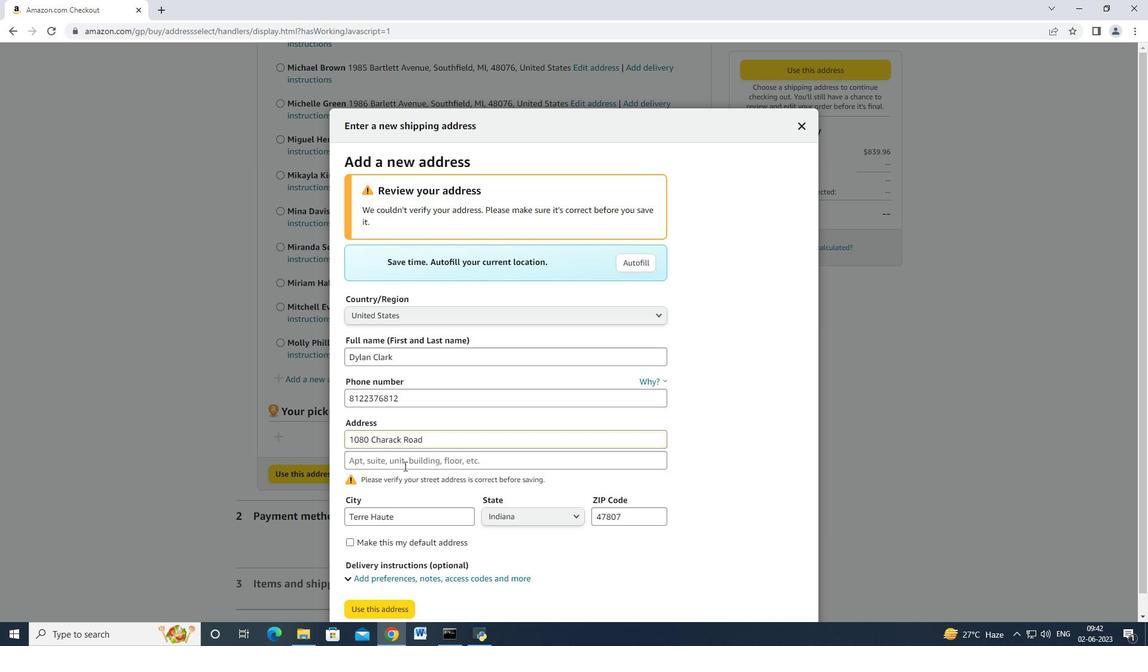 
Action: Mouse moved to (399, 585)
Screenshot: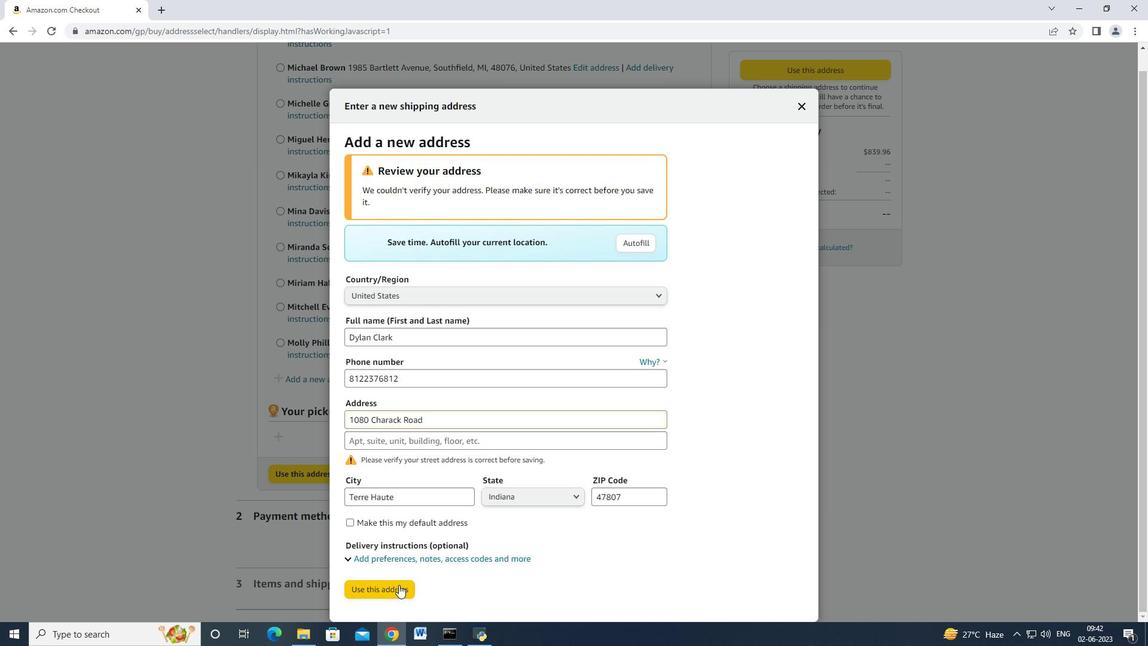 
Action: Mouse pressed left at (399, 585)
Screenshot: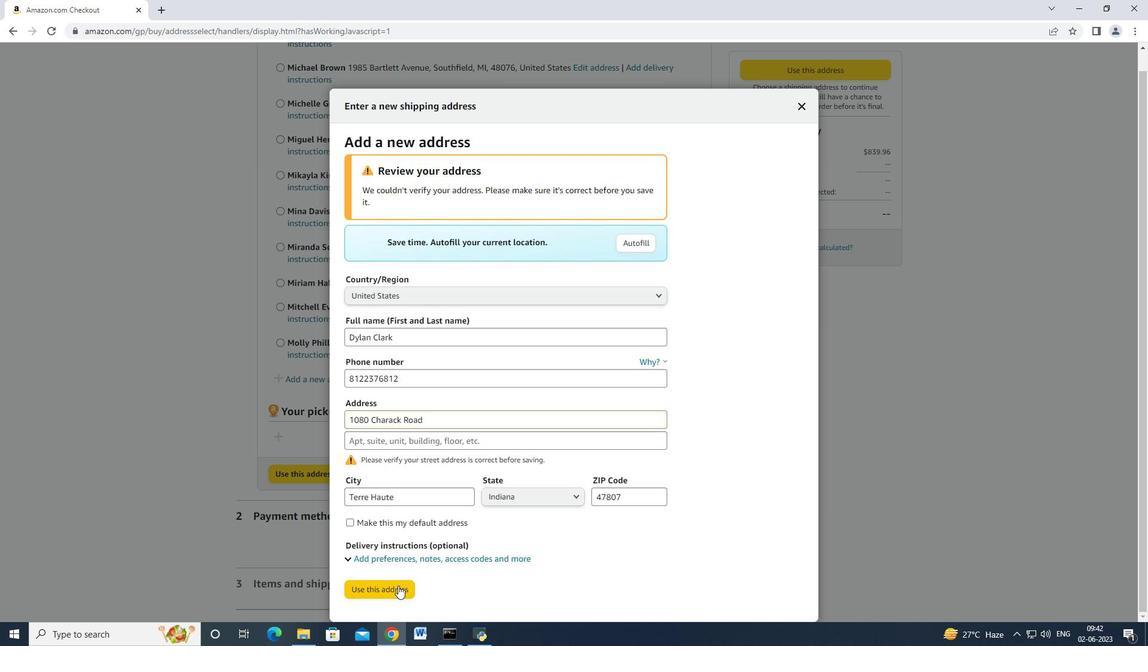 
Action: Mouse moved to (489, 352)
Screenshot: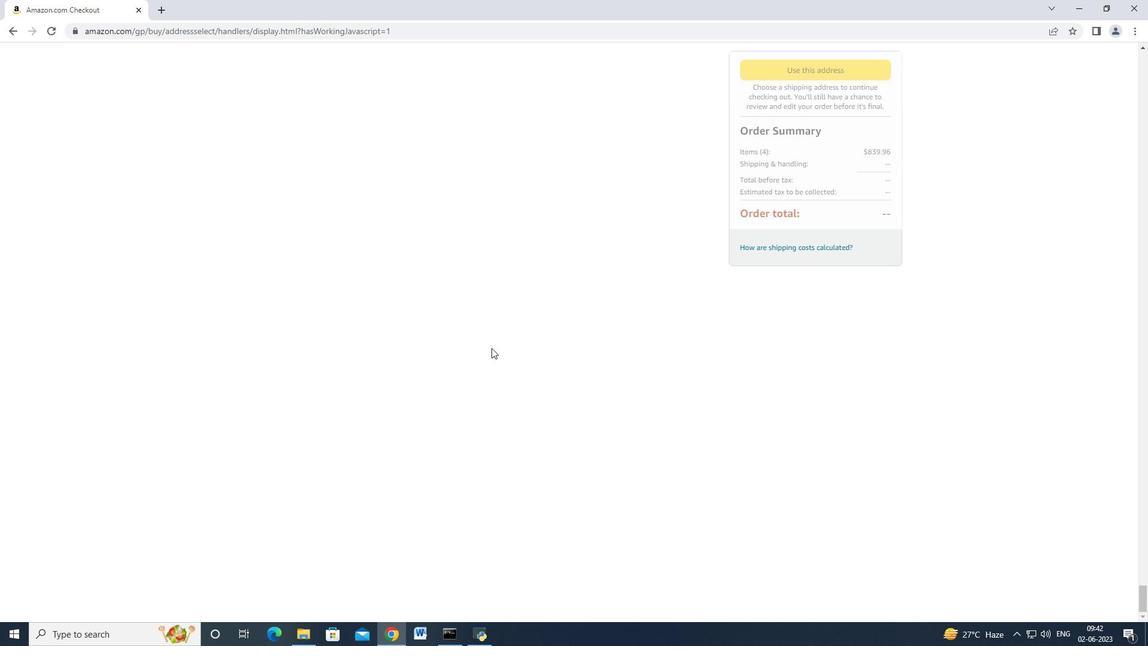 
Action: Mouse scrolled (489, 353) with delta (0, 0)
Screenshot: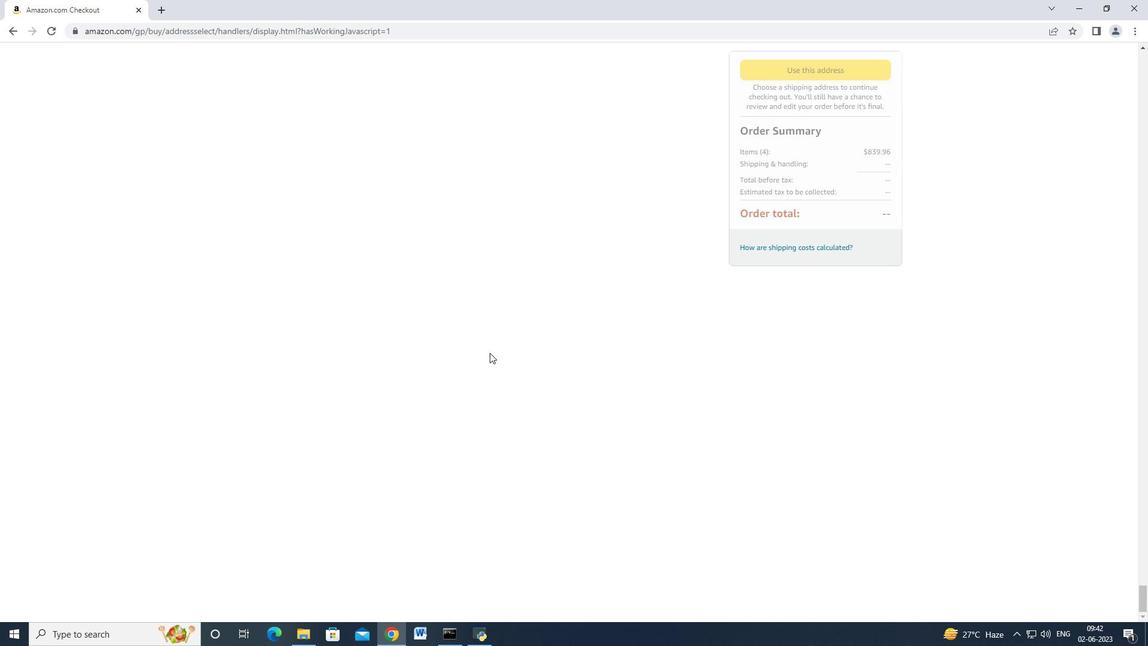 
Action: Mouse moved to (501, 336)
Screenshot: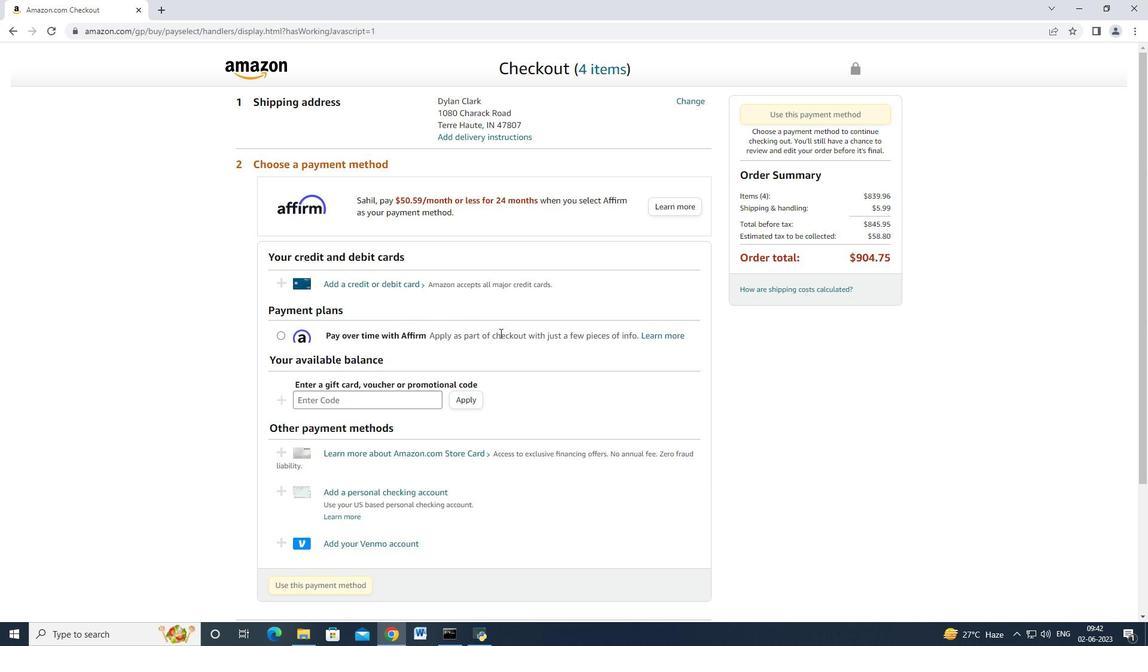 
Action: Mouse scrolled (501, 337) with delta (0, 0)
Screenshot: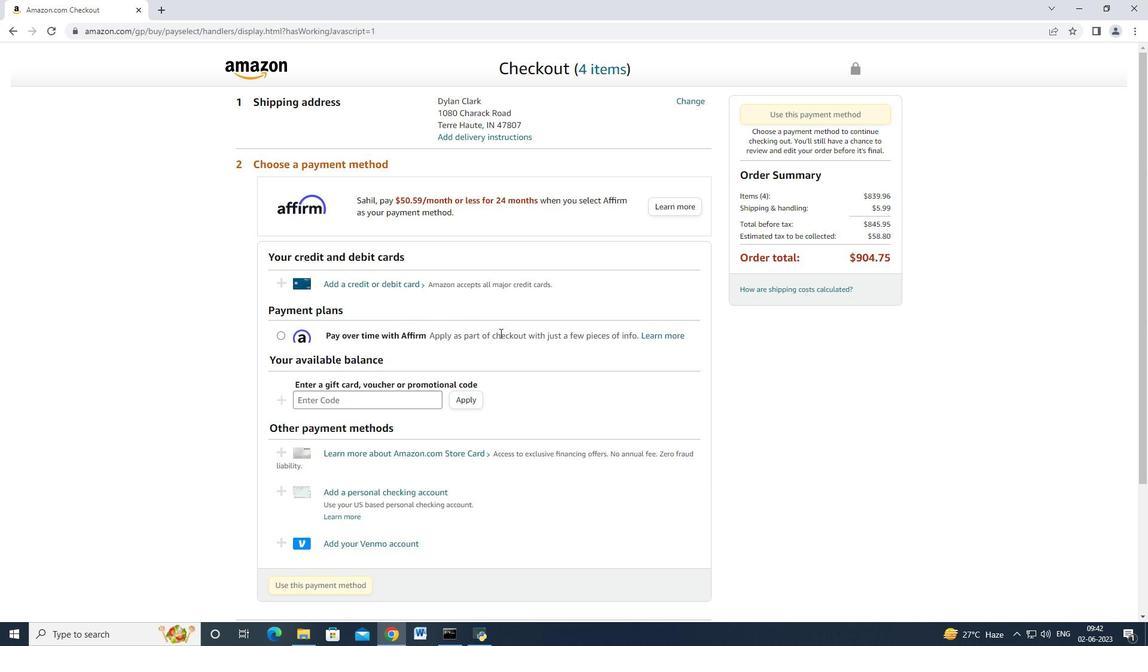 
Action: Mouse scrolled (501, 337) with delta (0, 0)
Screenshot: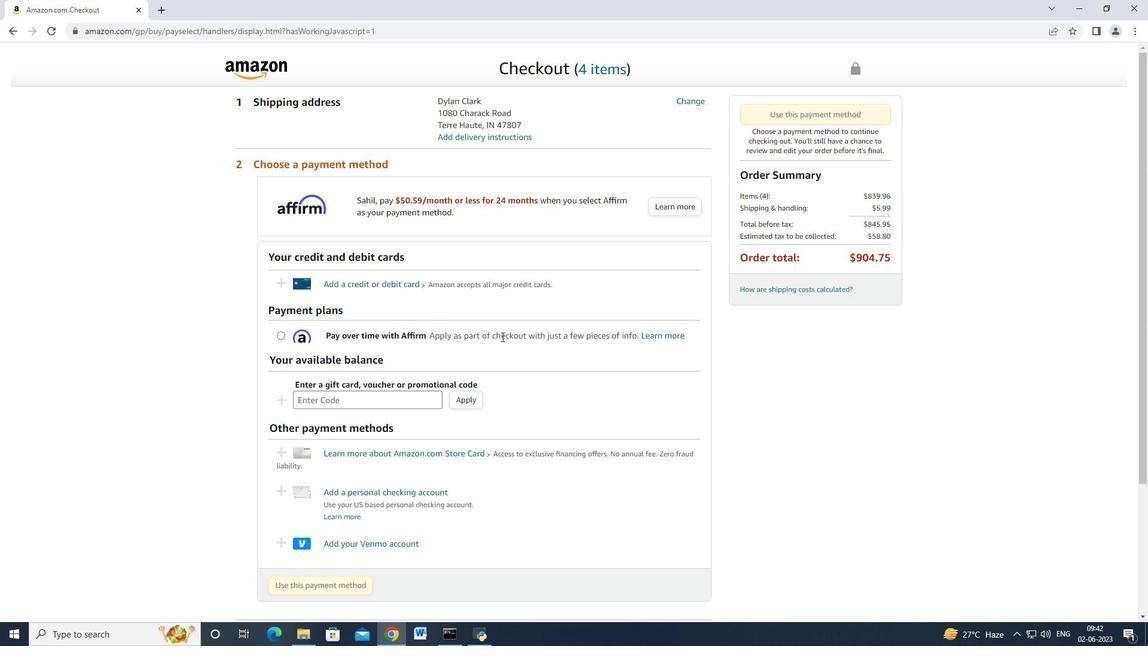 
Action: Mouse moved to (549, 340)
Screenshot: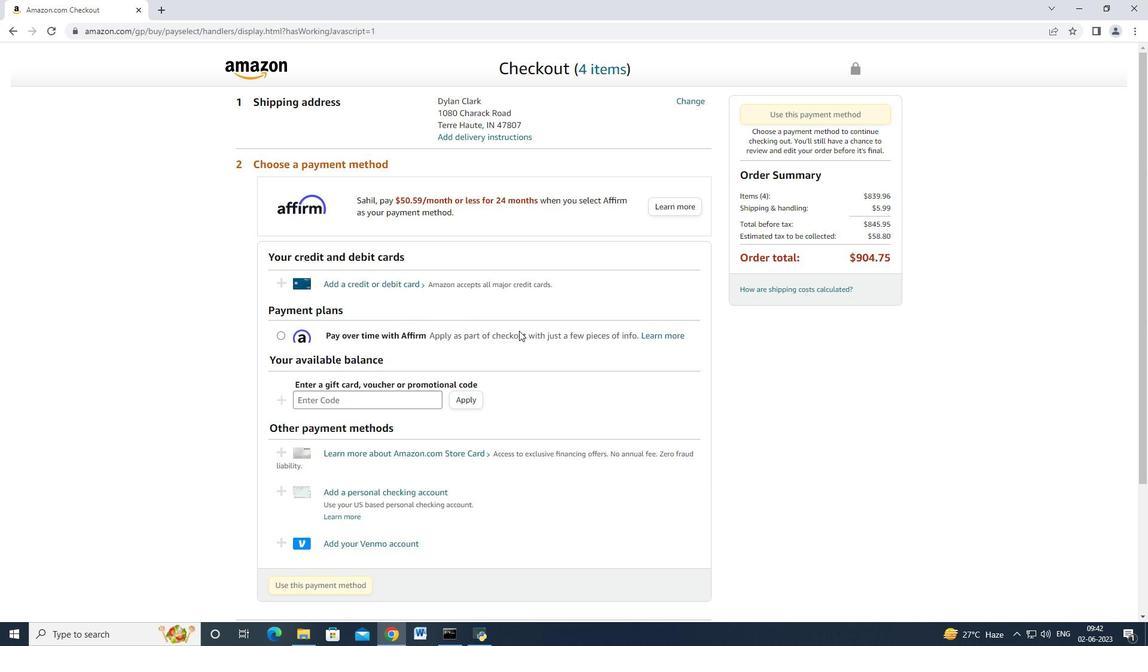 
Action: Mouse scrolled (549, 340) with delta (0, 0)
Screenshot: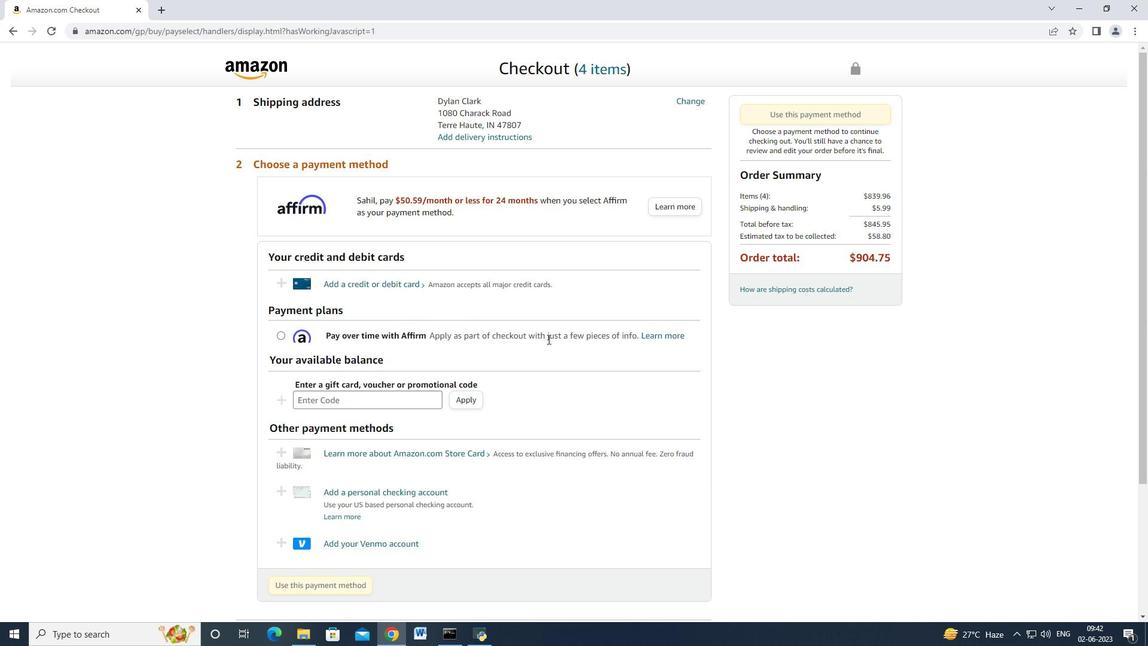 
Action: Mouse moved to (549, 341)
Screenshot: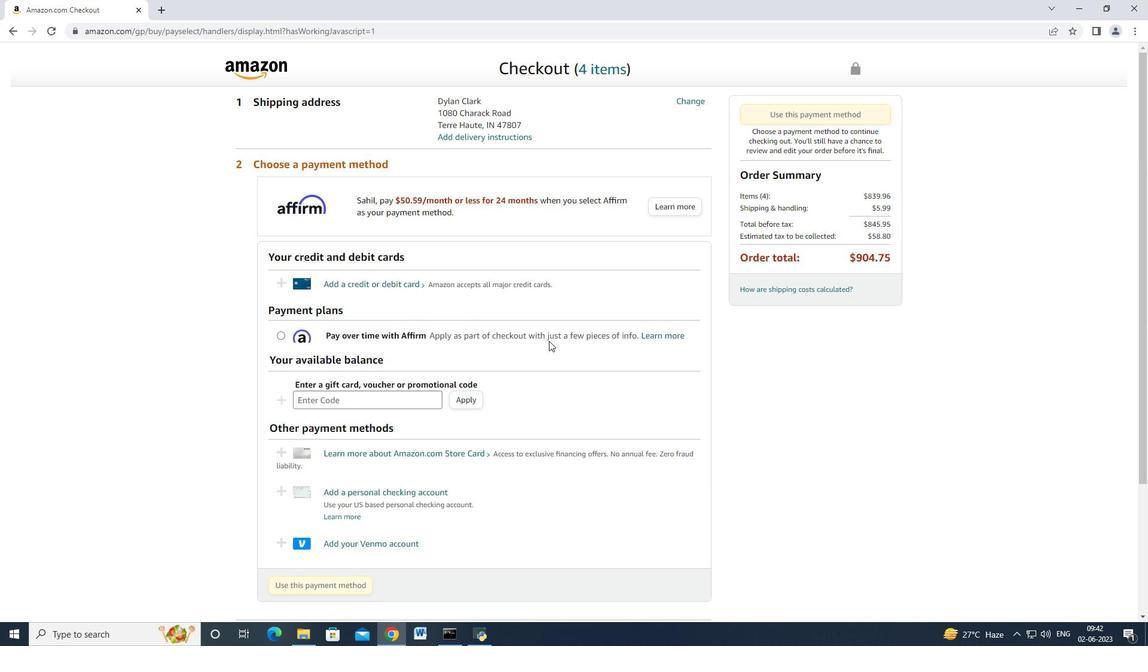 
Action: Mouse scrolled (549, 342) with delta (0, 0)
Screenshot: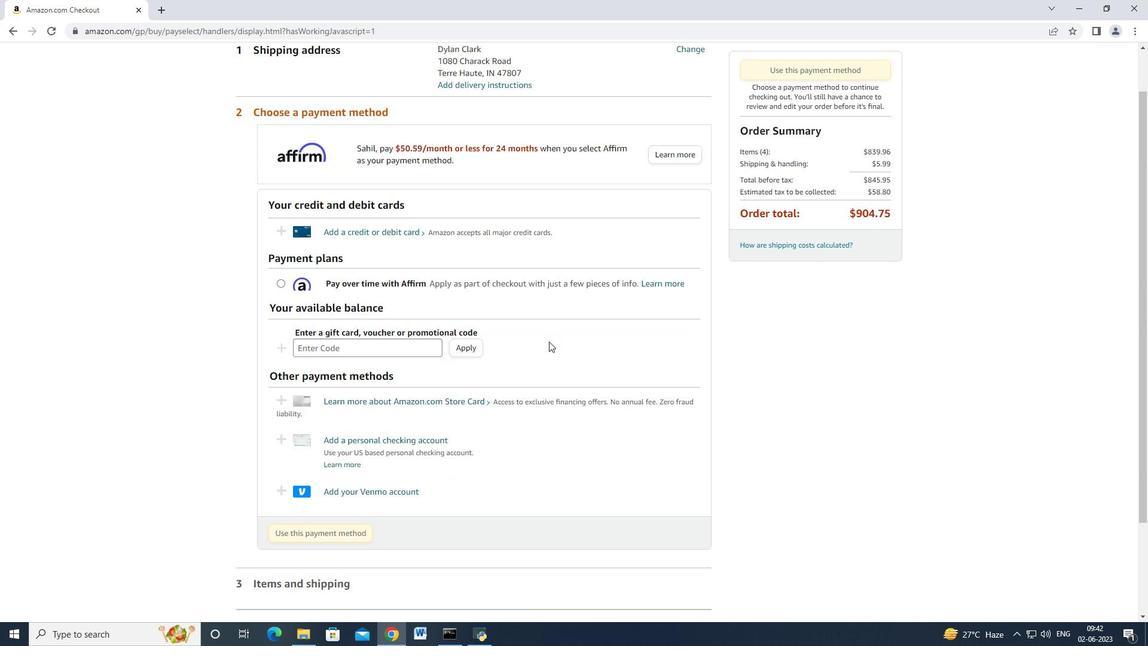
Action: Mouse moved to (402, 284)
Screenshot: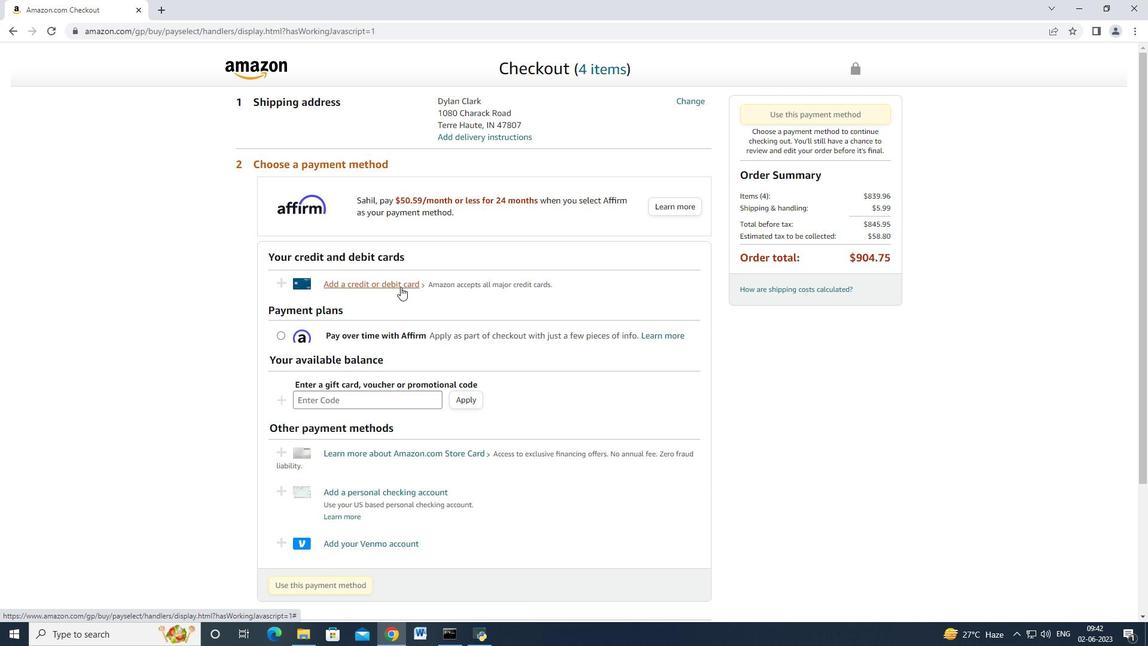 
Action: Mouse pressed left at (402, 284)
Screenshot: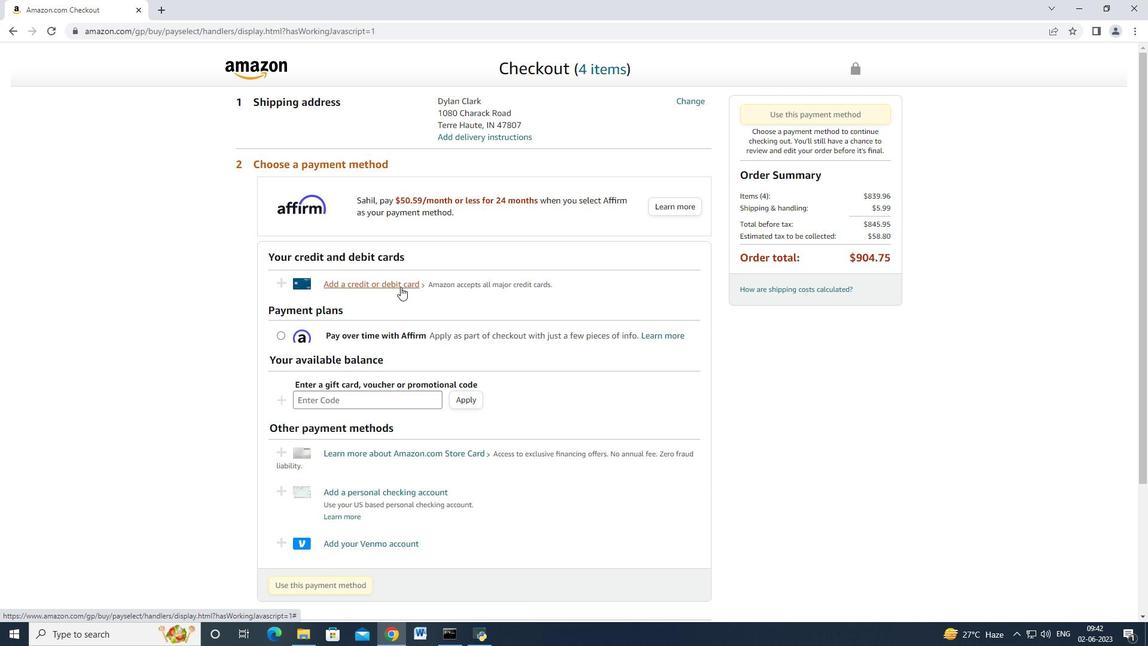 
Action: Mouse moved to (470, 275)
Screenshot: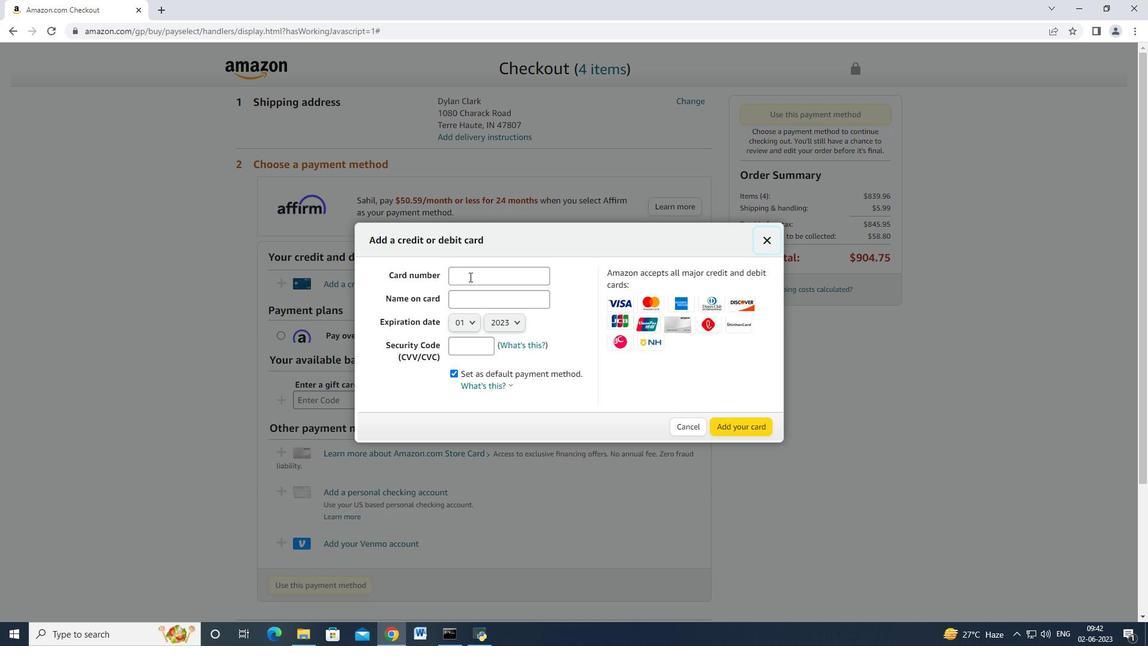 
Action: Mouse pressed left at (470, 275)
Screenshot: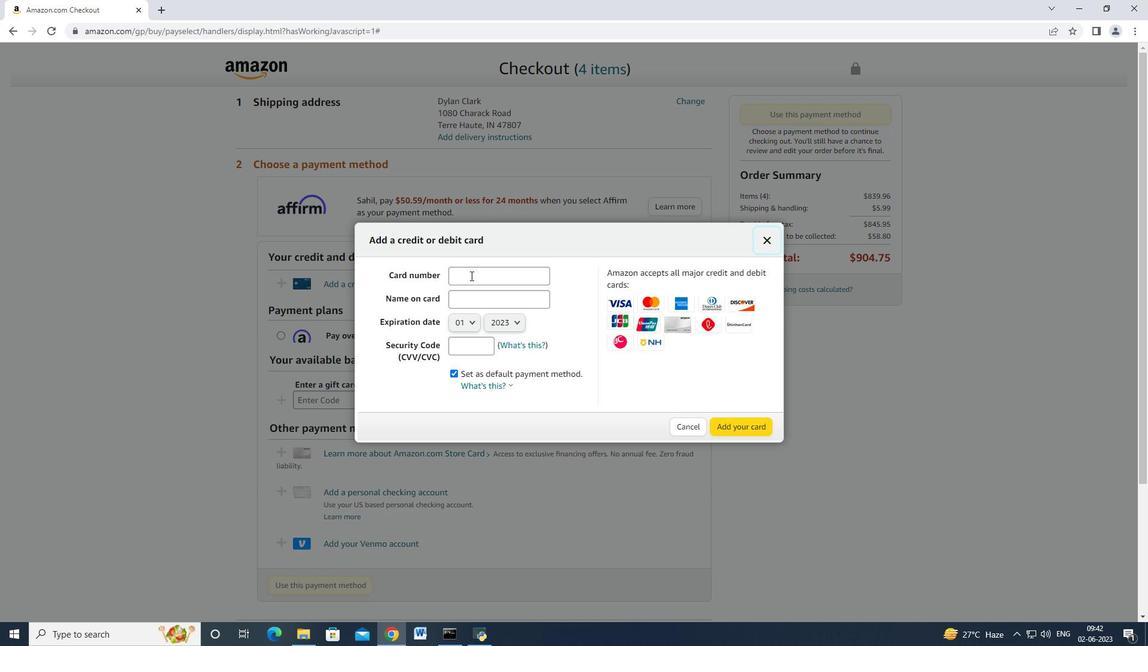 
Action: Key pressed 4983754559855759<Key.tab><Key.shift><Key.shift><Key.shift>John<Key.space><Key.shift>Baker<Key.tab><Key.enter><Key.down><Key.down><Key.down><Key.enter><Key.tab><Key.enter><Key.down><Key.down><Key.enter><Key.tab>953<Key.tab><Key.tab><Key.tab><Key.tab><Key.tab>
Screenshot: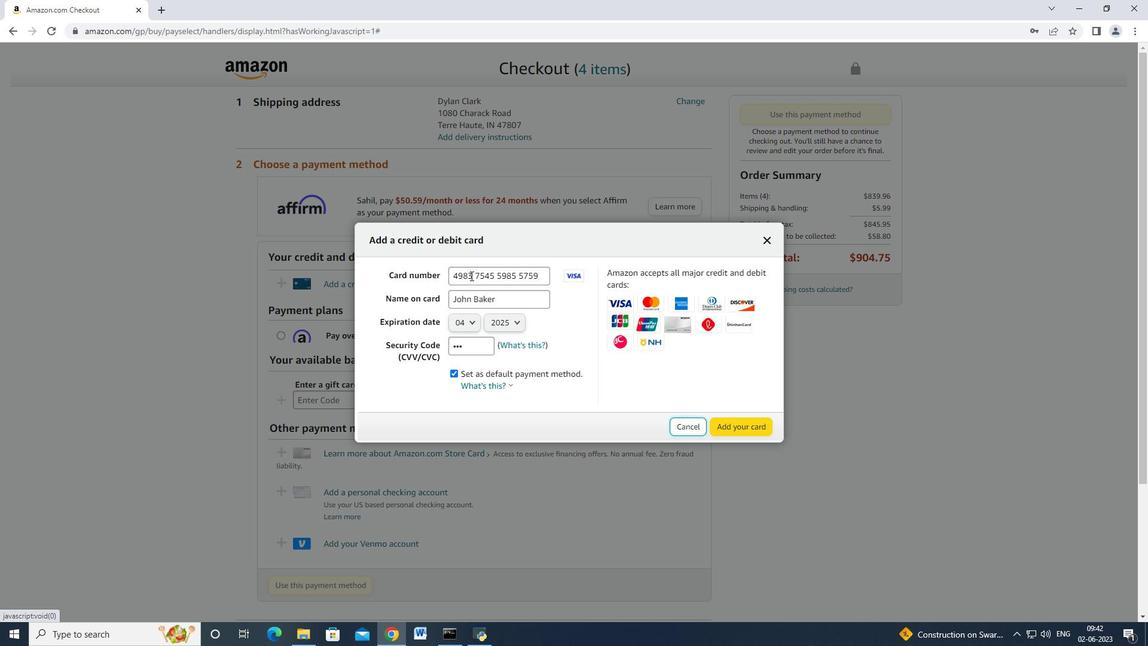 
